 Task: Look for space in Paniqui, Philippines from 10th June, 2023 to 25th June, 2023 for 4 adults in price range Rs.10000 to Rs.15000. Place can be private room with 4 bedrooms having 4 beds and 4 bathrooms. Property type can be house, flat, guest house, hotel. Amenities needed are: wifi, TV, free parkinig on premises, gym, breakfast. Booking option can be shelf check-in. Required host language is English.
Action: Mouse moved to (449, 181)
Screenshot: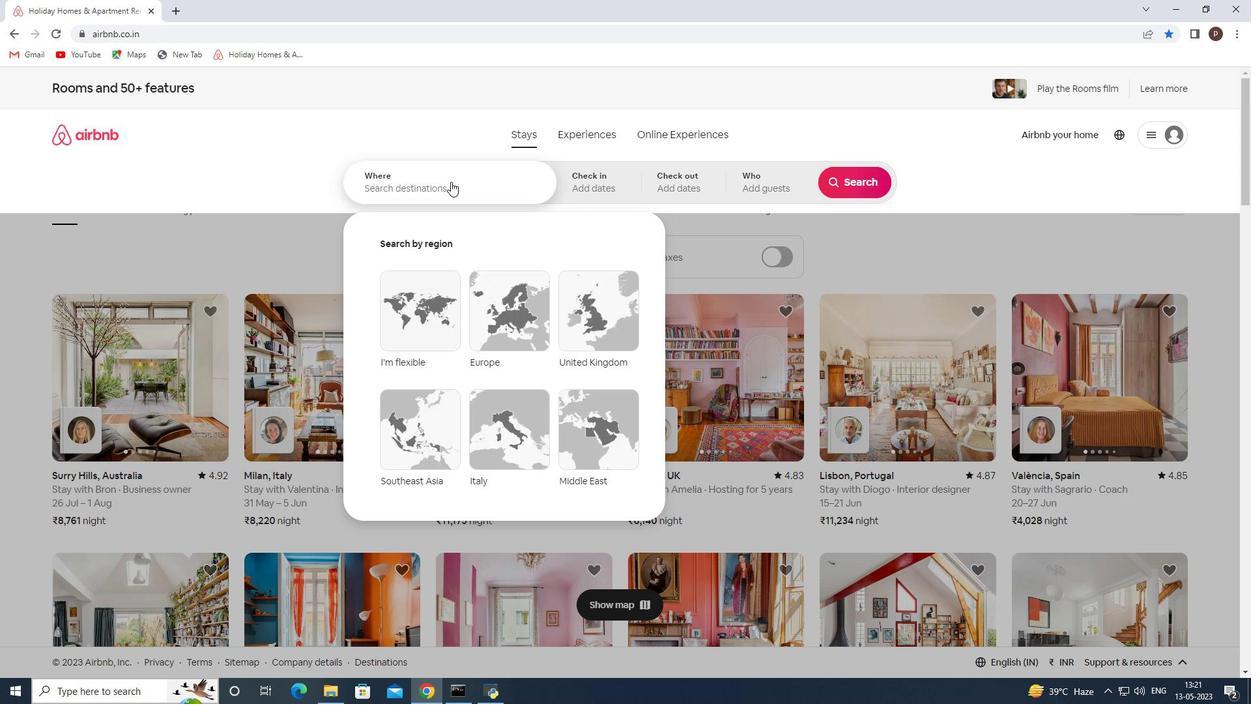 
Action: Mouse pressed left at (449, 181)
Screenshot: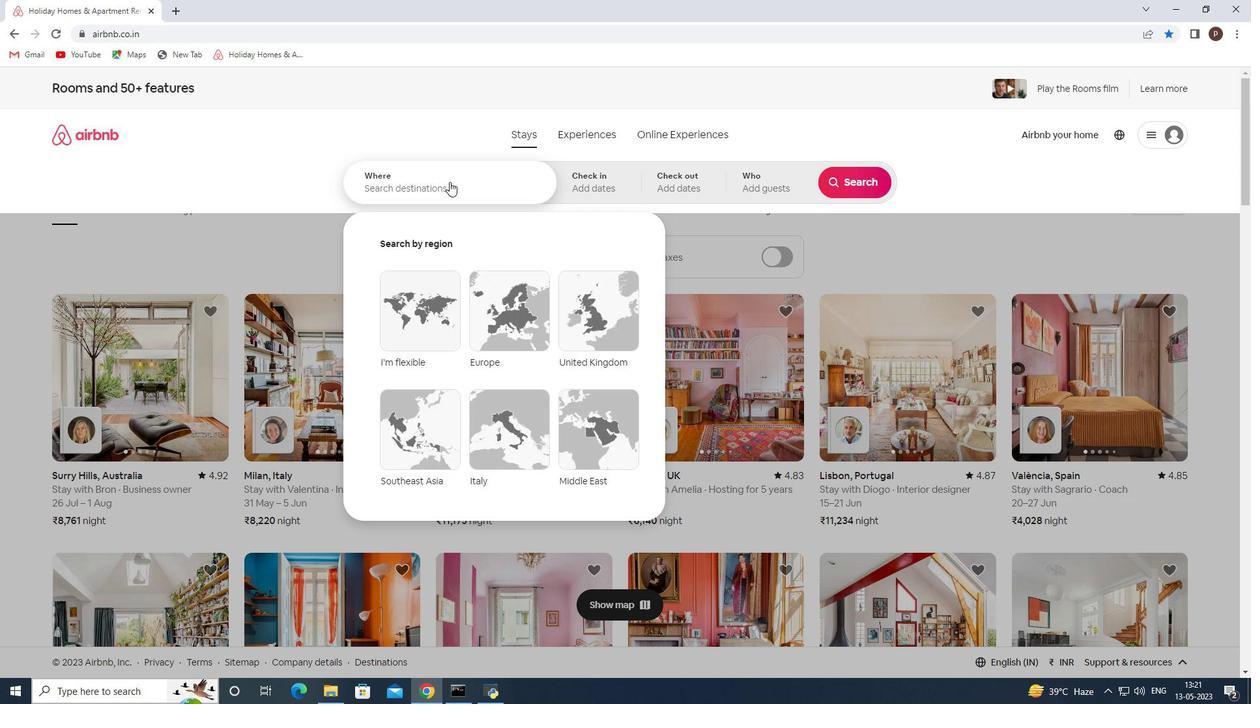 
Action: Key pressed <Key.caps_lock>P<Key.caps_lock>aniqui,<Key.space><Key.caps_lock>P<Key.caps_lock>hilippines<Key.enter>
Screenshot: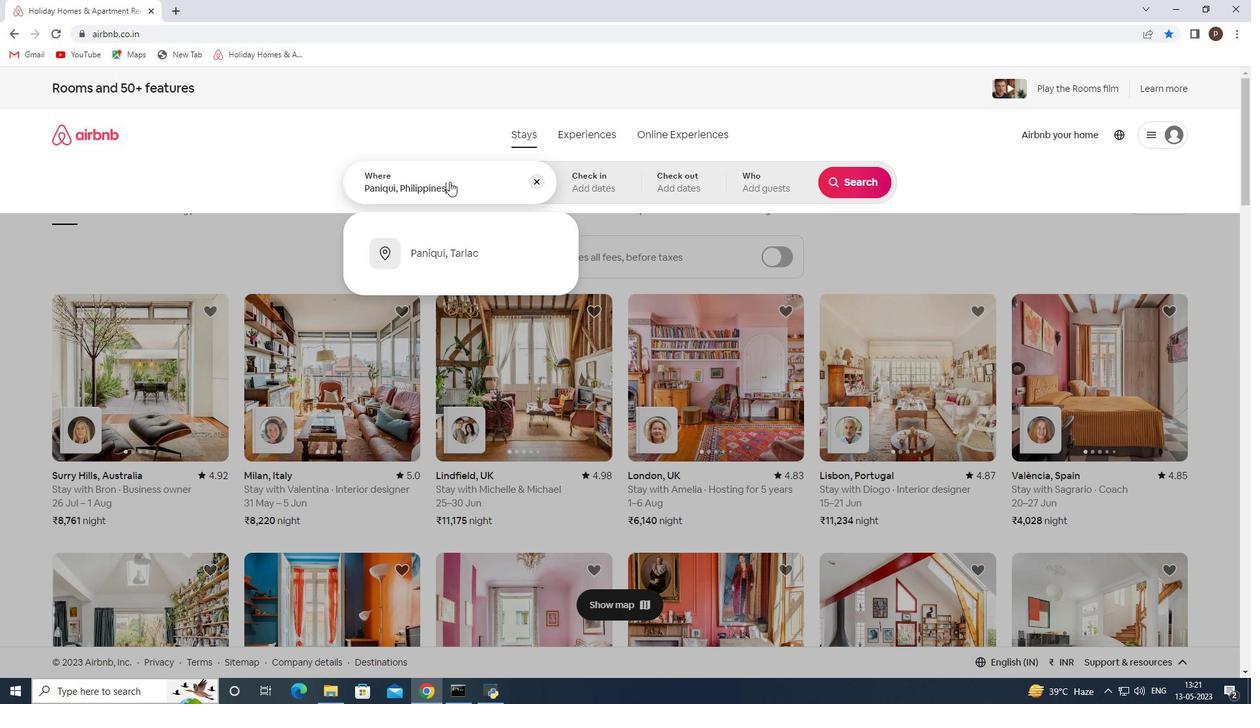 
Action: Mouse moved to (841, 368)
Screenshot: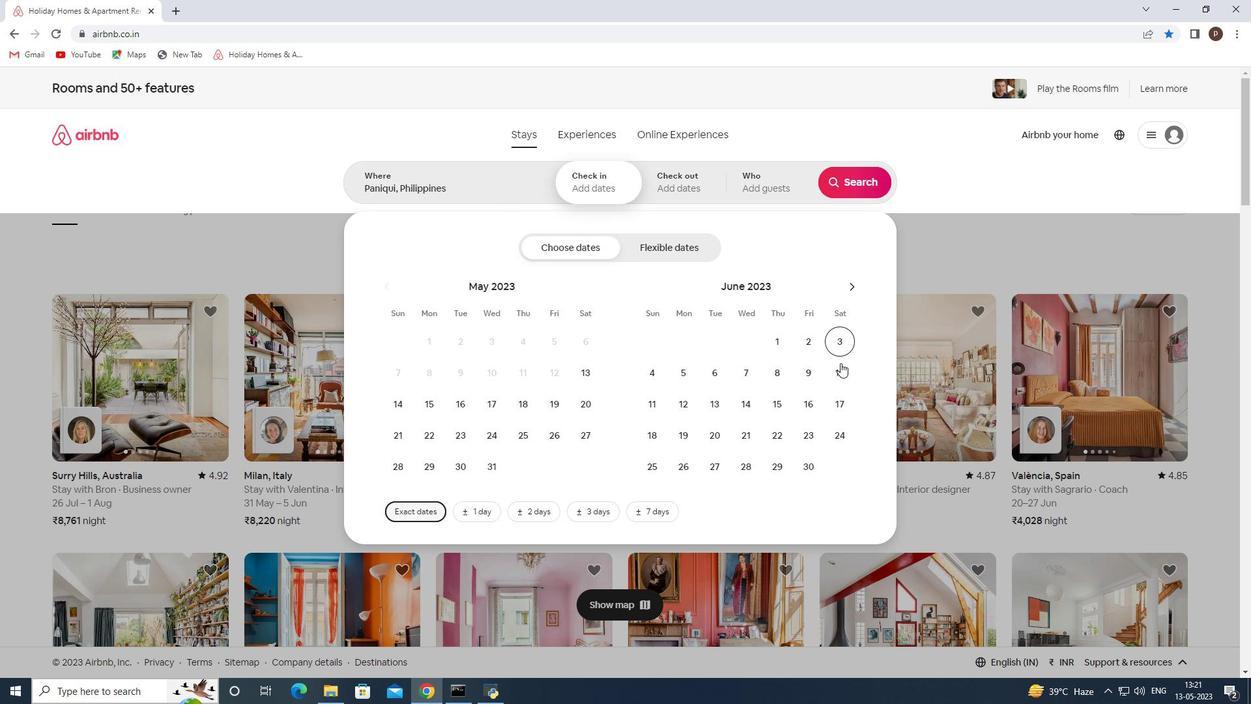 
Action: Mouse pressed left at (841, 368)
Screenshot: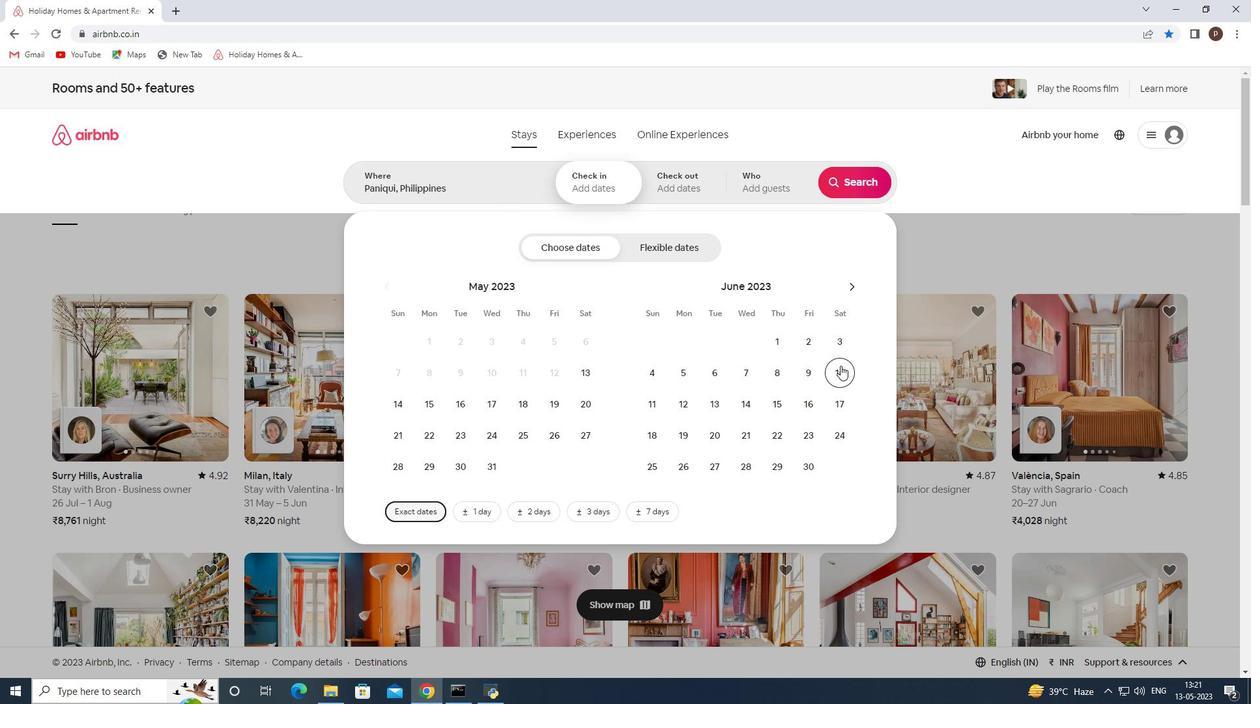
Action: Mouse moved to (646, 470)
Screenshot: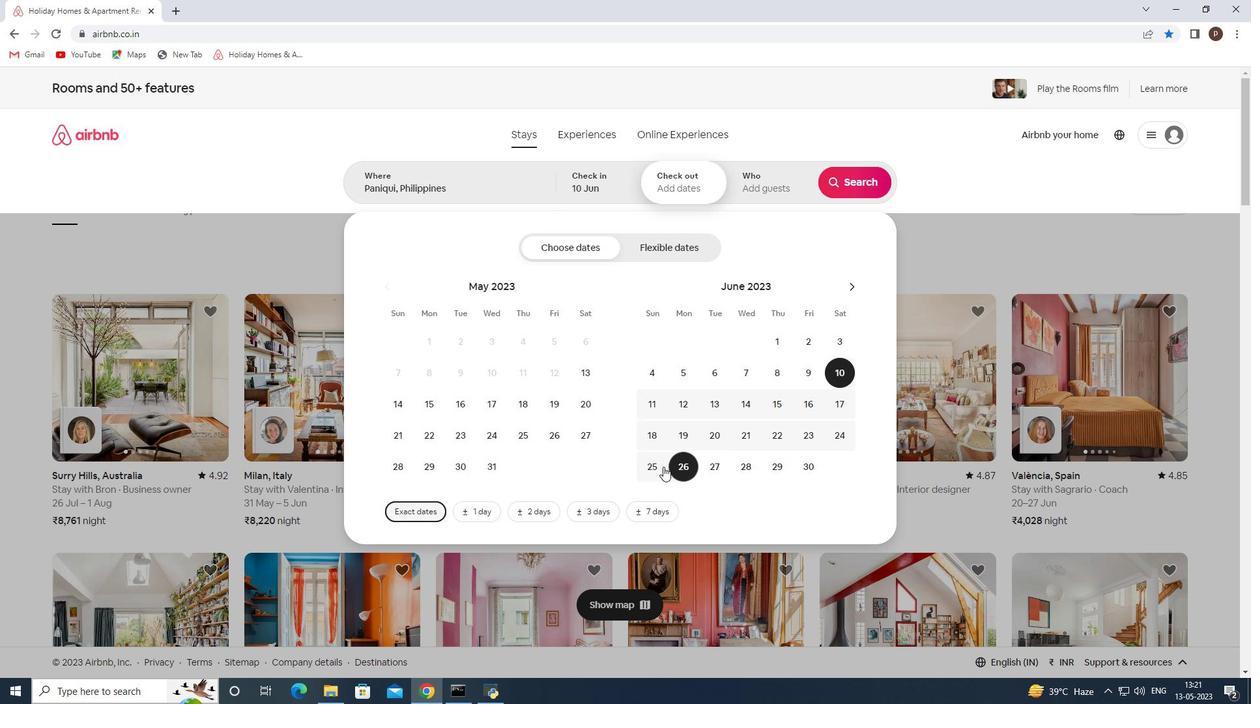 
Action: Mouse pressed left at (646, 470)
Screenshot: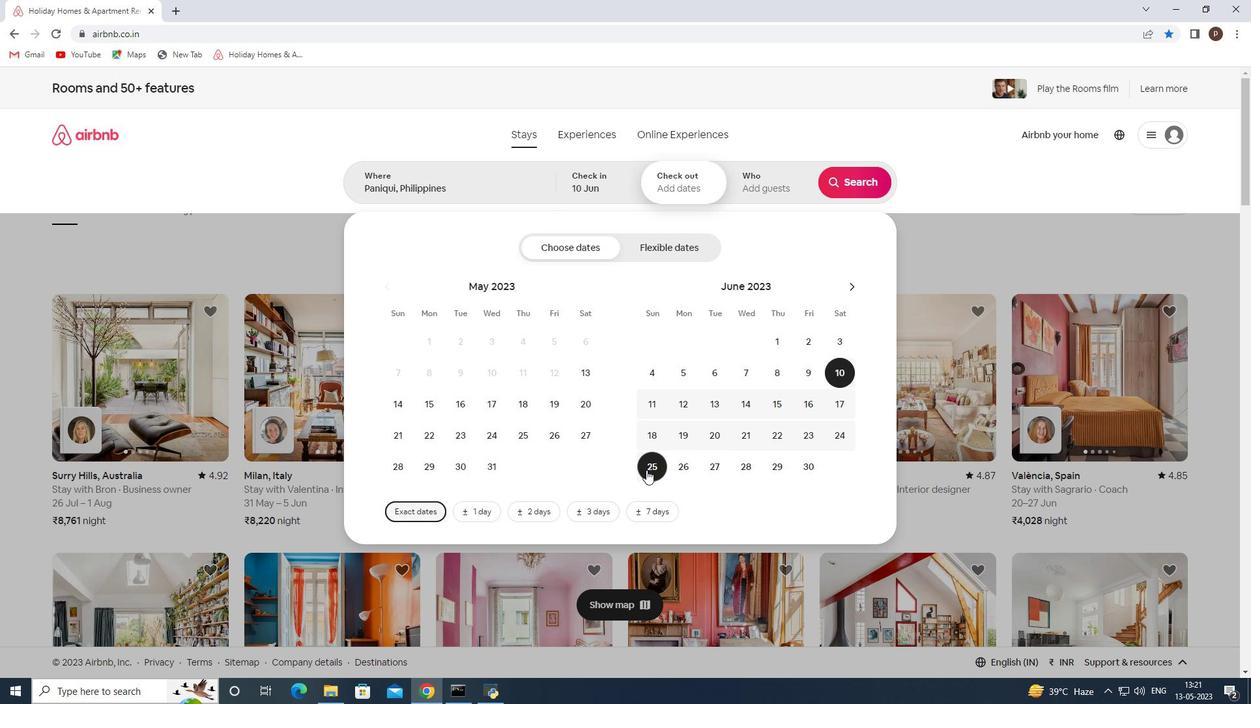 
Action: Mouse moved to (757, 168)
Screenshot: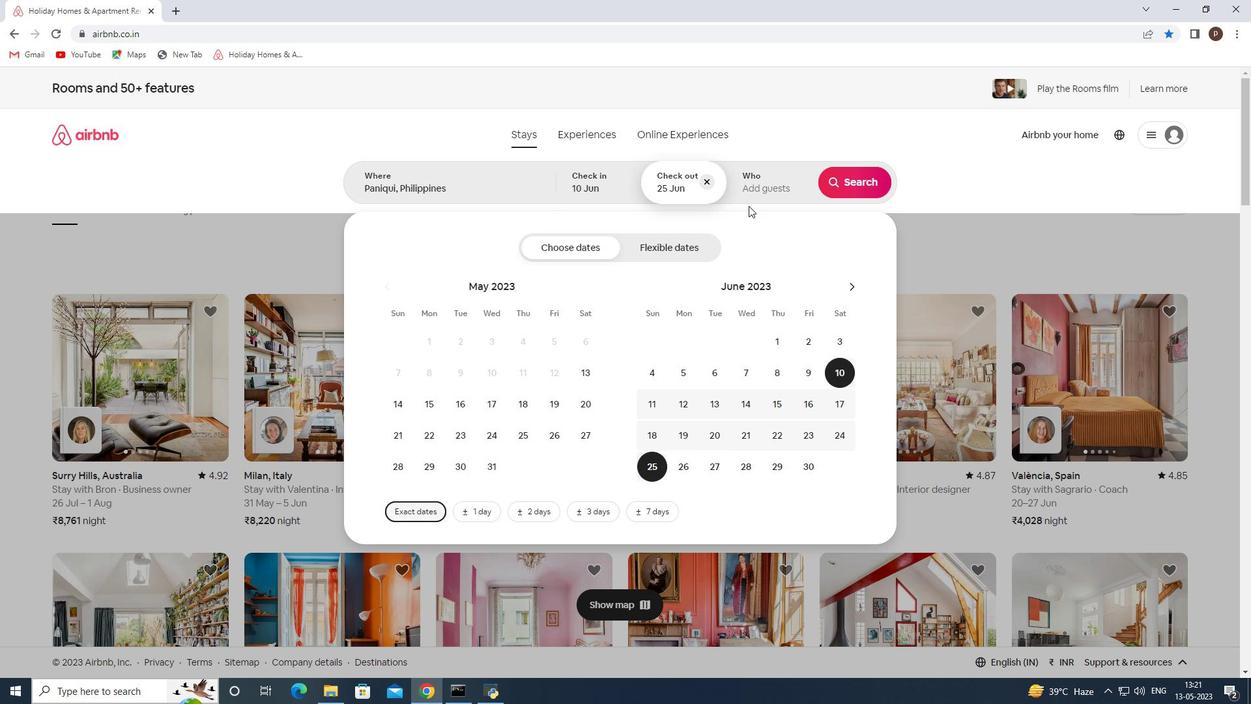 
Action: Mouse pressed left at (757, 168)
Screenshot: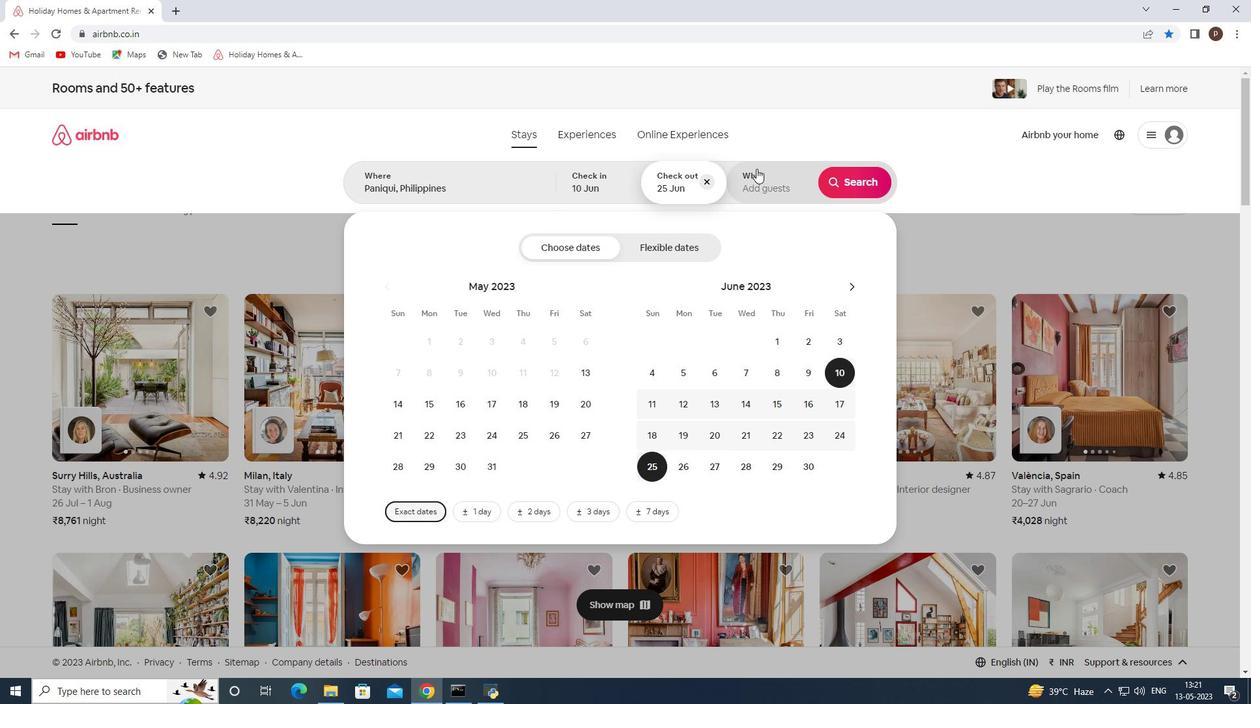 
Action: Mouse moved to (865, 253)
Screenshot: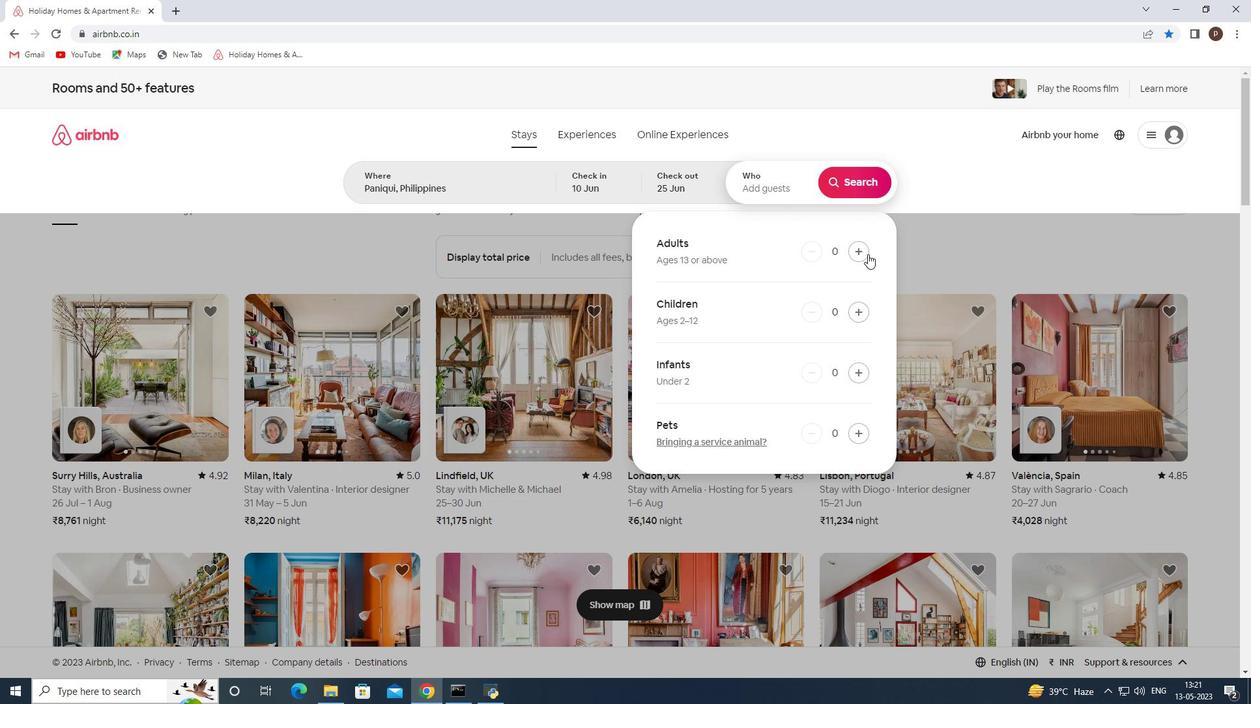 
Action: Mouse pressed left at (865, 253)
Screenshot: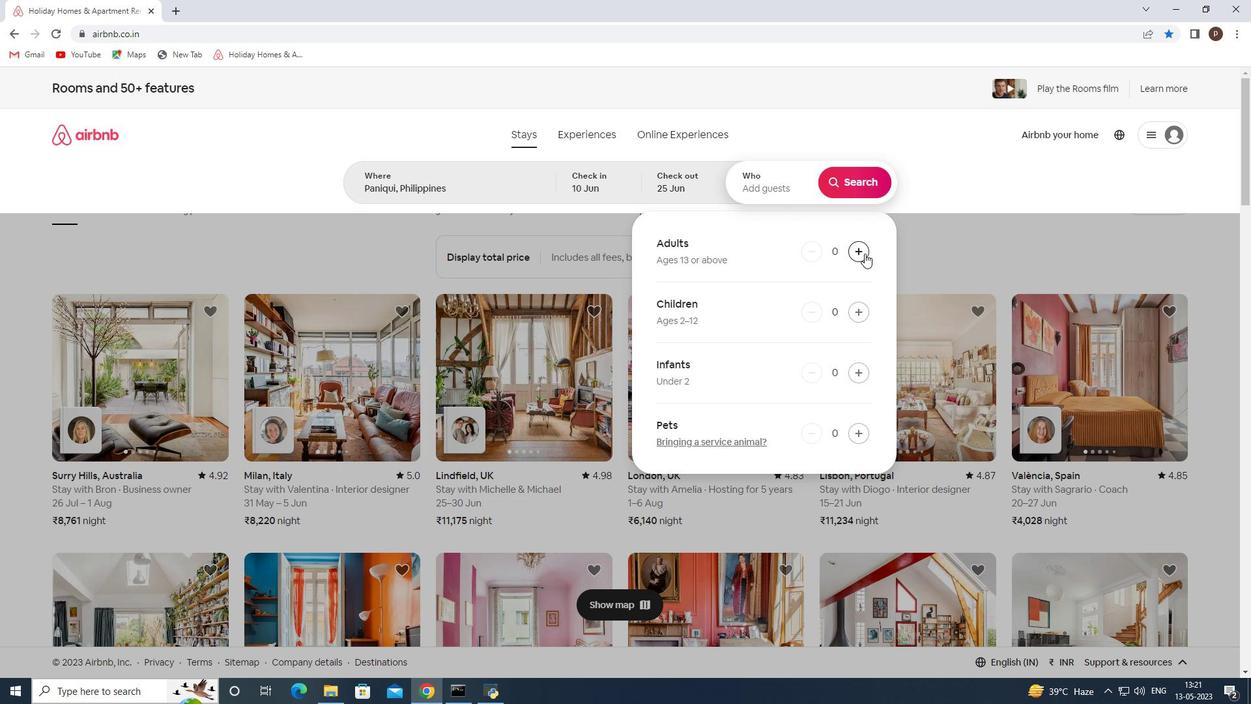 
Action: Mouse pressed left at (865, 253)
Screenshot: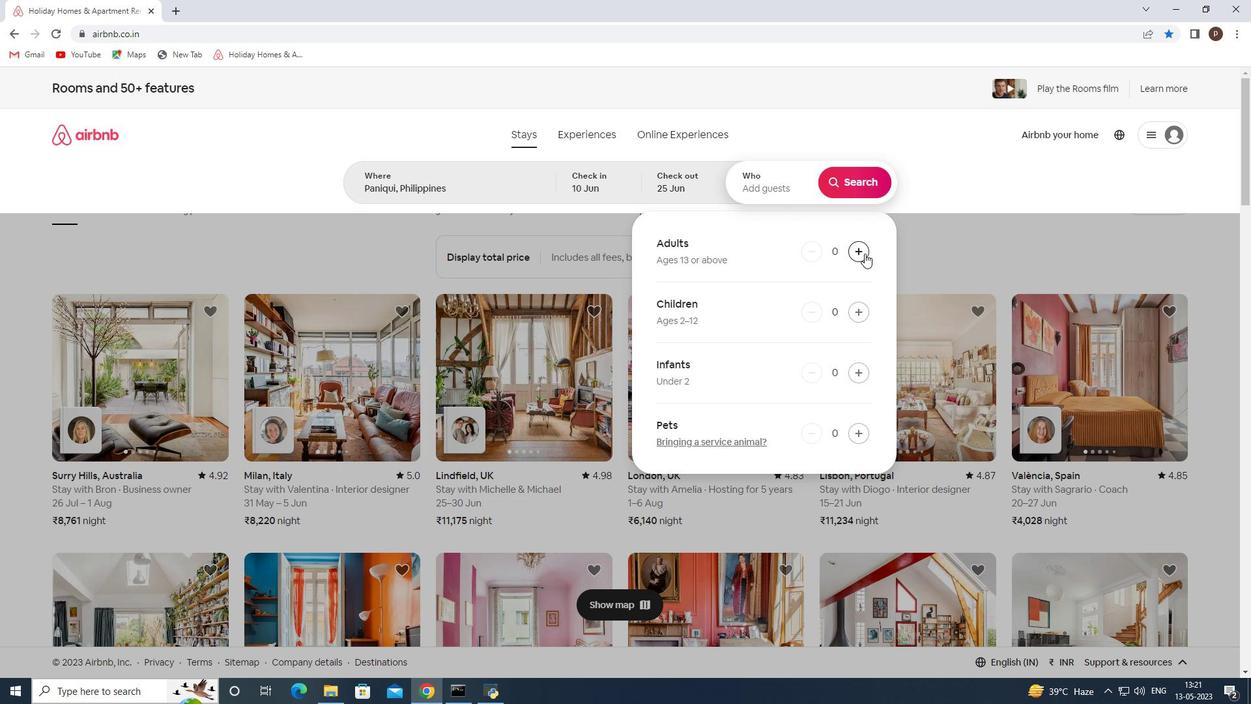 
Action: Mouse pressed left at (865, 253)
Screenshot: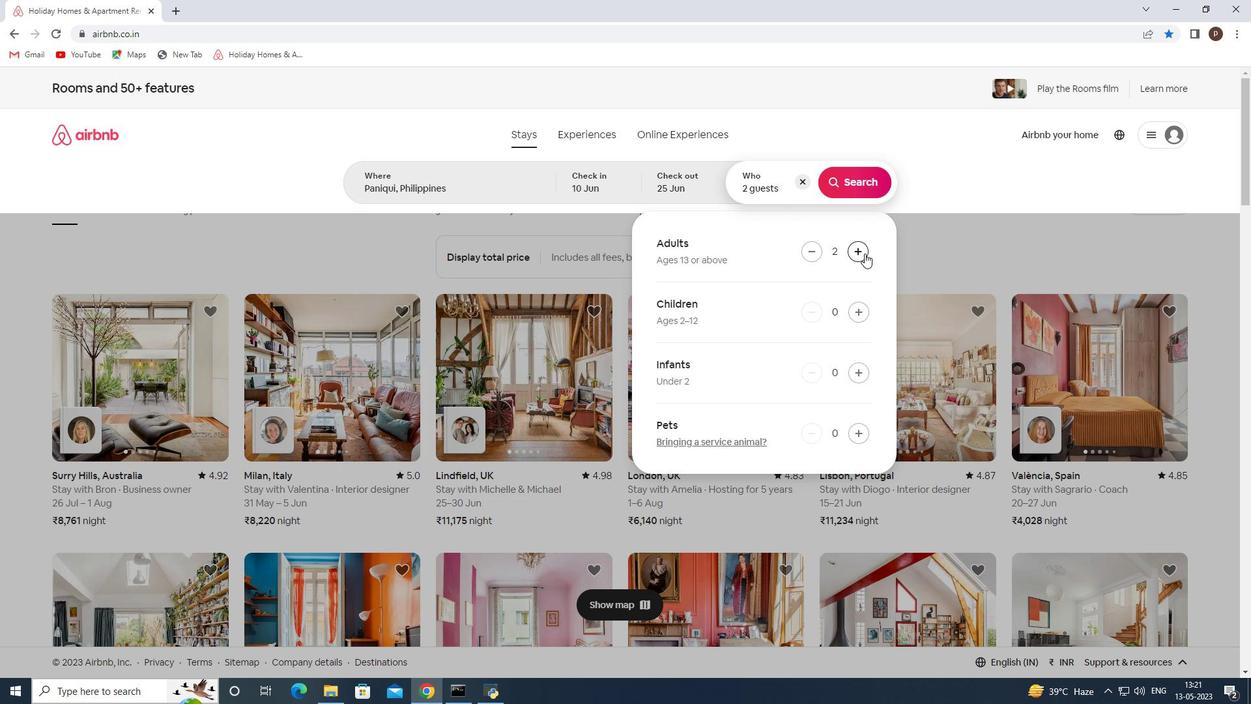 
Action: Mouse pressed left at (865, 253)
Screenshot: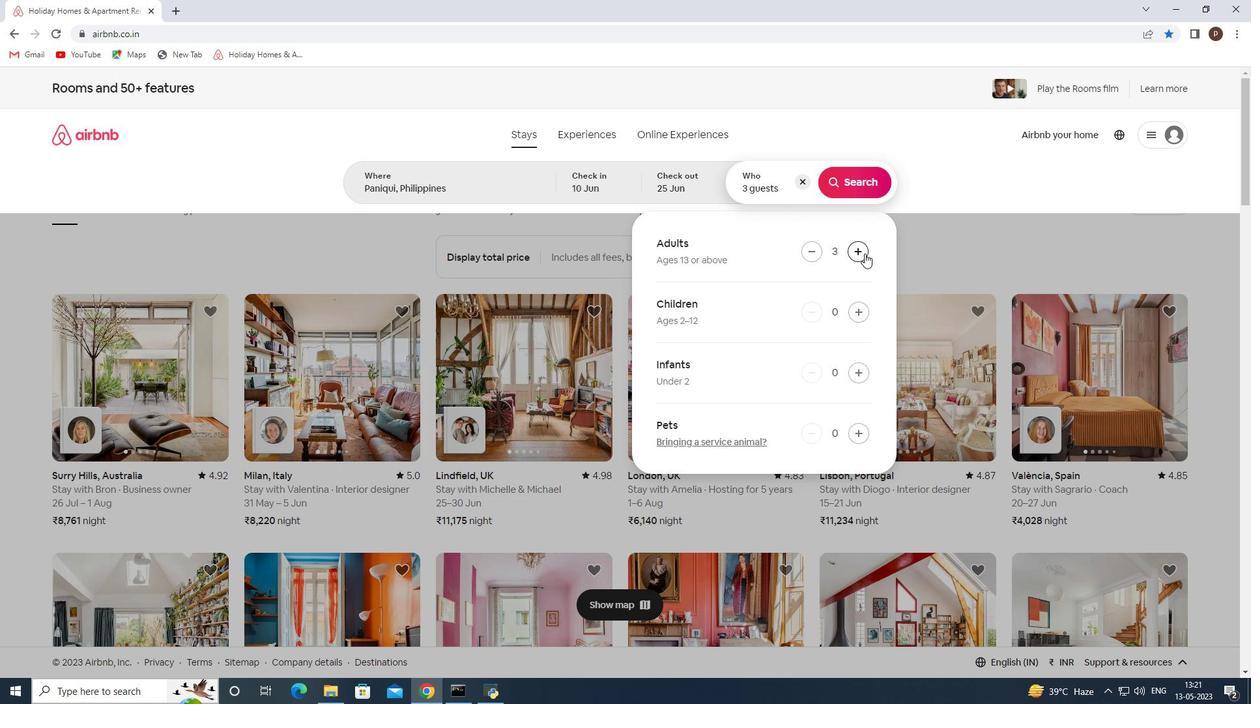 
Action: Mouse moved to (845, 189)
Screenshot: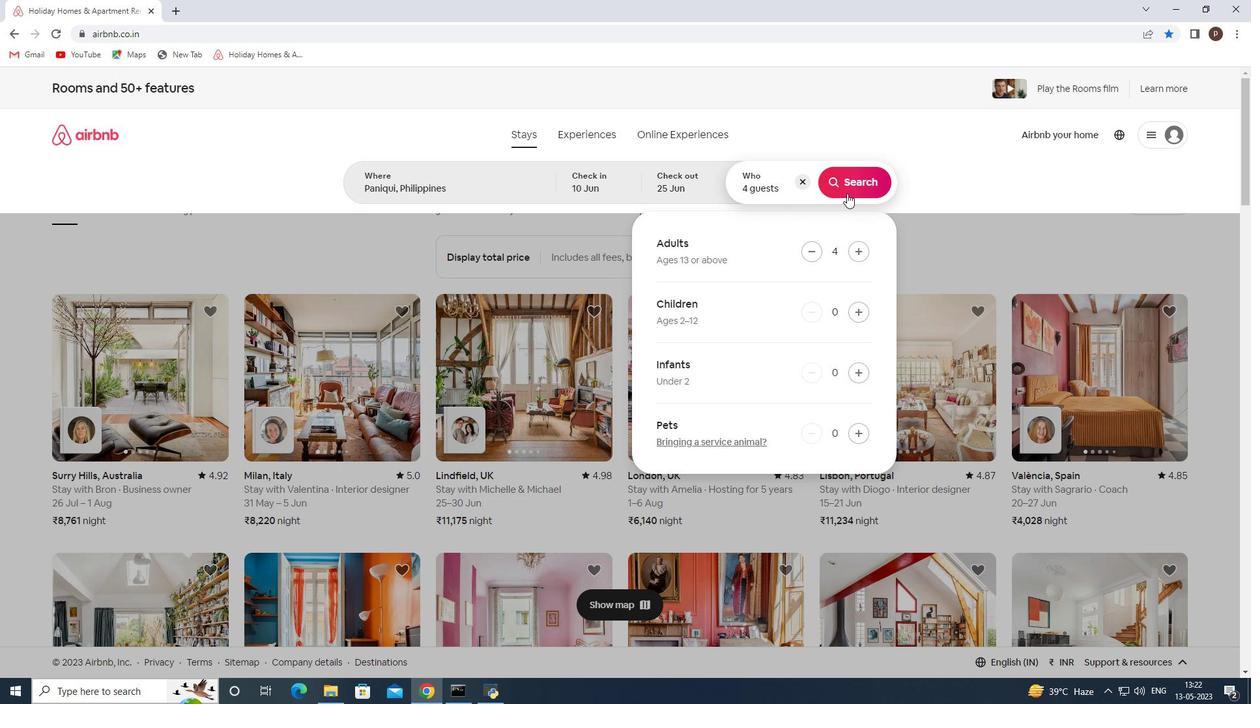 
Action: Mouse pressed left at (845, 189)
Screenshot: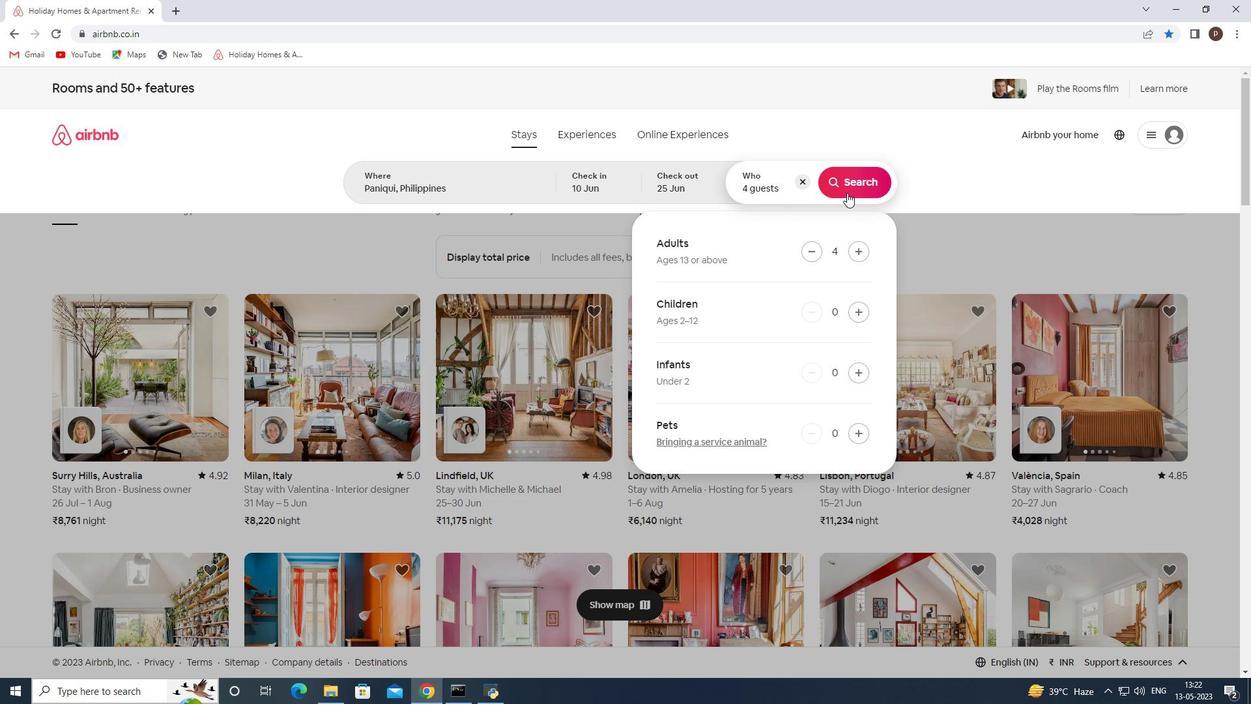 
Action: Mouse moved to (1180, 145)
Screenshot: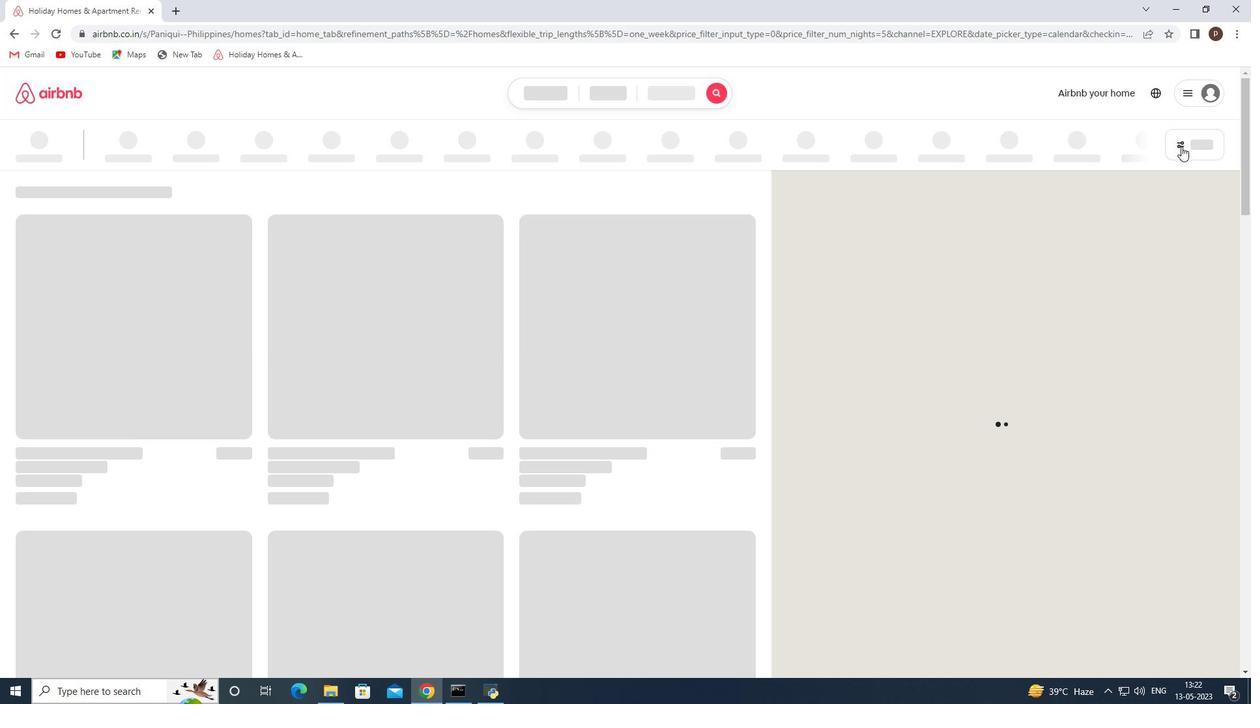 
Action: Mouse pressed left at (1180, 145)
Screenshot: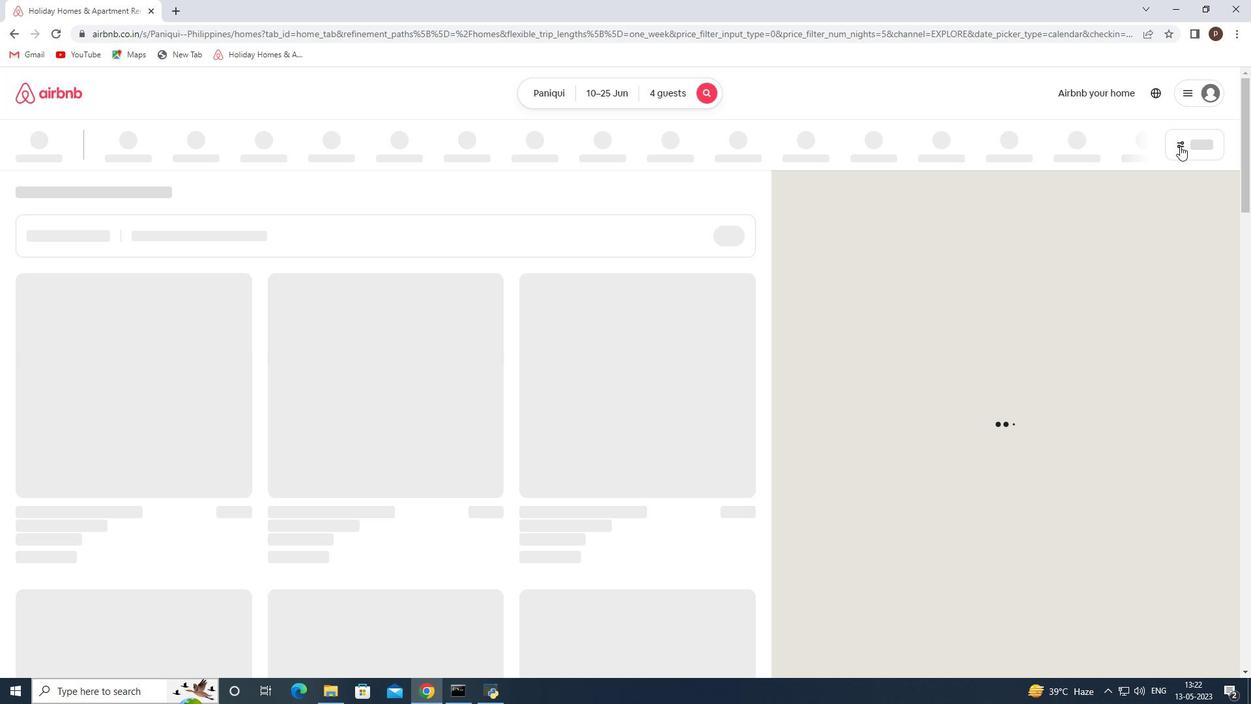 
Action: Mouse moved to (436, 463)
Screenshot: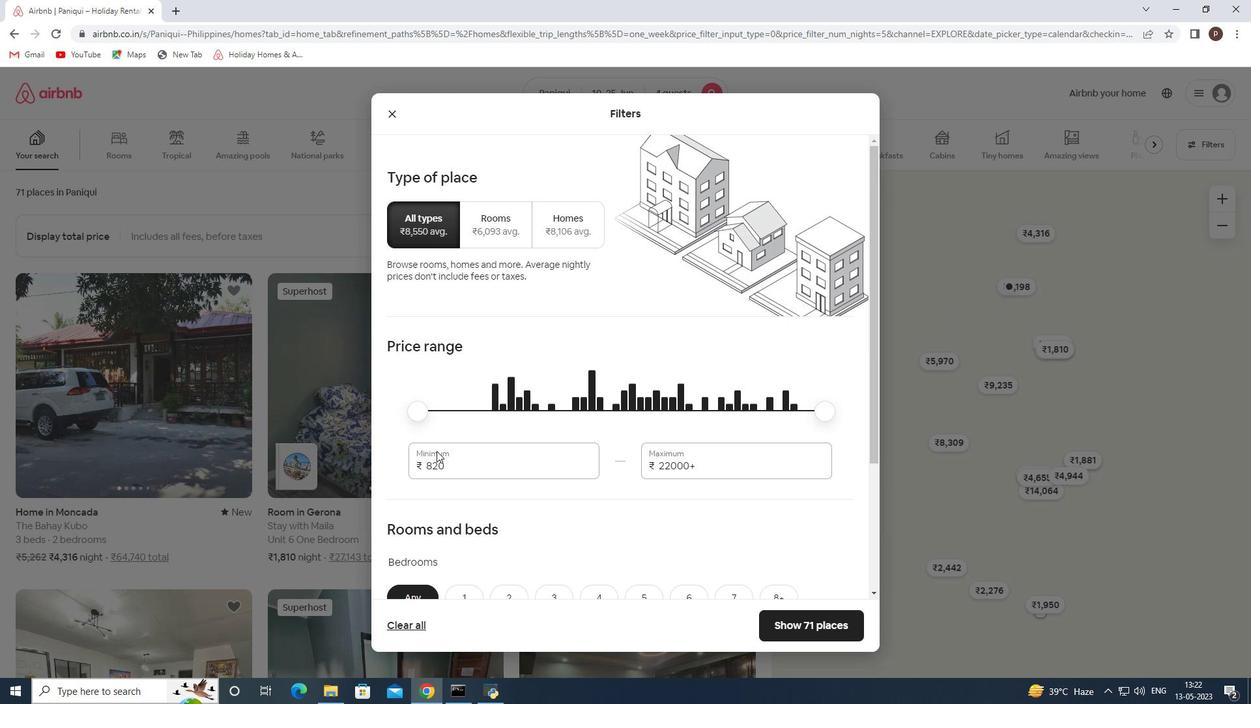 
Action: Mouse pressed left at (436, 463)
Screenshot: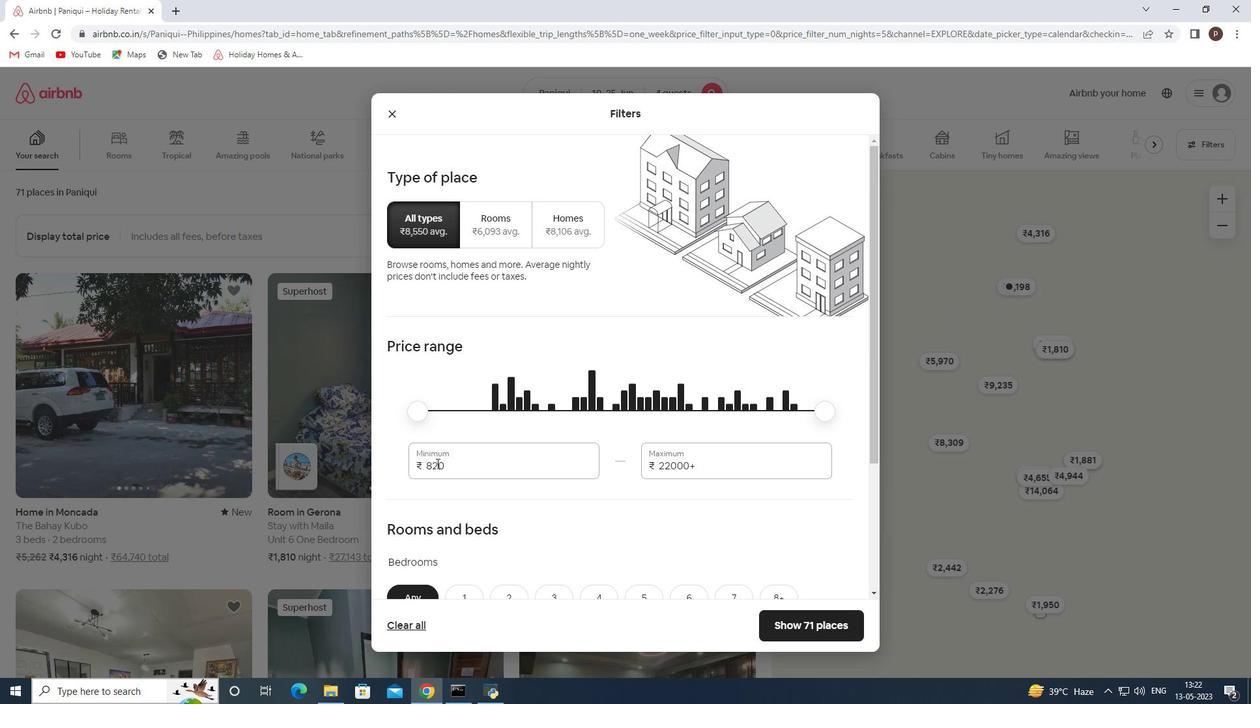 
Action: Mouse pressed left at (436, 463)
Screenshot: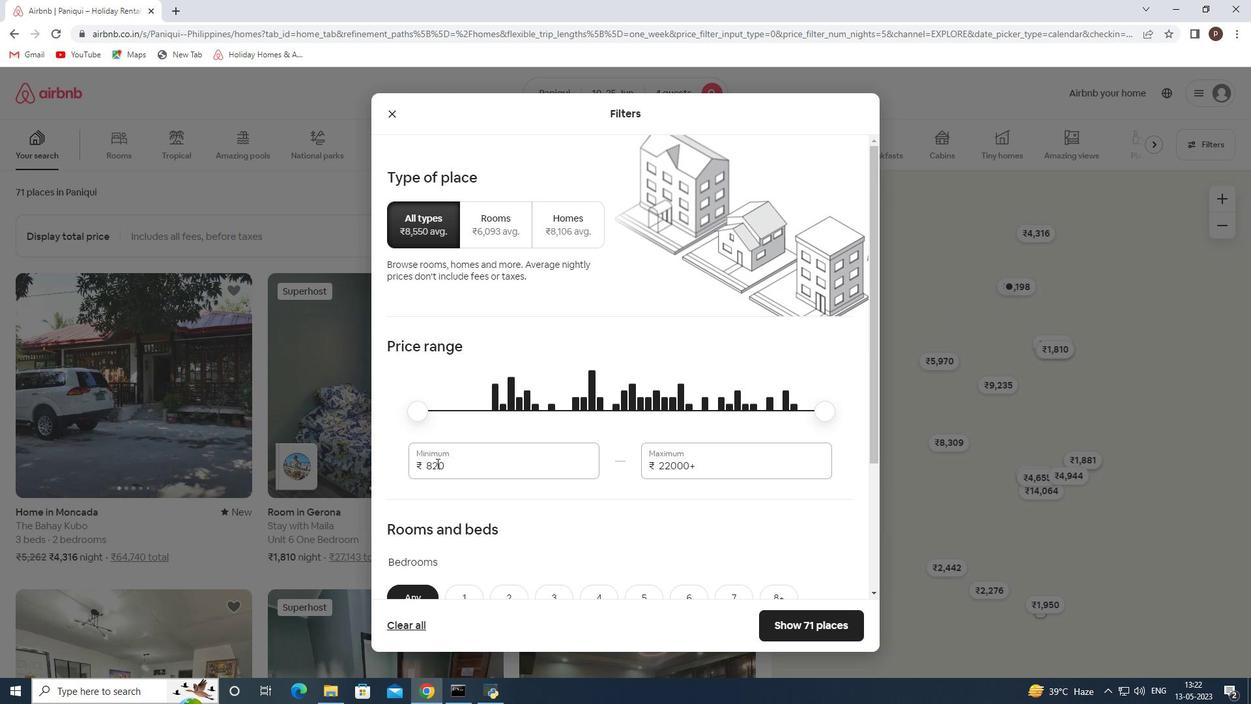 
Action: Key pressed 10000<Key.tab>15000
Screenshot: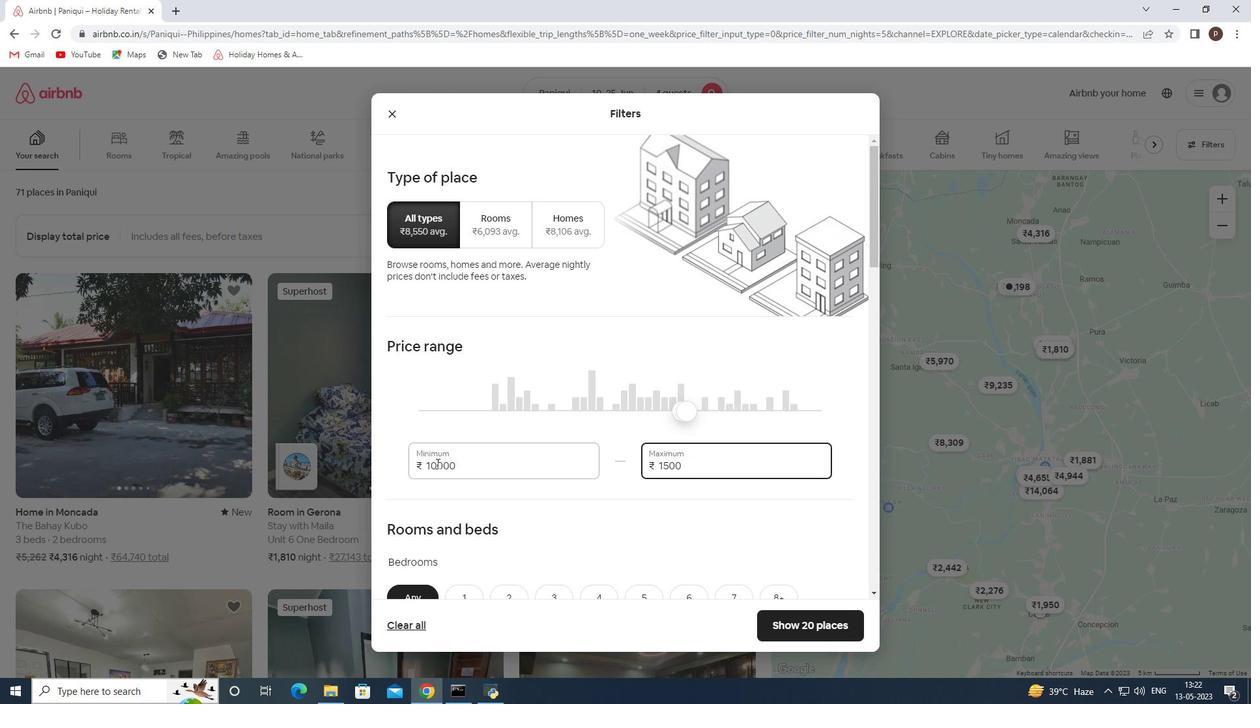 
Action: Mouse scrolled (436, 462) with delta (0, 0)
Screenshot: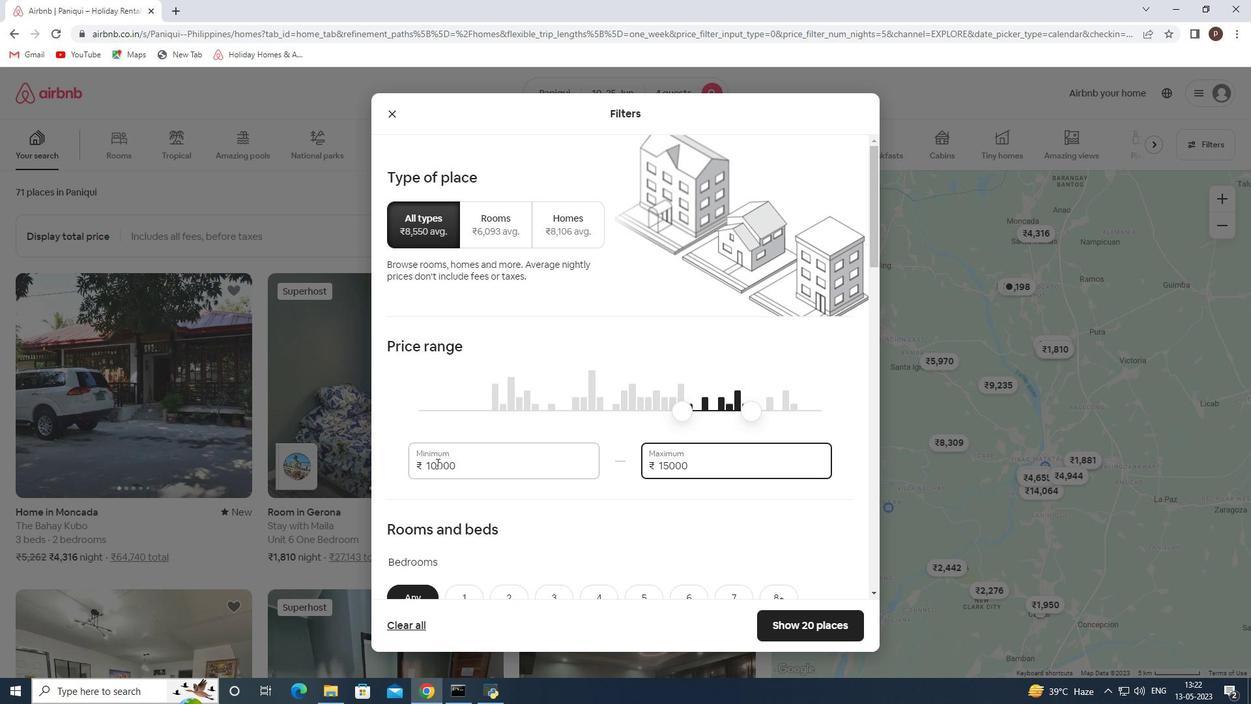 
Action: Mouse scrolled (436, 462) with delta (0, 0)
Screenshot: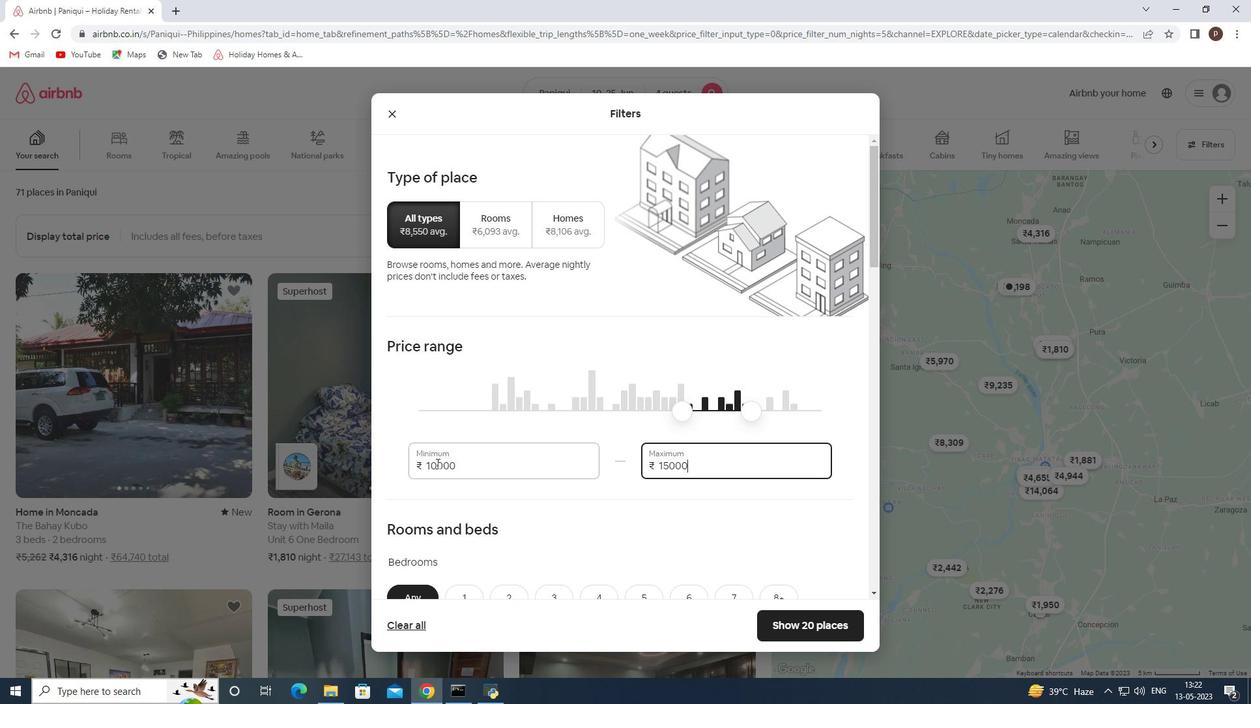 
Action: Mouse scrolled (436, 462) with delta (0, 0)
Screenshot: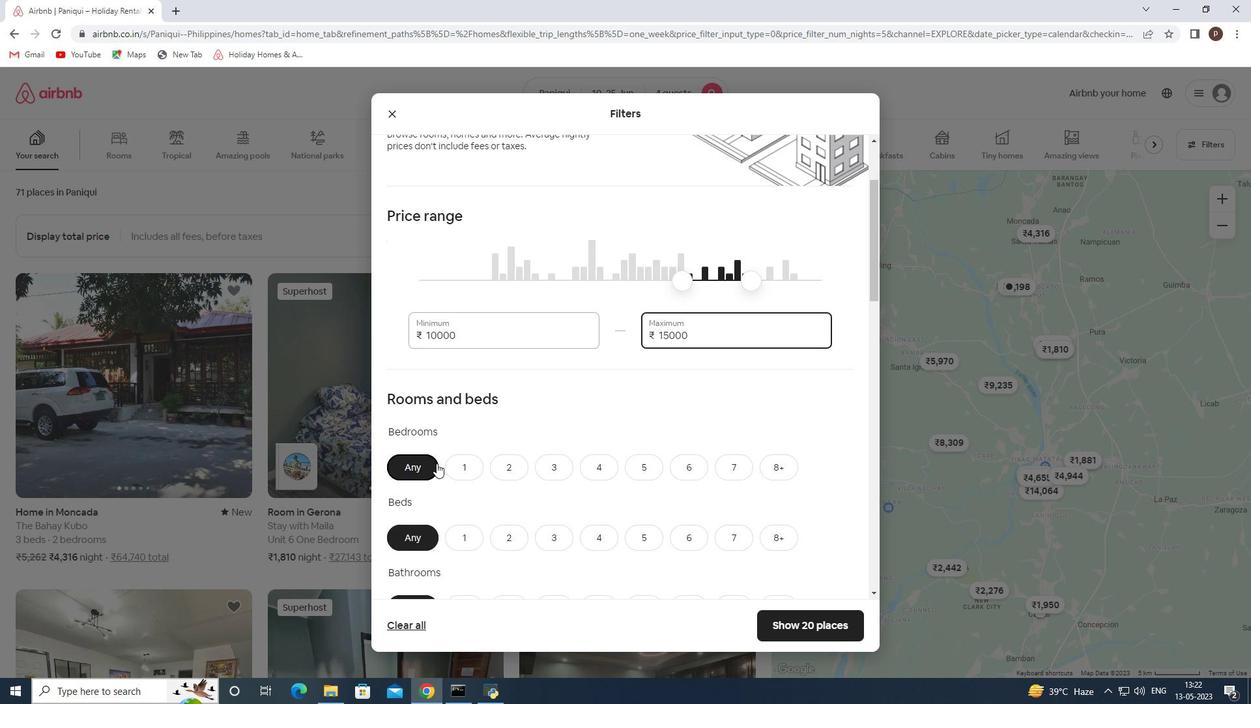 
Action: Mouse moved to (607, 395)
Screenshot: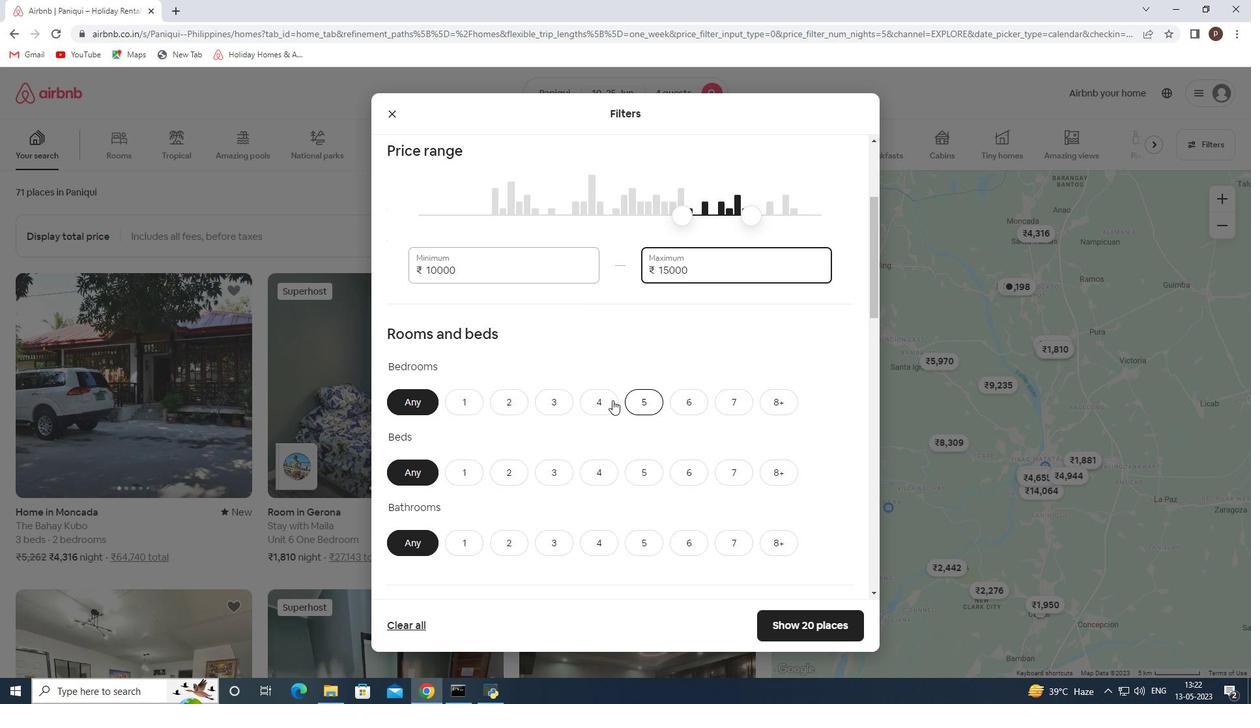 
Action: Mouse pressed left at (607, 395)
Screenshot: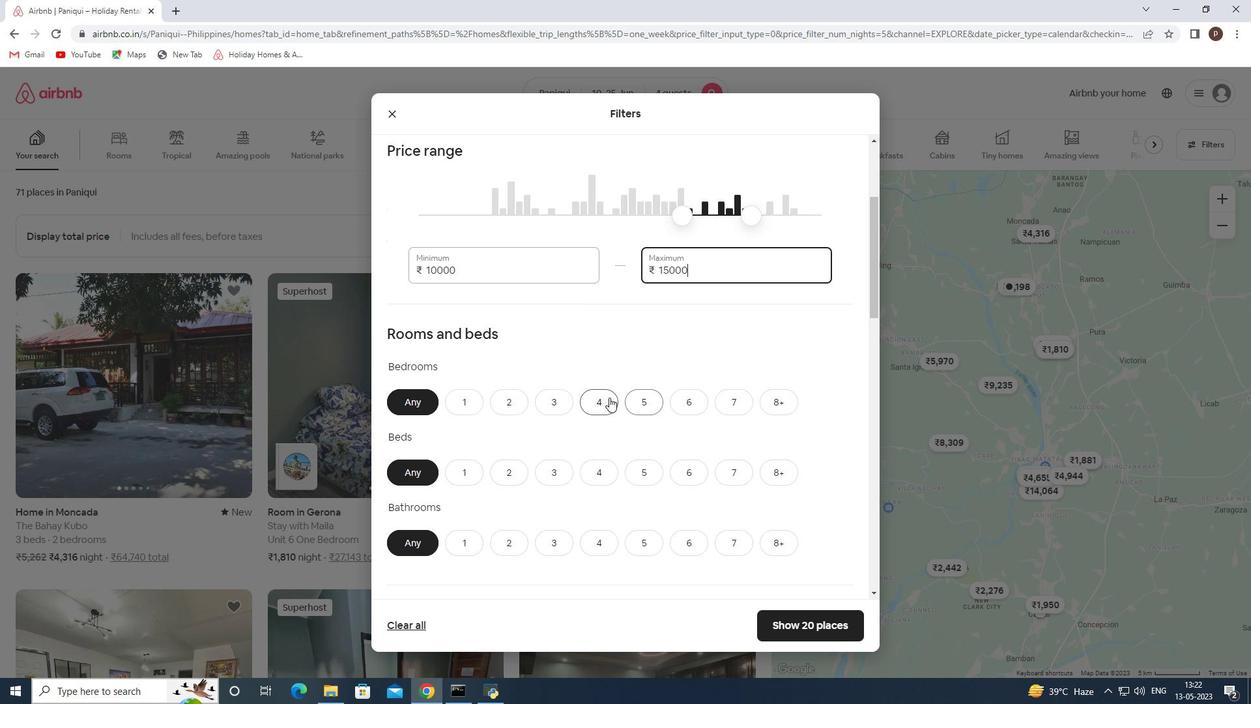 
Action: Mouse moved to (590, 469)
Screenshot: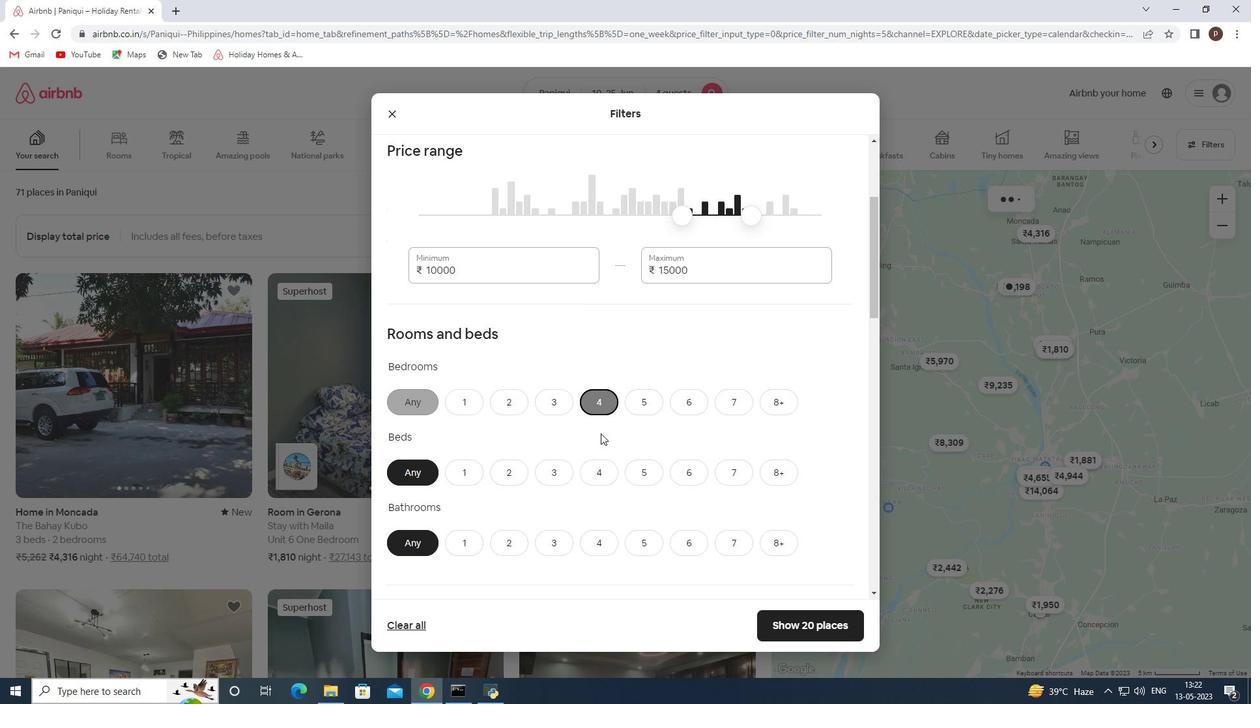 
Action: Mouse pressed left at (590, 469)
Screenshot: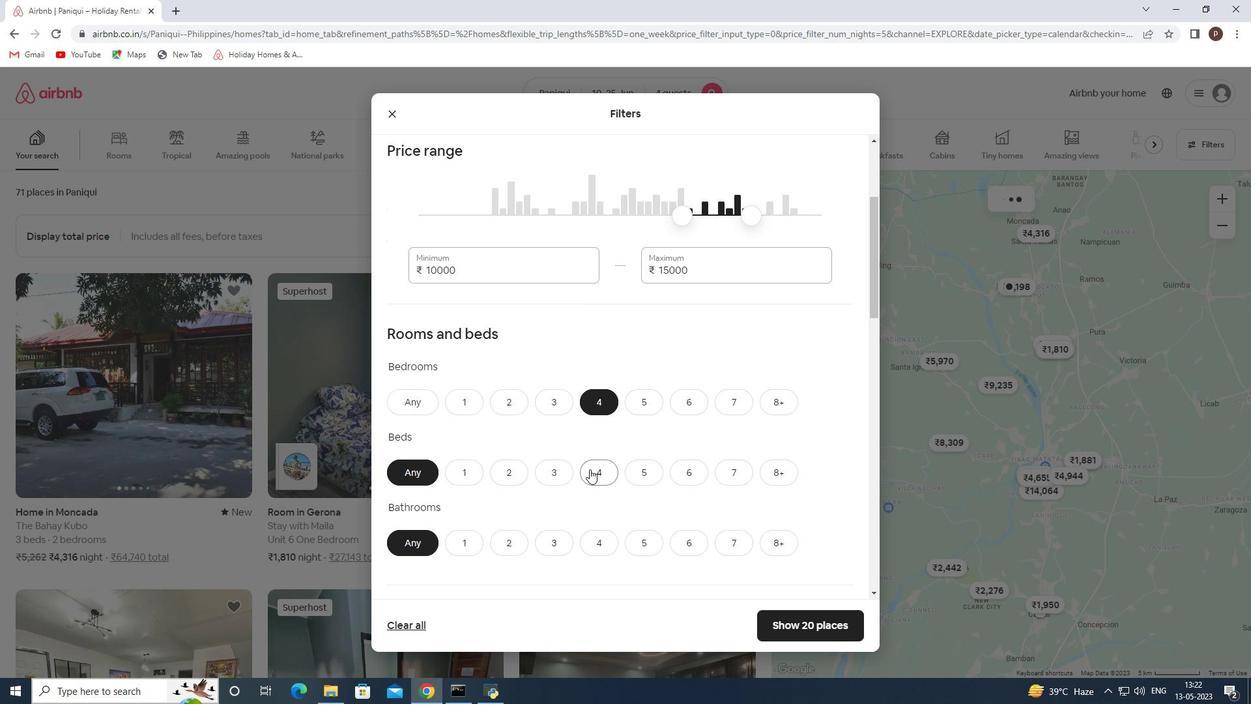 
Action: Mouse moved to (603, 542)
Screenshot: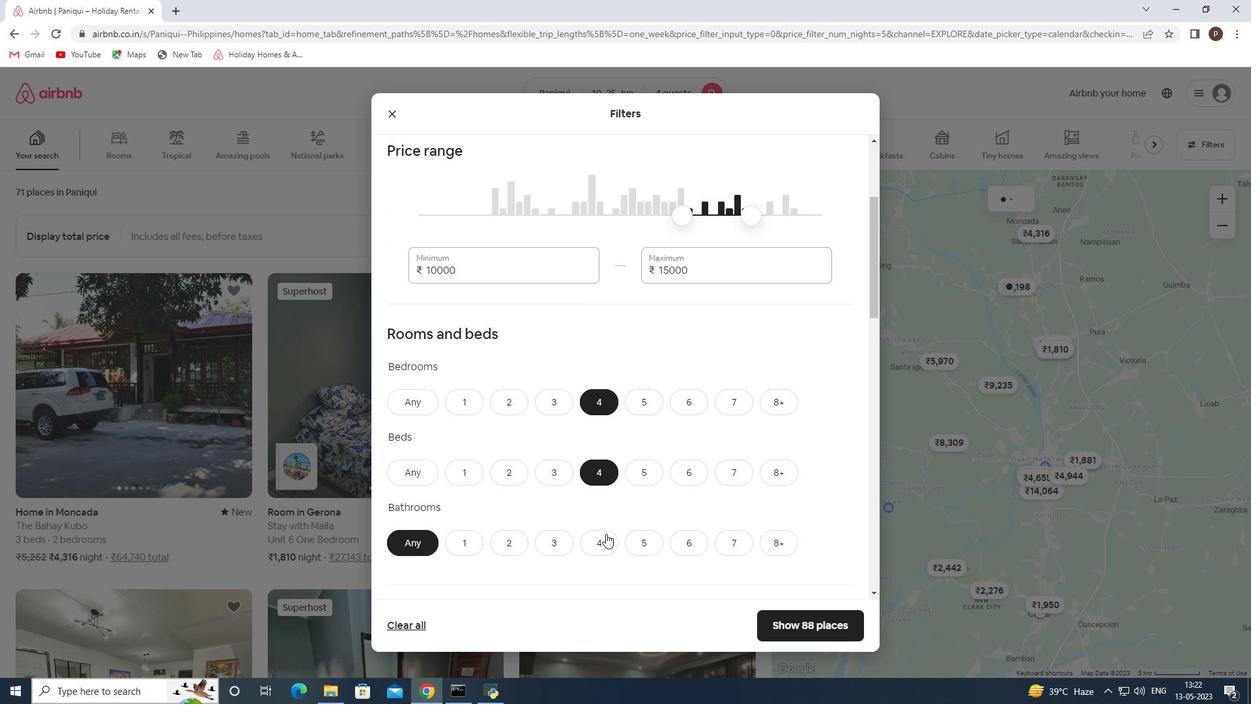
Action: Mouse pressed left at (603, 542)
Screenshot: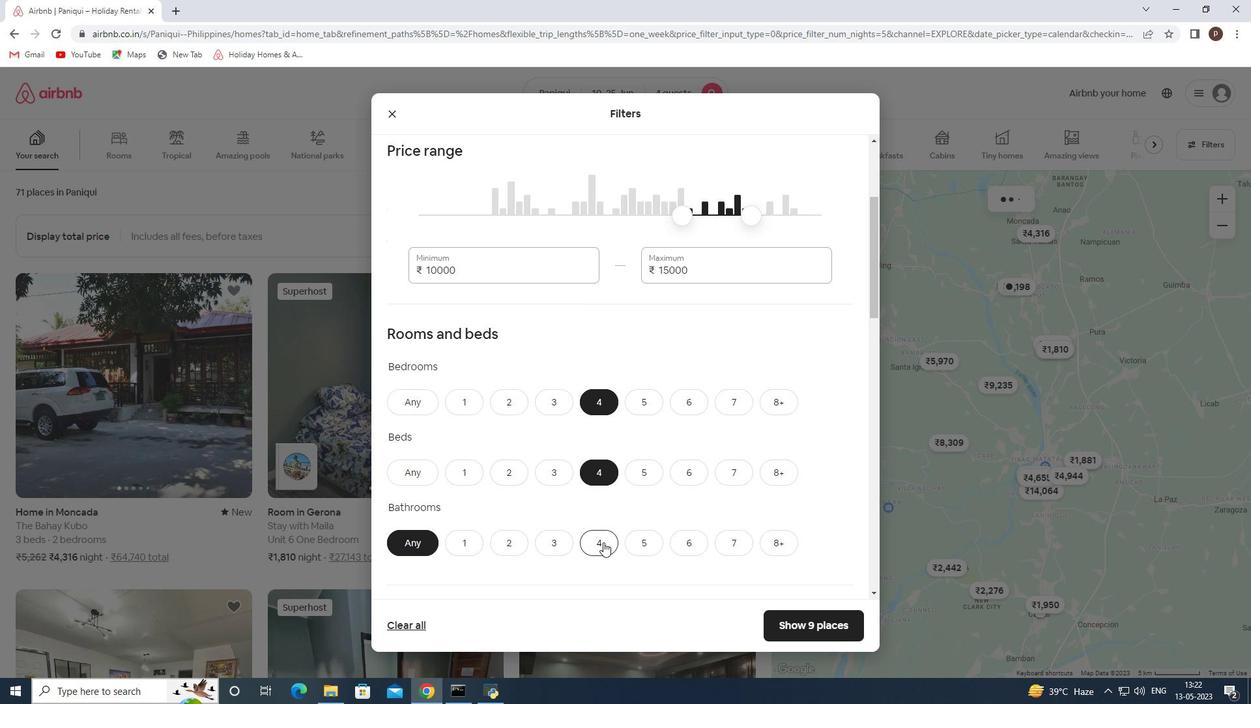 
Action: Mouse moved to (601, 516)
Screenshot: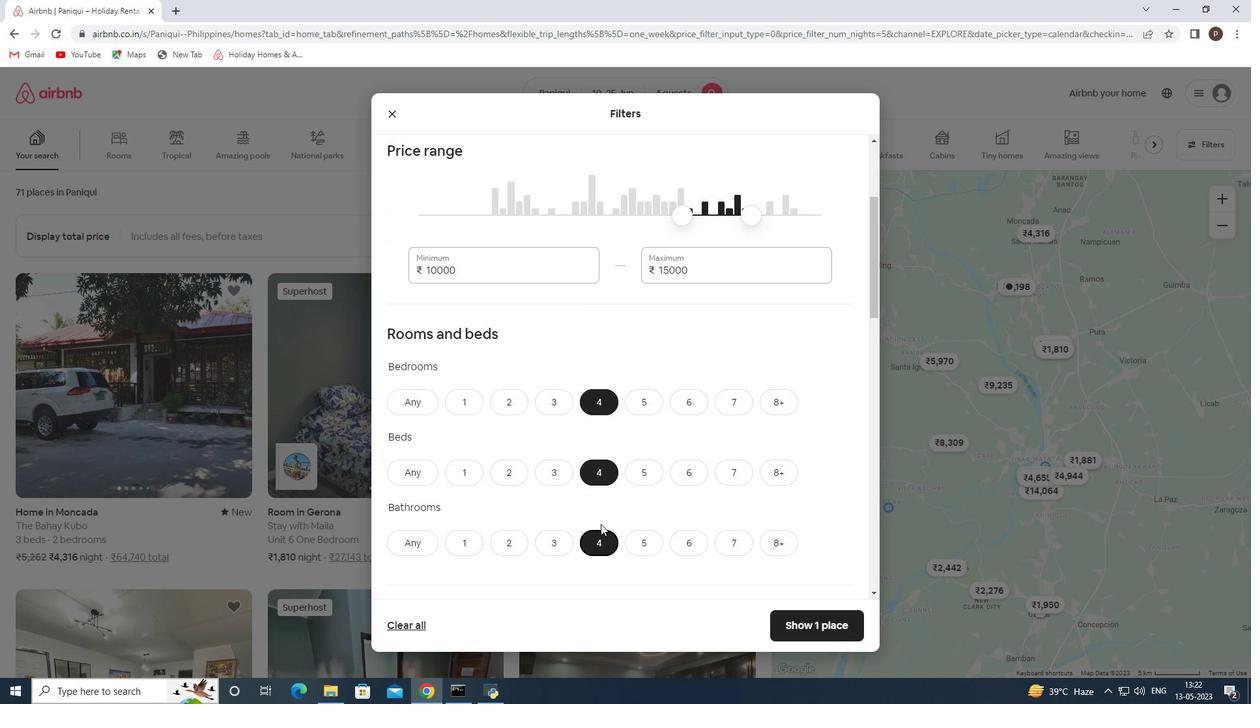 
Action: Mouse scrolled (601, 515) with delta (0, 0)
Screenshot: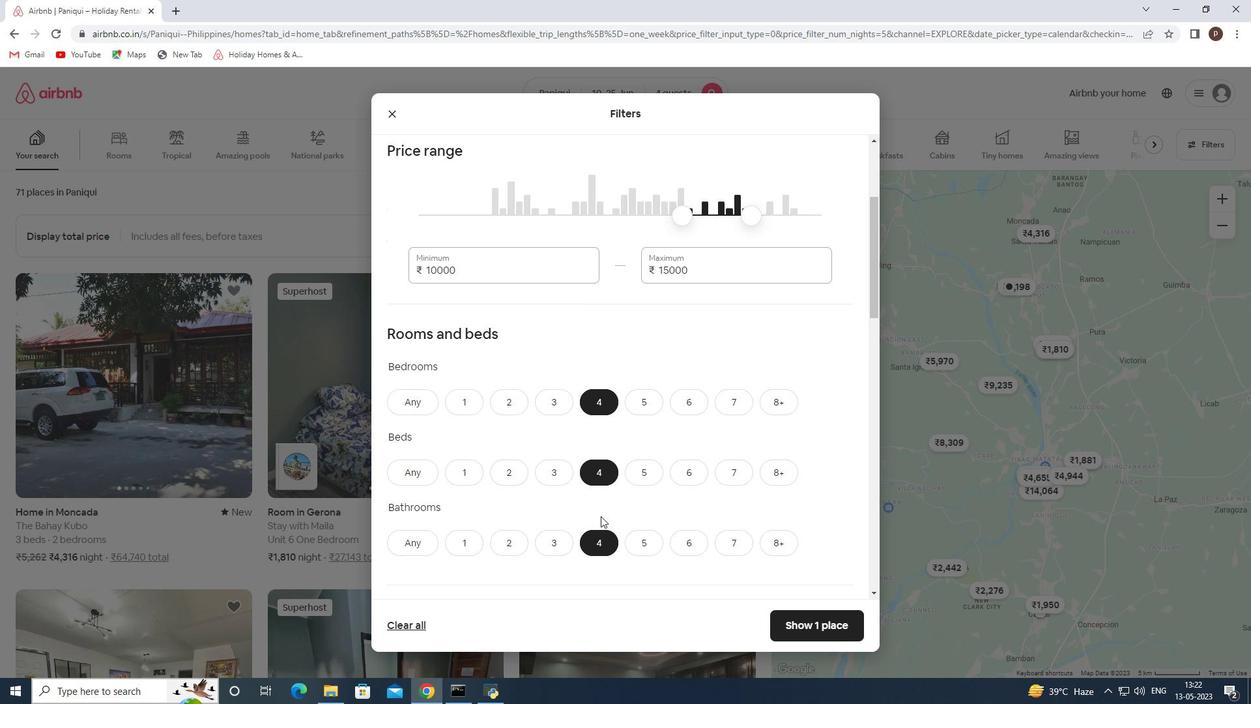 
Action: Mouse moved to (595, 491)
Screenshot: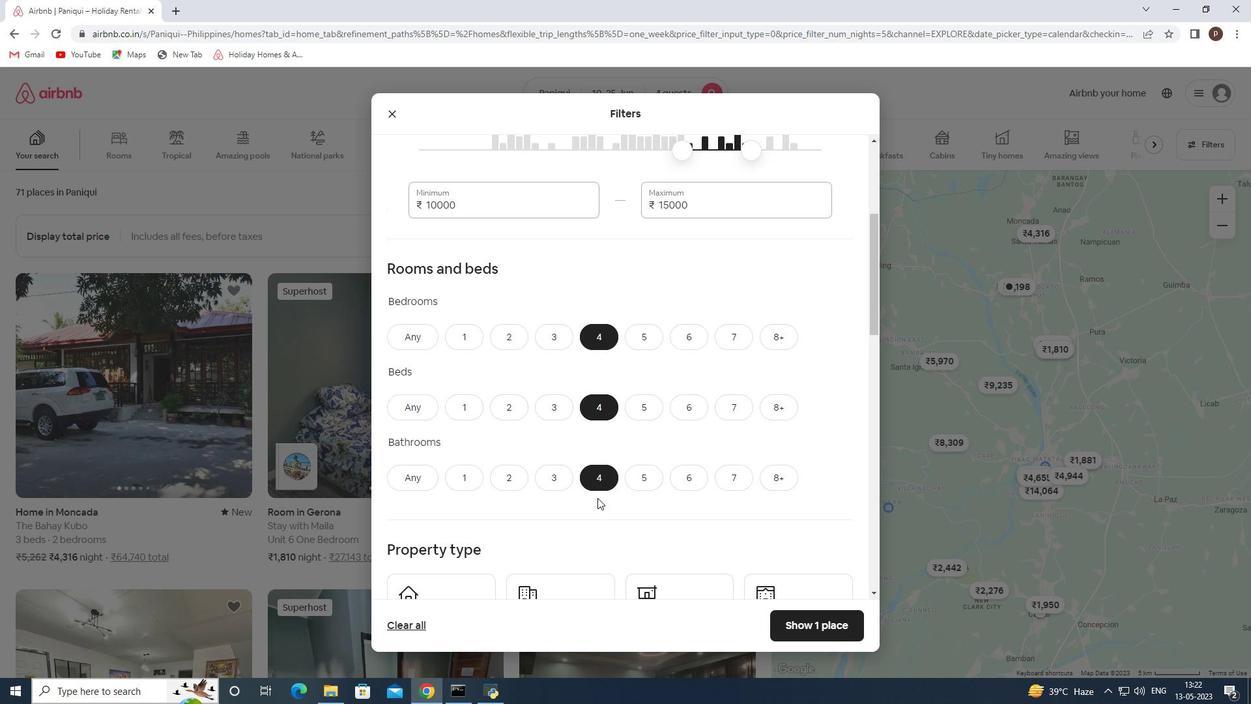 
Action: Mouse scrolled (595, 490) with delta (0, 0)
Screenshot: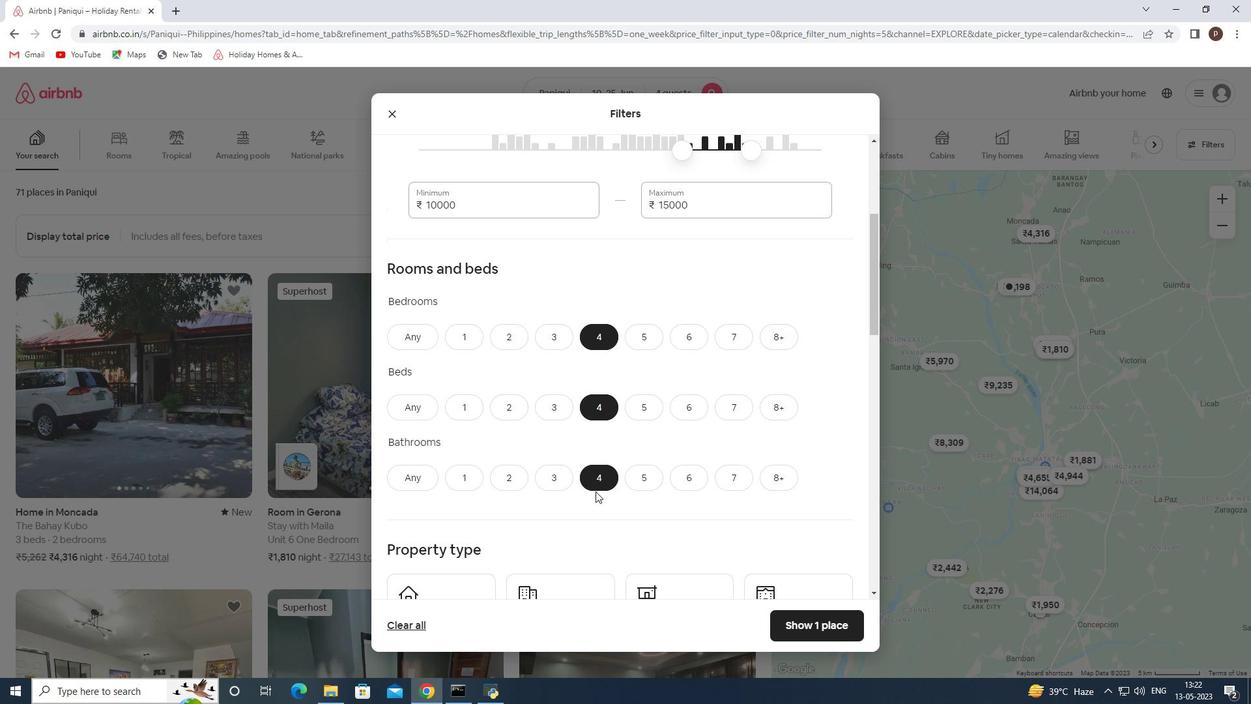 
Action: Mouse moved to (424, 545)
Screenshot: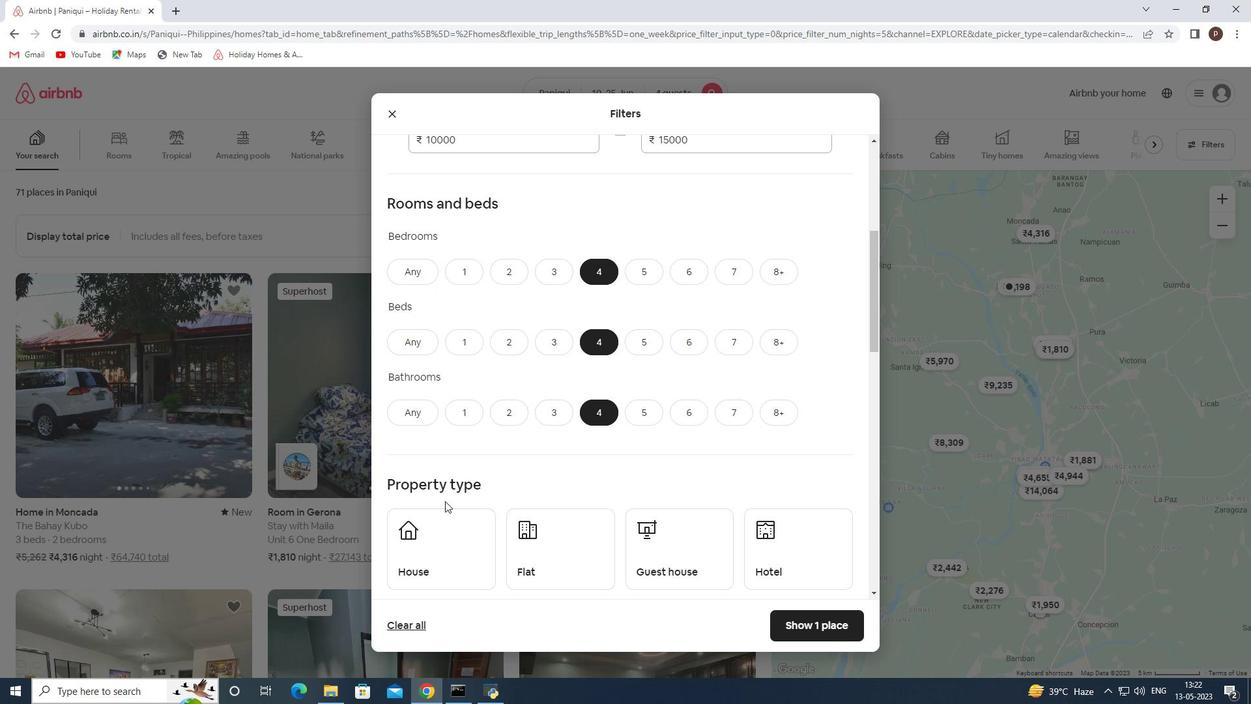 
Action: Mouse pressed left at (424, 545)
Screenshot: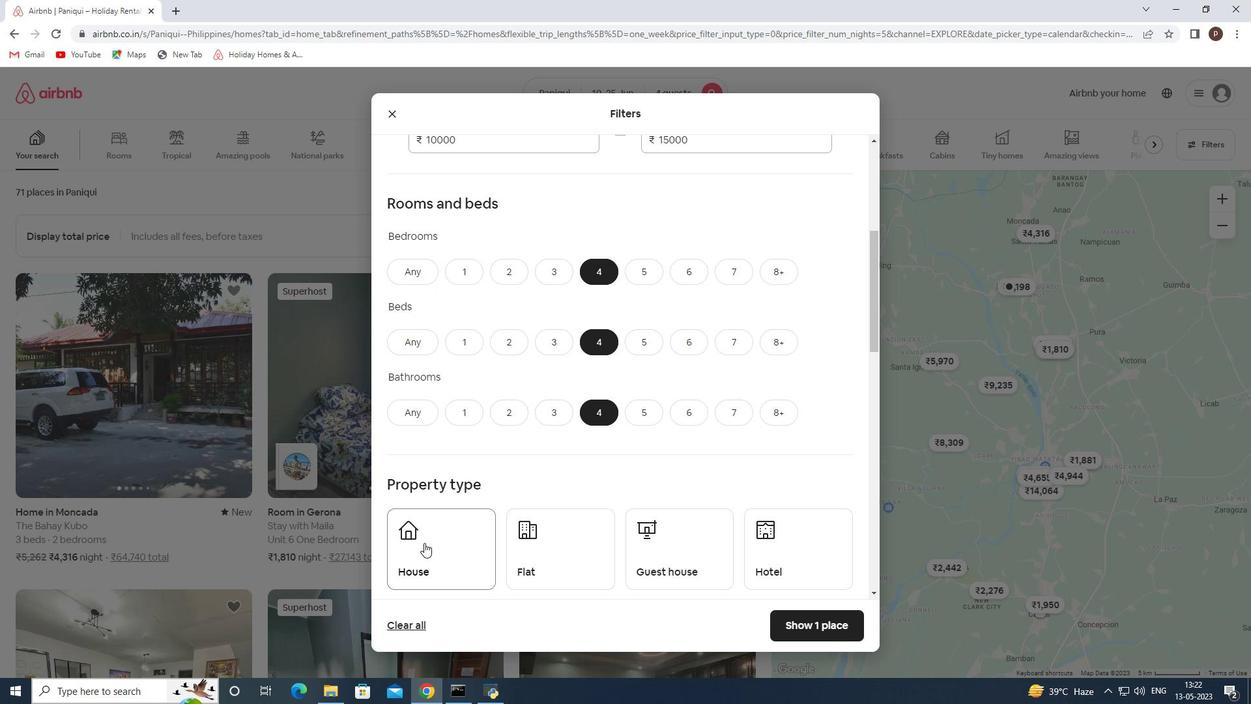 
Action: Mouse moved to (557, 552)
Screenshot: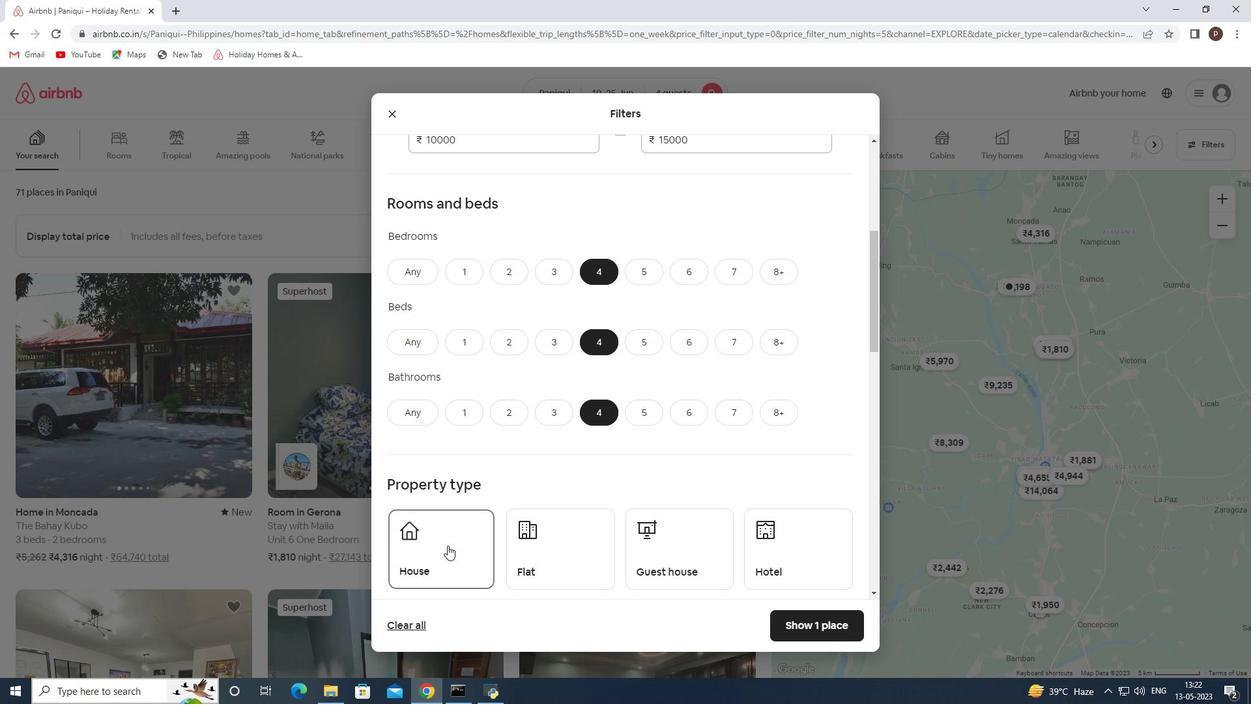 
Action: Mouse pressed left at (557, 552)
Screenshot: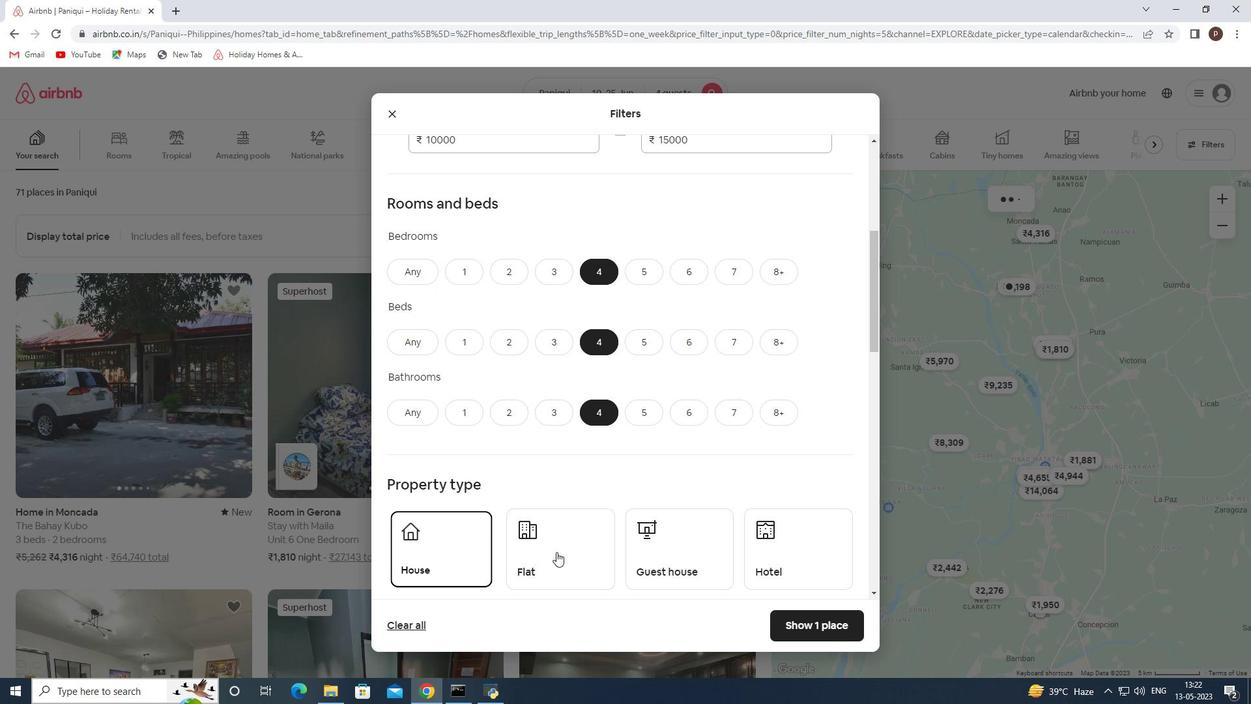 
Action: Mouse moved to (662, 553)
Screenshot: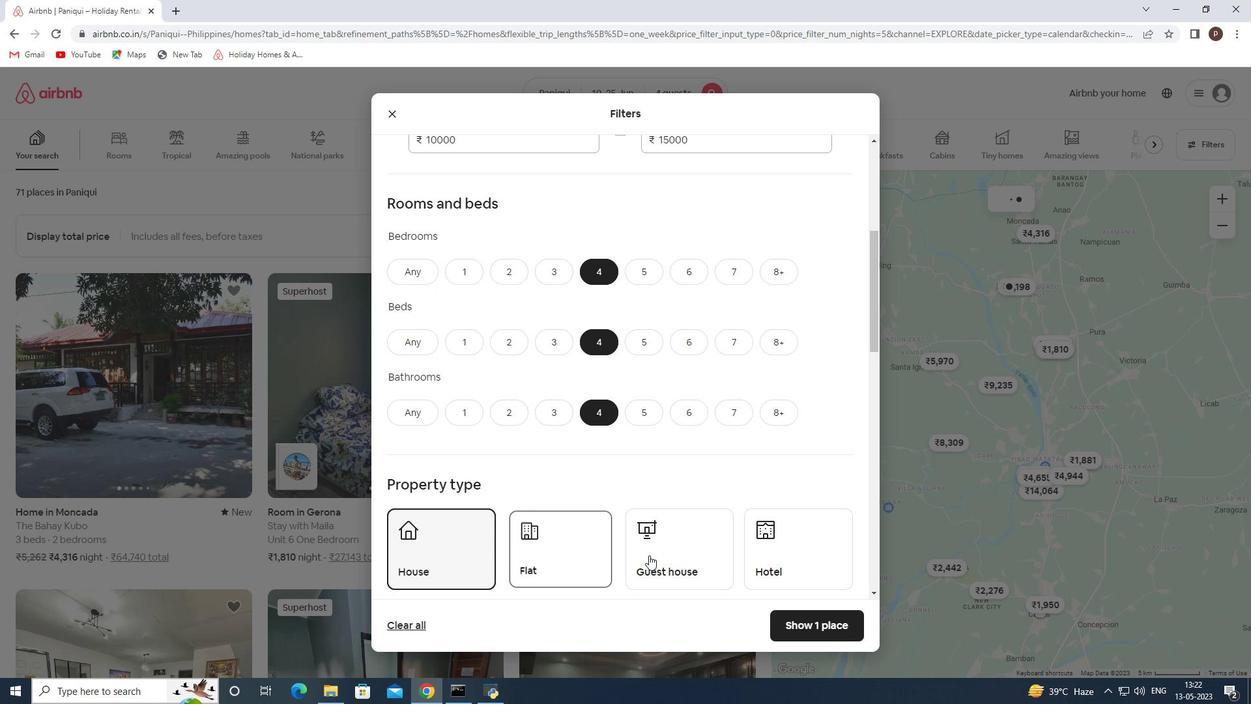 
Action: Mouse pressed left at (662, 553)
Screenshot: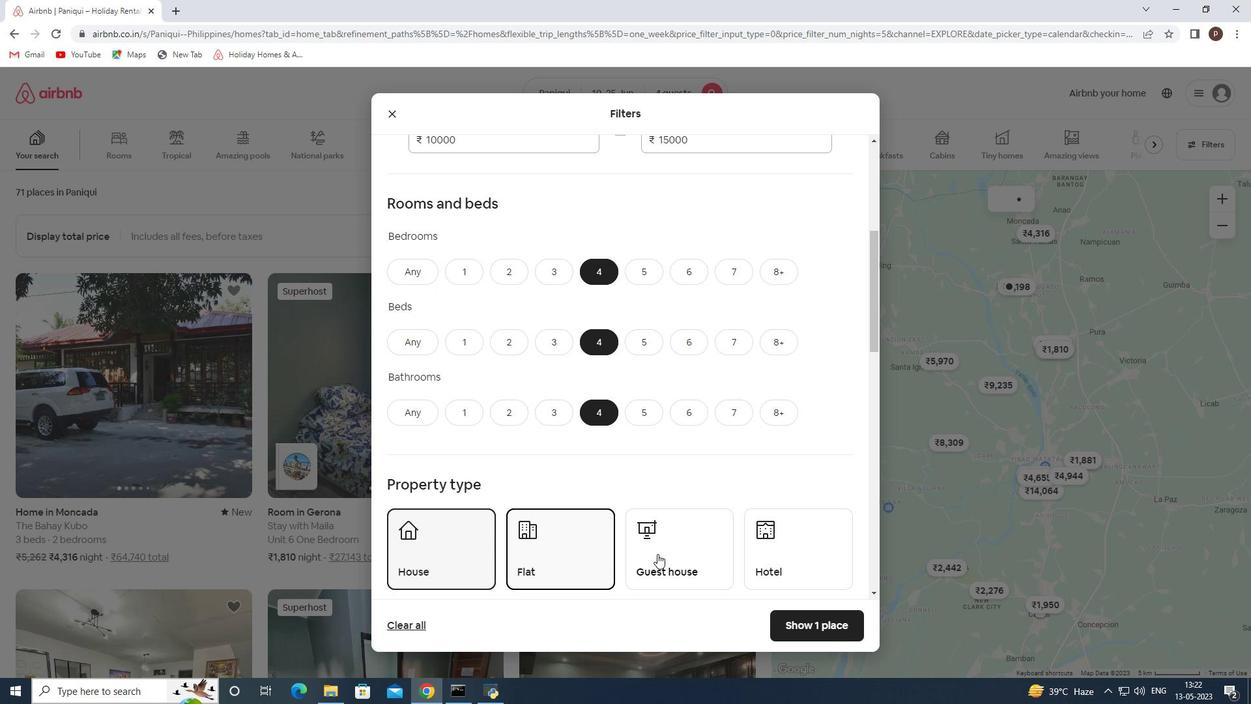 
Action: Mouse moved to (750, 548)
Screenshot: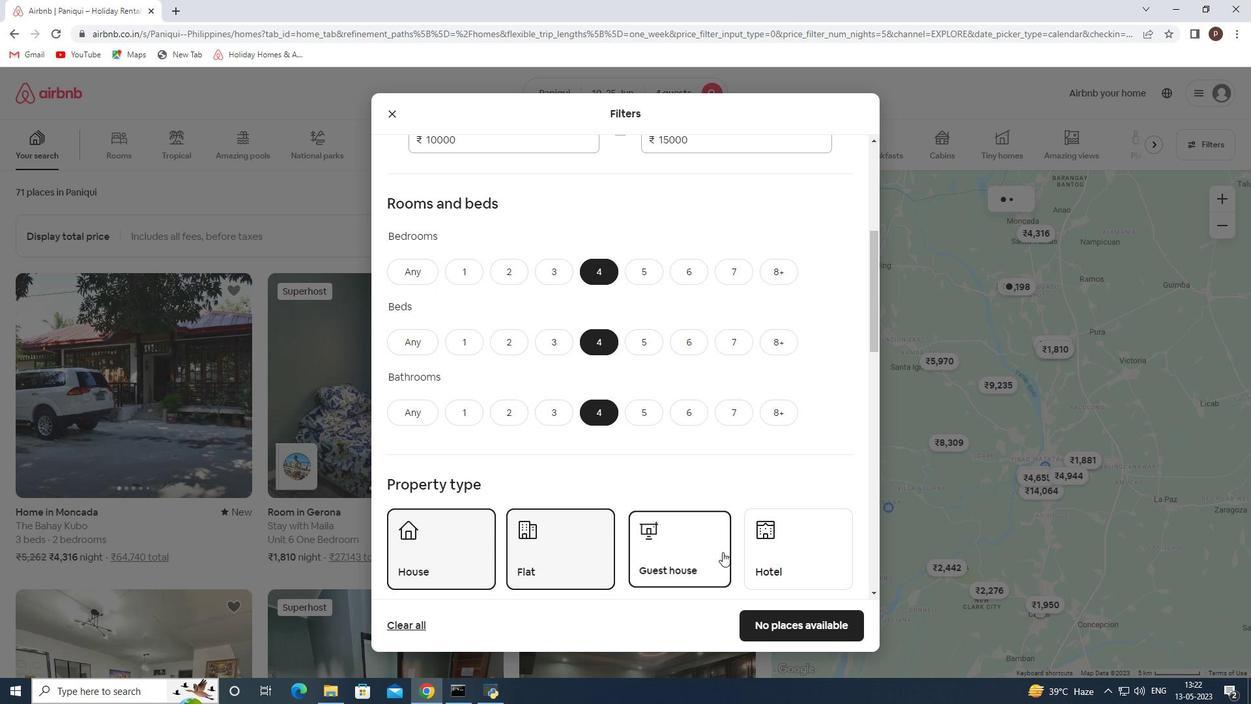 
Action: Mouse pressed left at (750, 548)
Screenshot: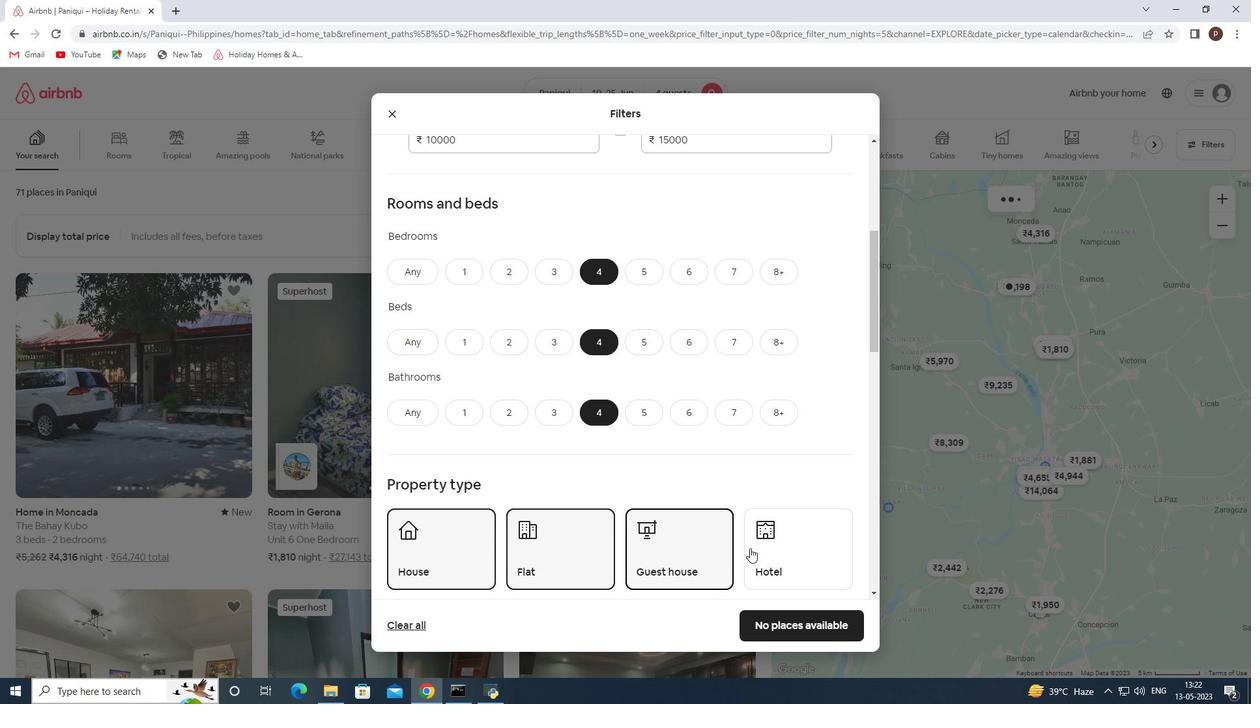 
Action: Mouse moved to (695, 537)
Screenshot: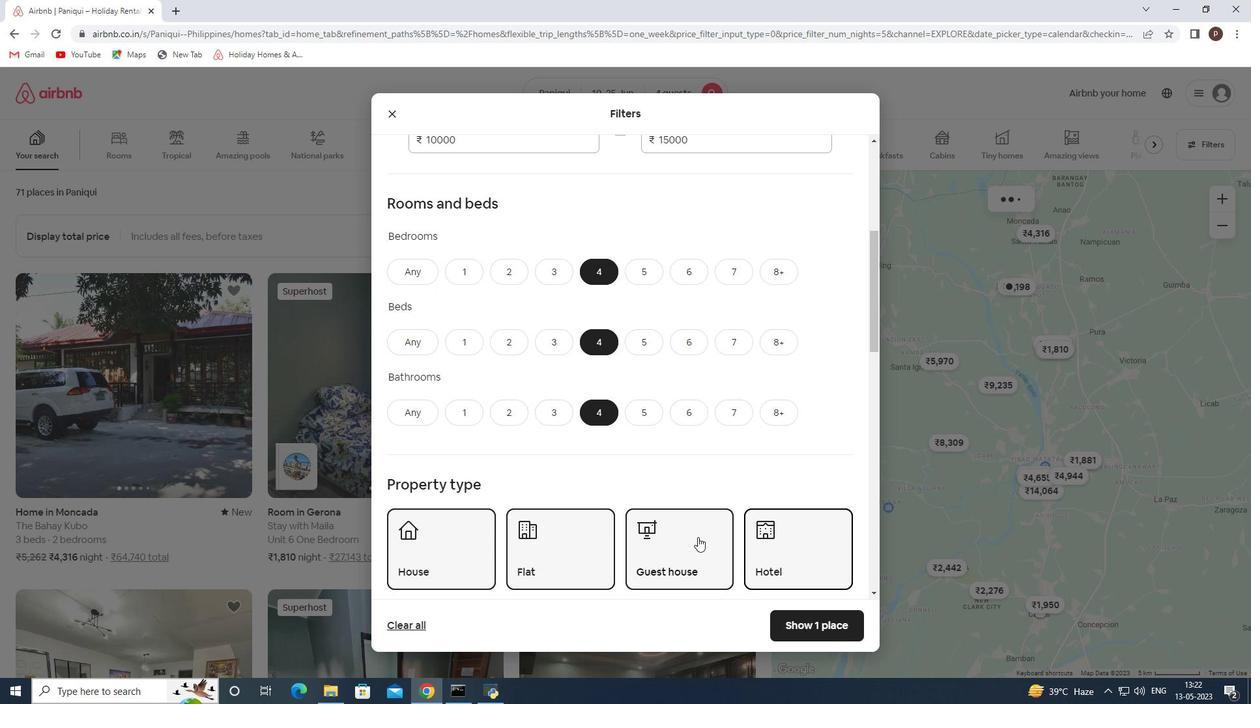
Action: Mouse scrolled (695, 536) with delta (0, 0)
Screenshot: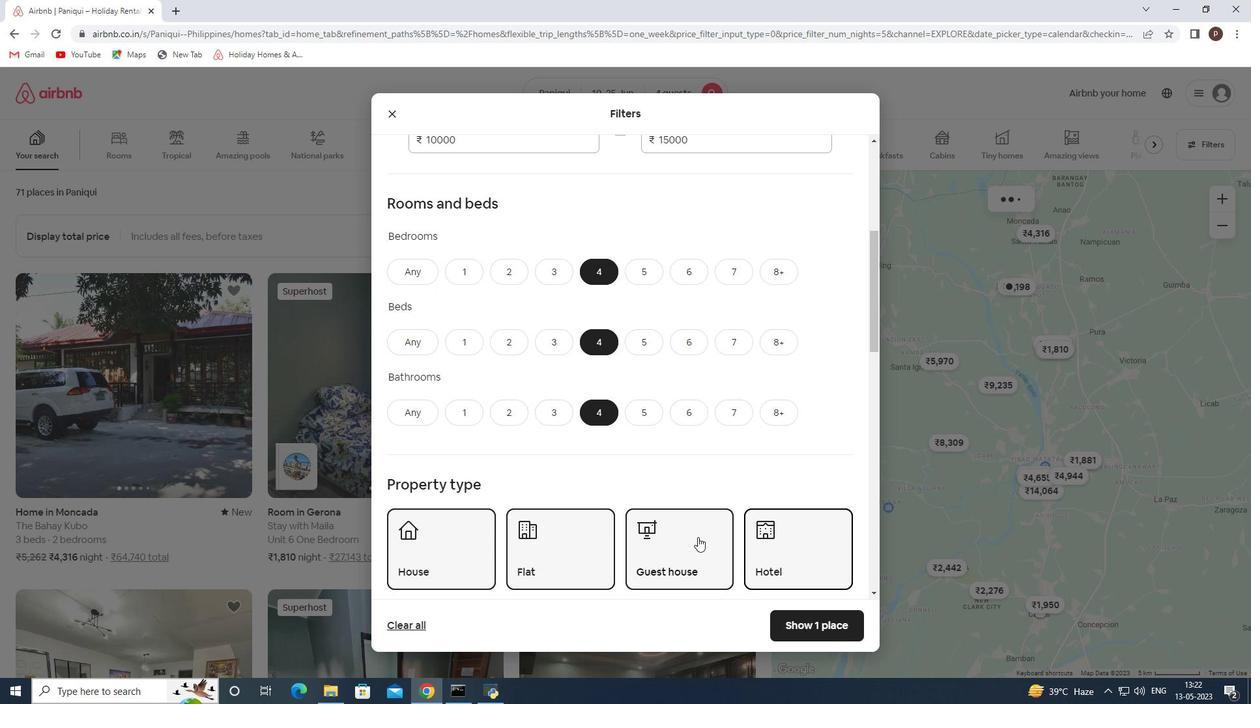 
Action: Mouse moved to (691, 537)
Screenshot: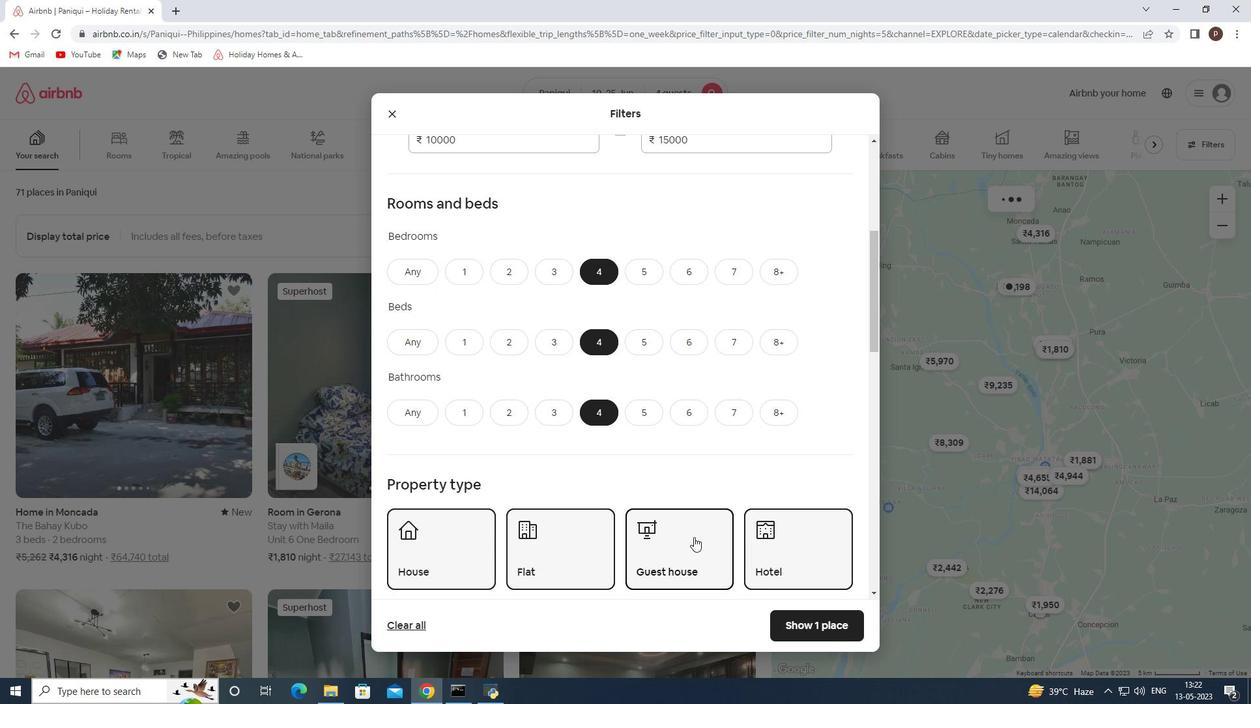 
Action: Mouse scrolled (691, 536) with delta (0, 0)
Screenshot: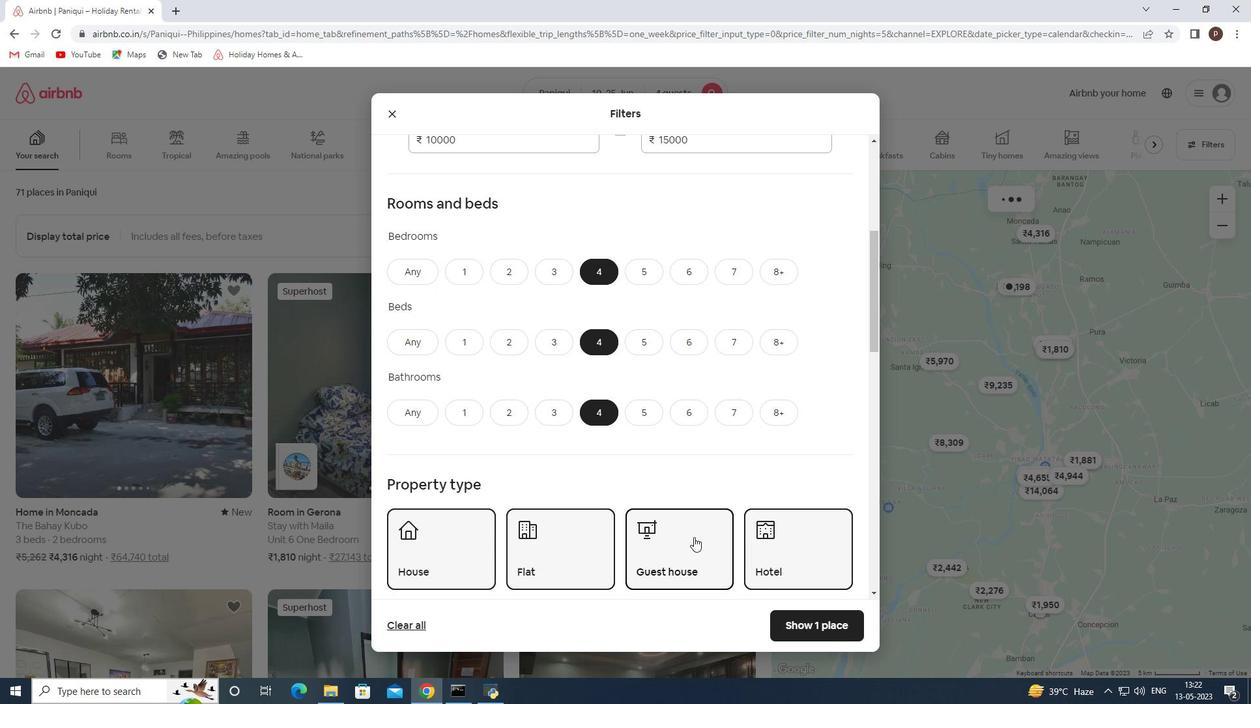 
Action: Mouse moved to (571, 491)
Screenshot: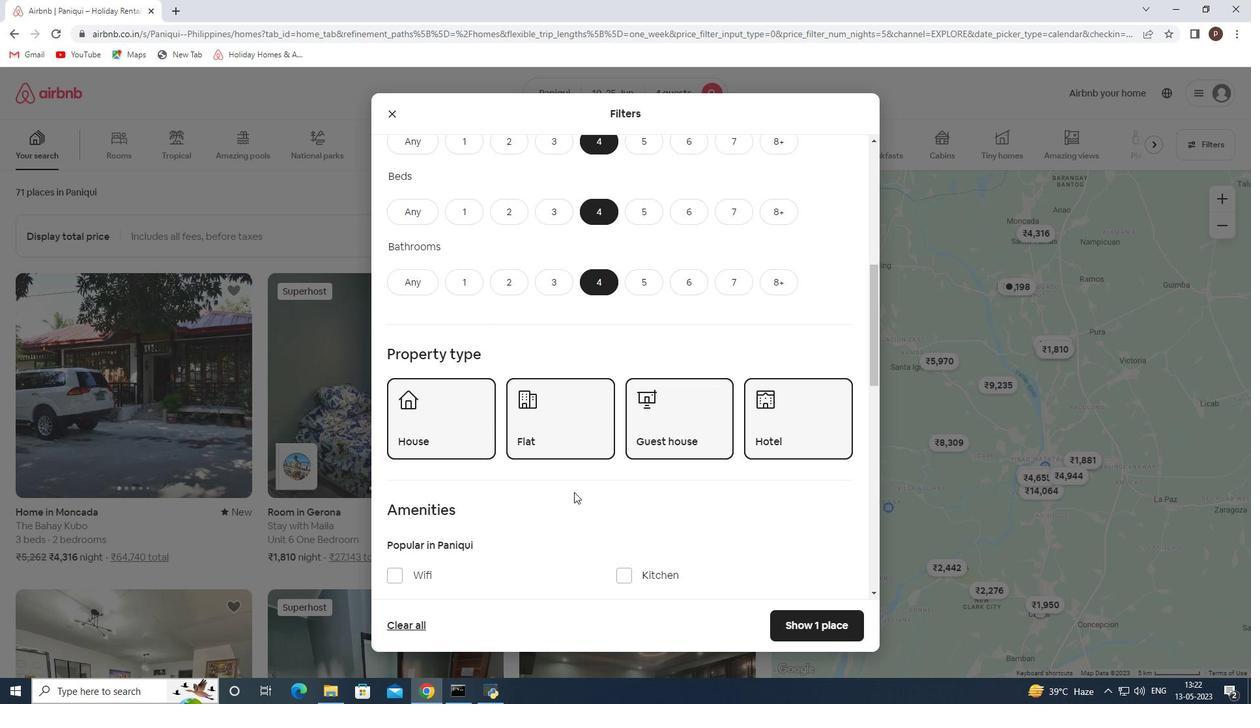
Action: Mouse scrolled (571, 490) with delta (0, 0)
Screenshot: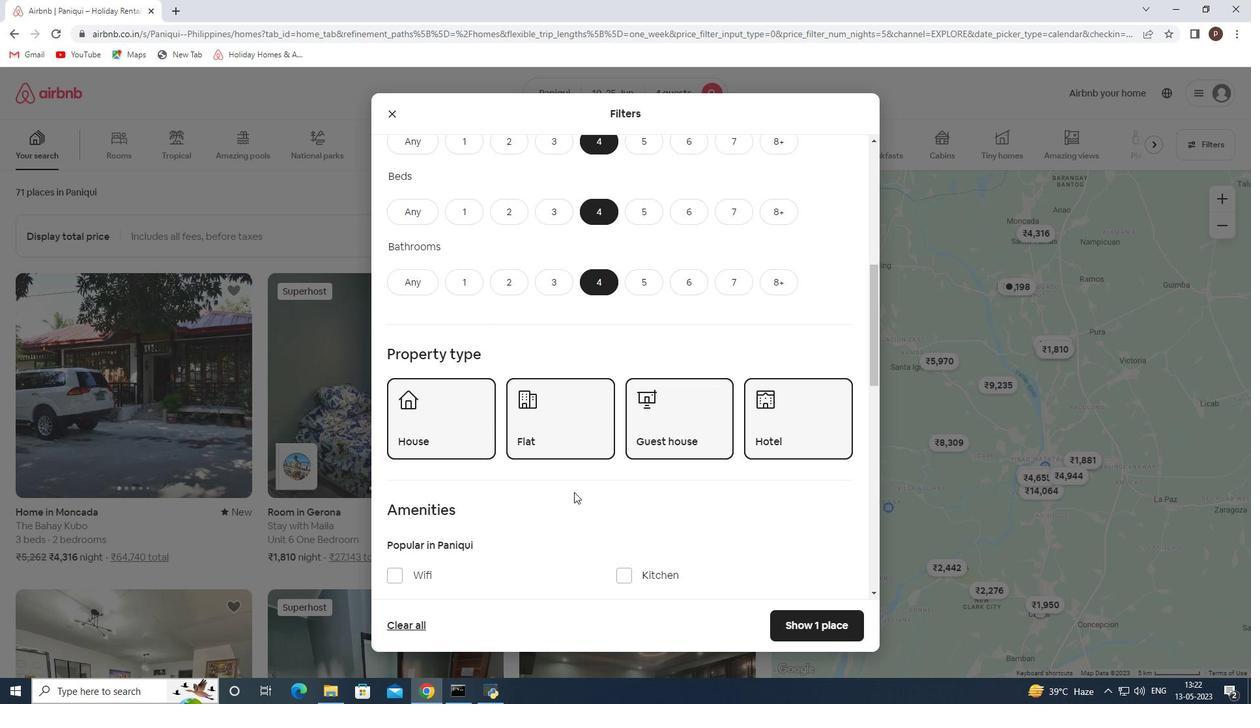 
Action: Mouse moved to (569, 491)
Screenshot: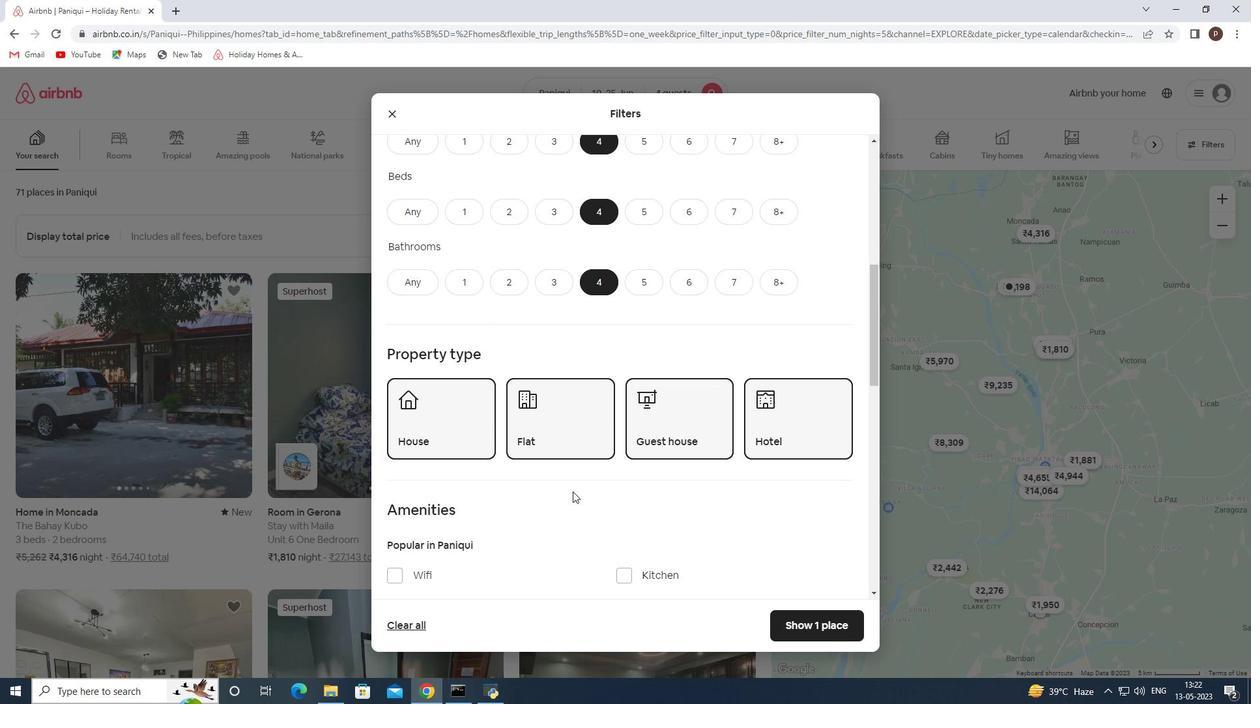 
Action: Mouse scrolled (569, 490) with delta (0, 0)
Screenshot: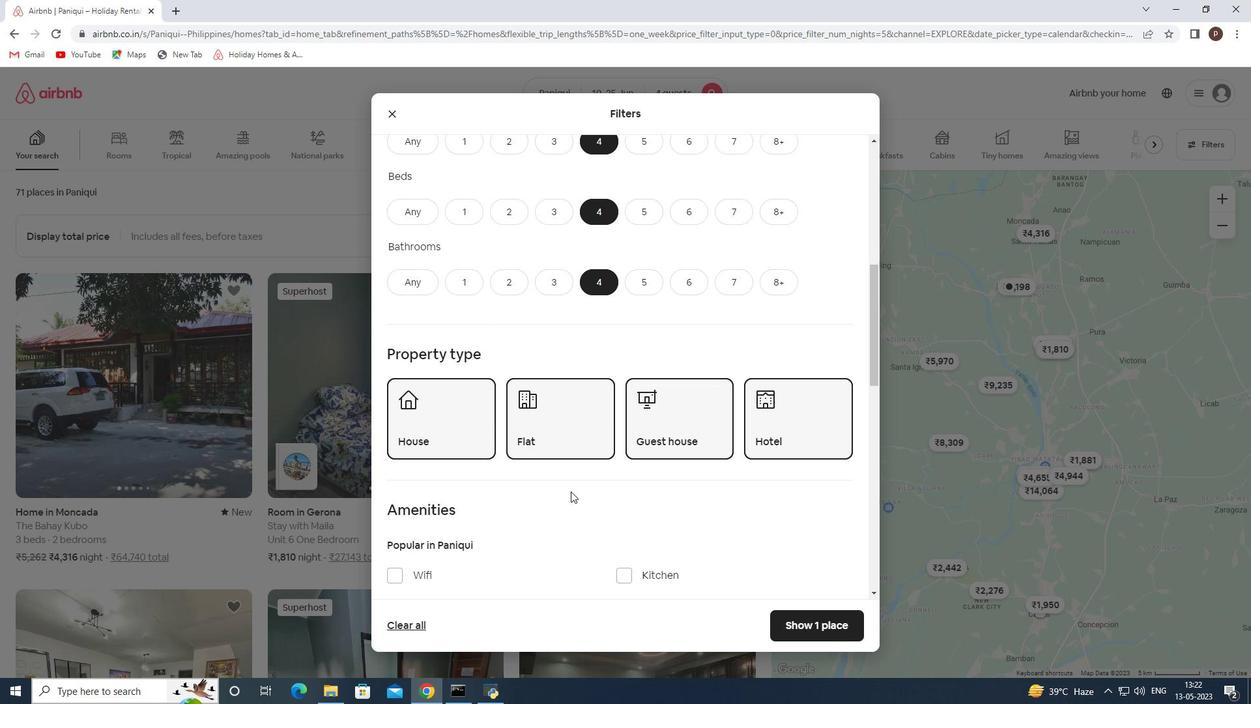 
Action: Mouse moved to (400, 449)
Screenshot: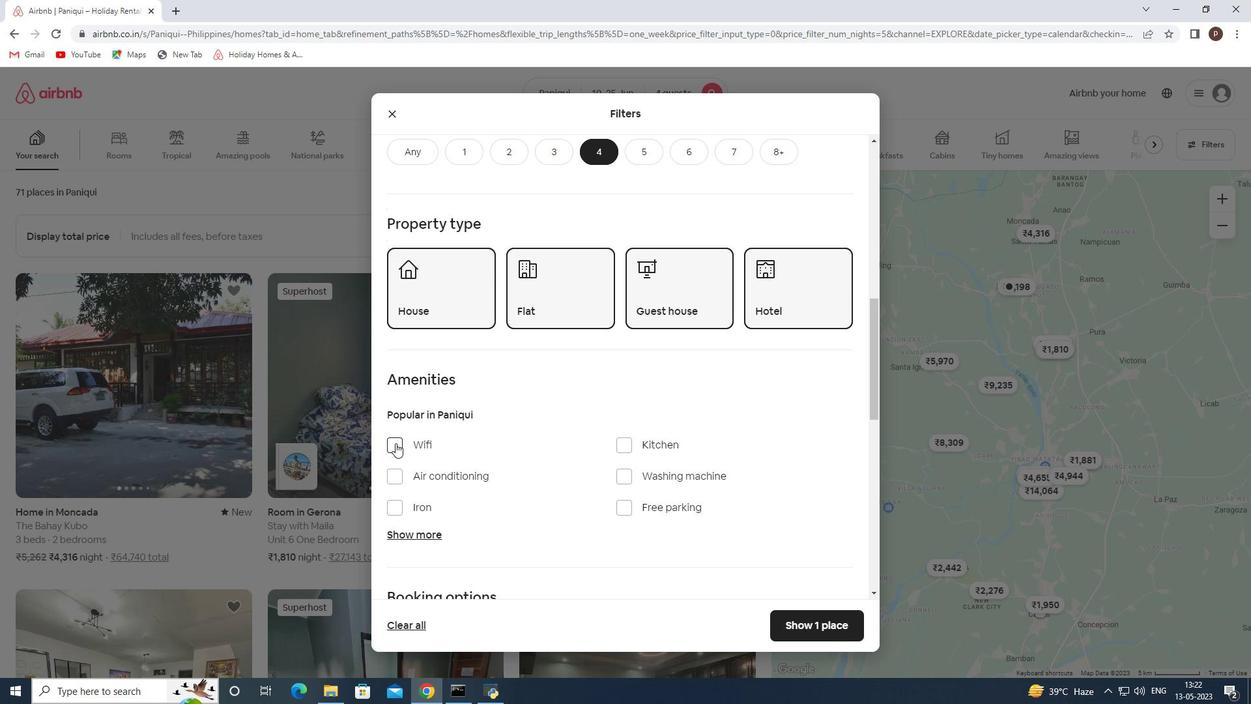 
Action: Mouse pressed left at (400, 449)
Screenshot: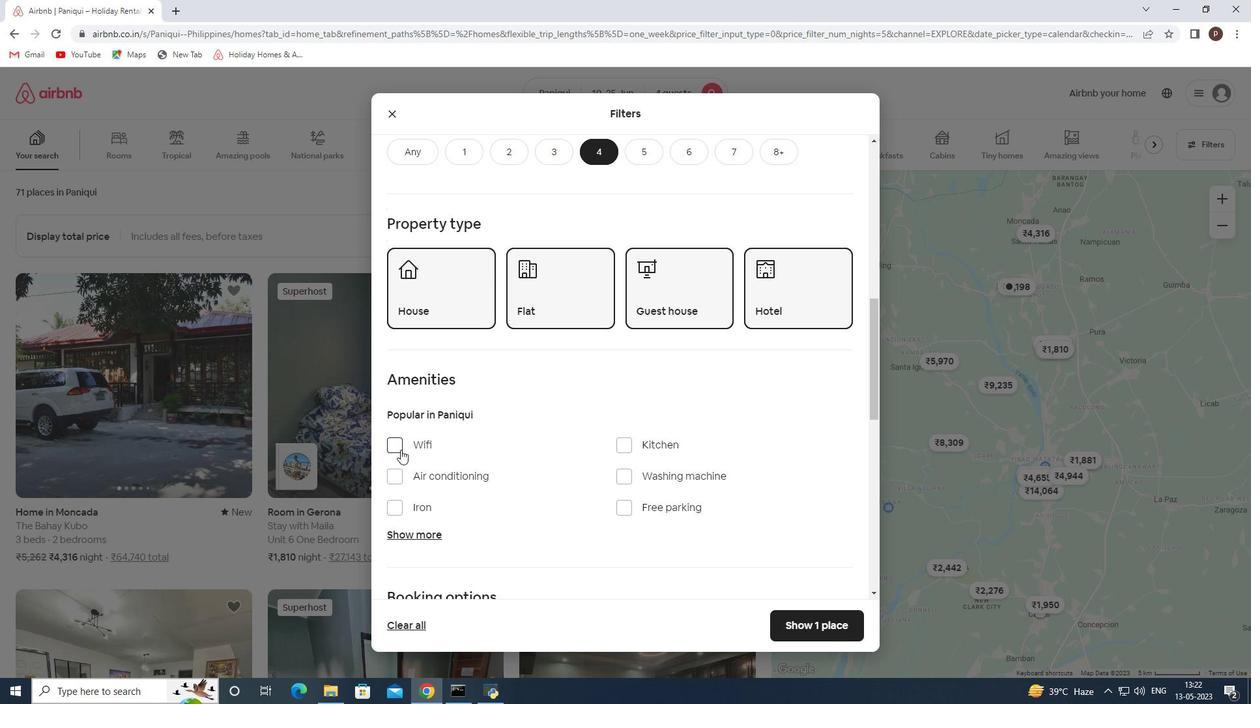 
Action: Mouse moved to (632, 511)
Screenshot: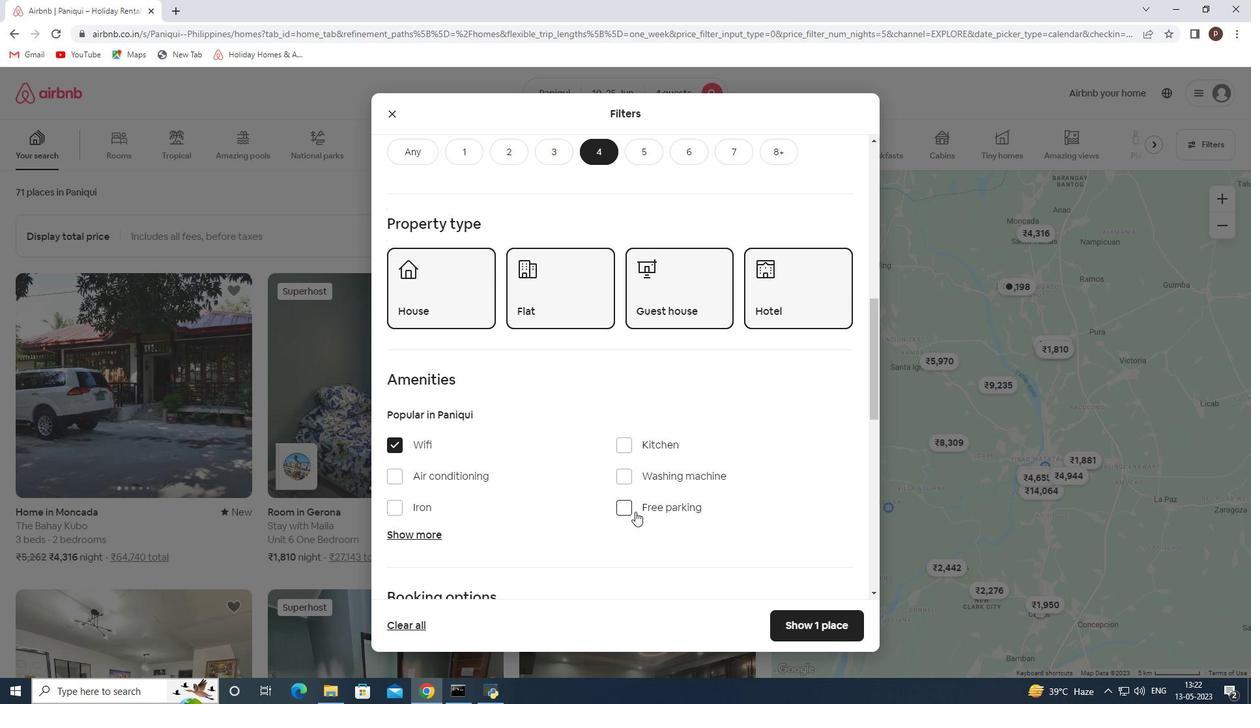 
Action: Mouse pressed left at (632, 511)
Screenshot: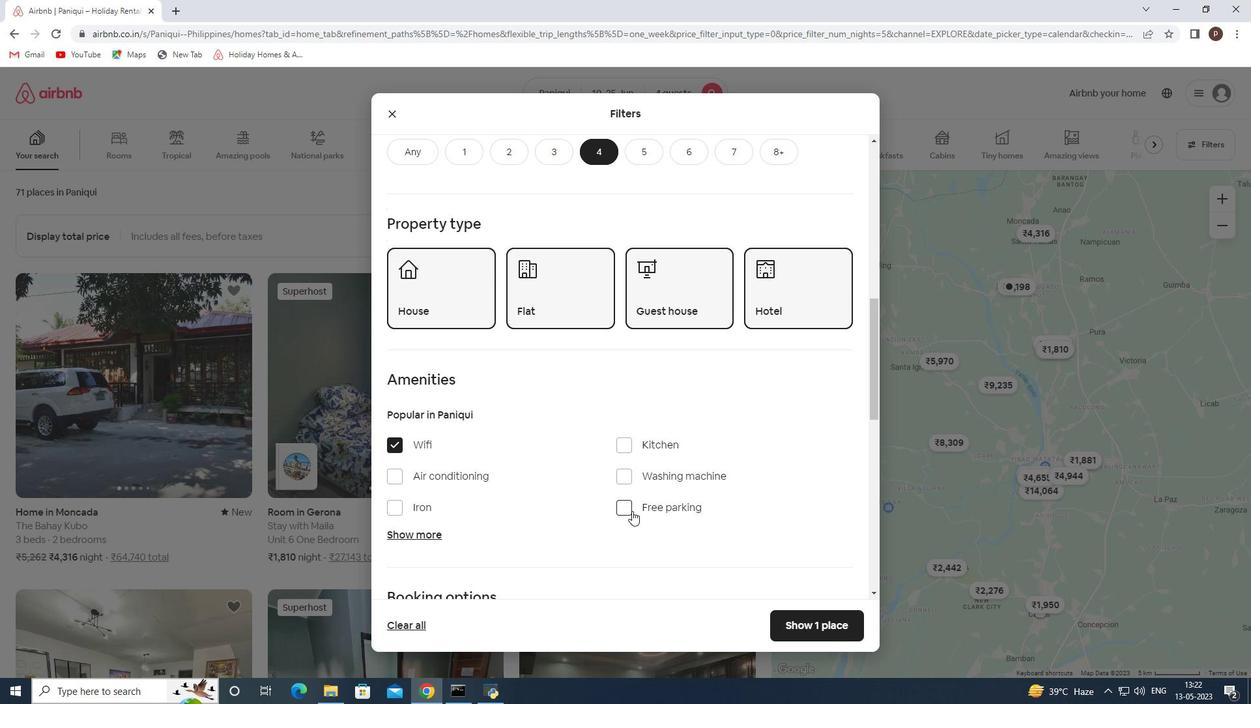 
Action: Mouse moved to (430, 535)
Screenshot: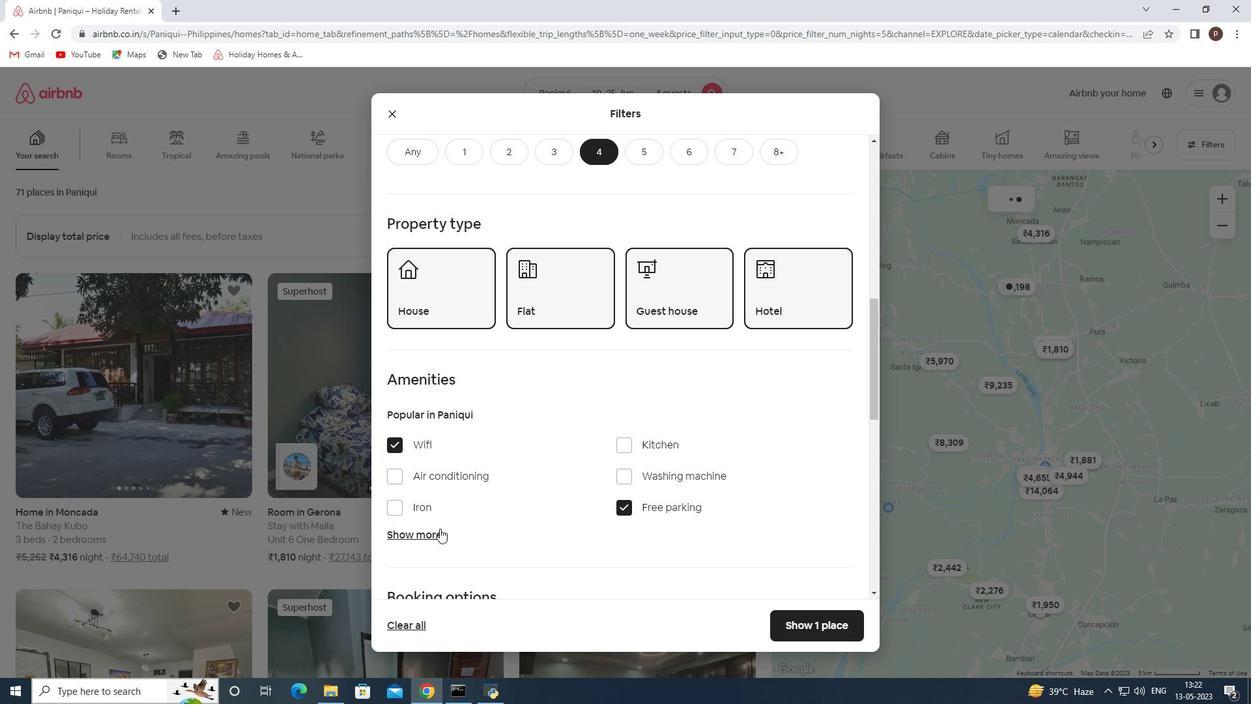 
Action: Mouse pressed left at (430, 535)
Screenshot: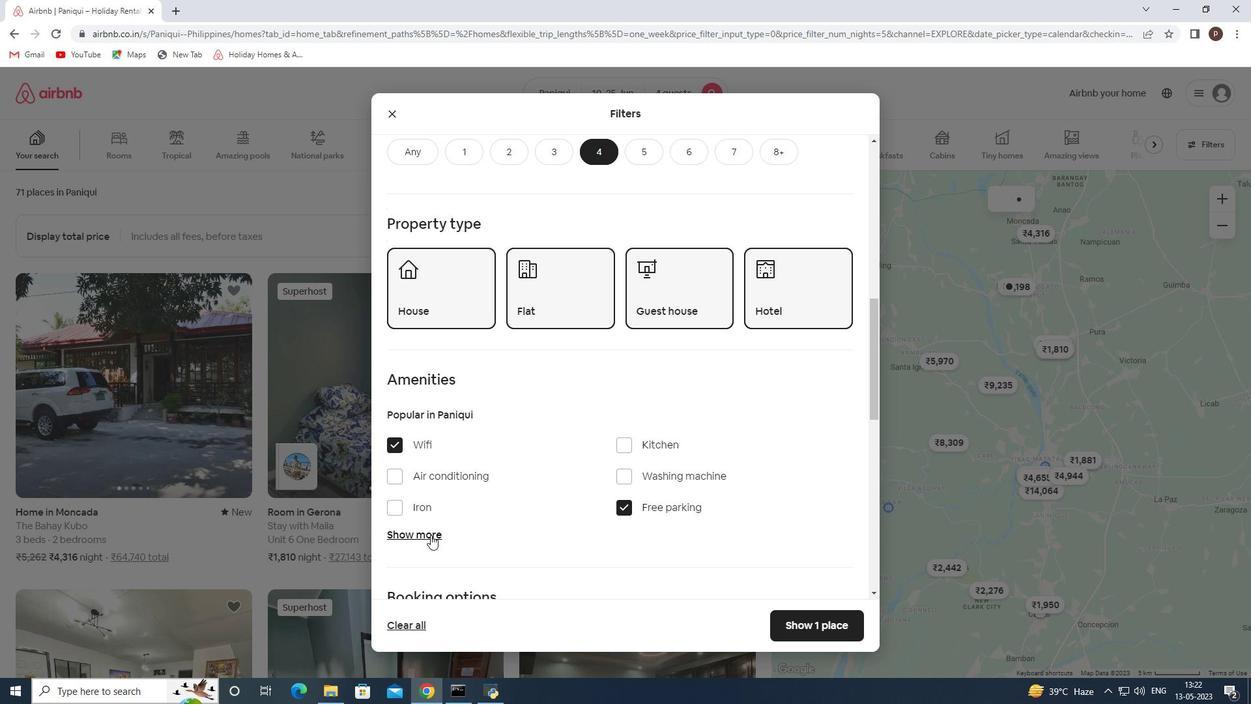 
Action: Mouse moved to (502, 513)
Screenshot: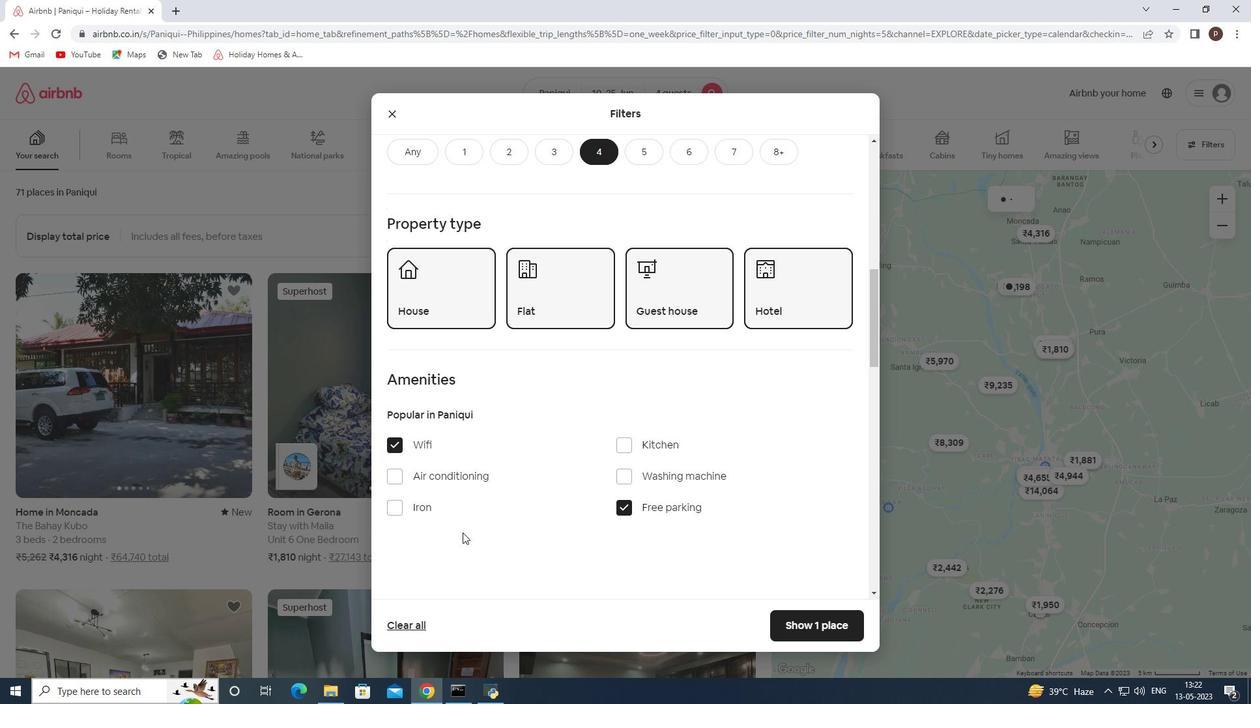 
Action: Mouse scrolled (502, 513) with delta (0, 0)
Screenshot: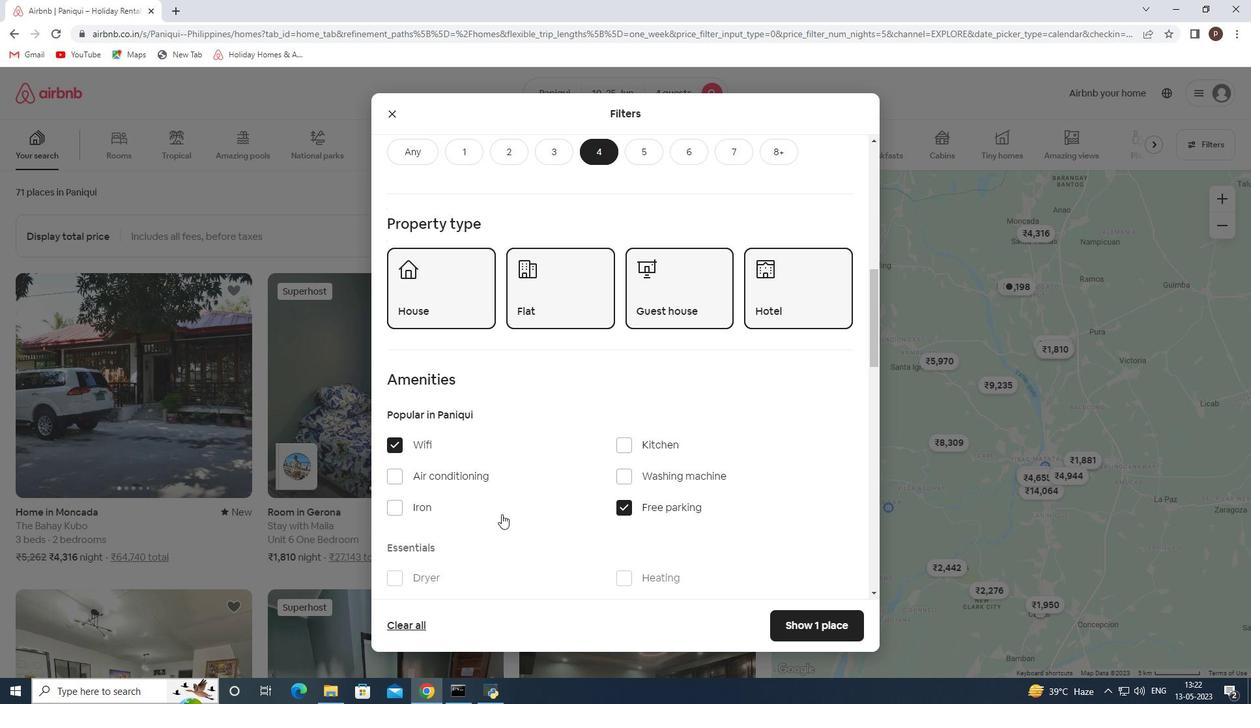 
Action: Mouse scrolled (502, 513) with delta (0, 0)
Screenshot: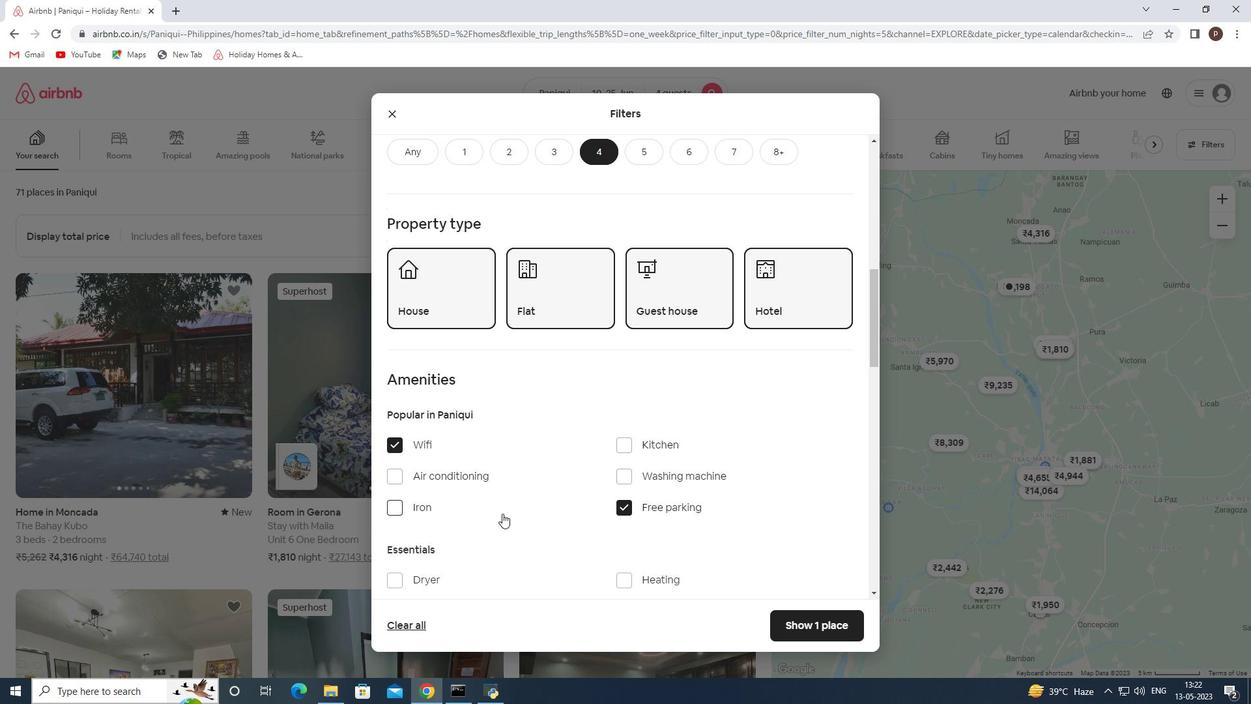 
Action: Mouse moved to (625, 480)
Screenshot: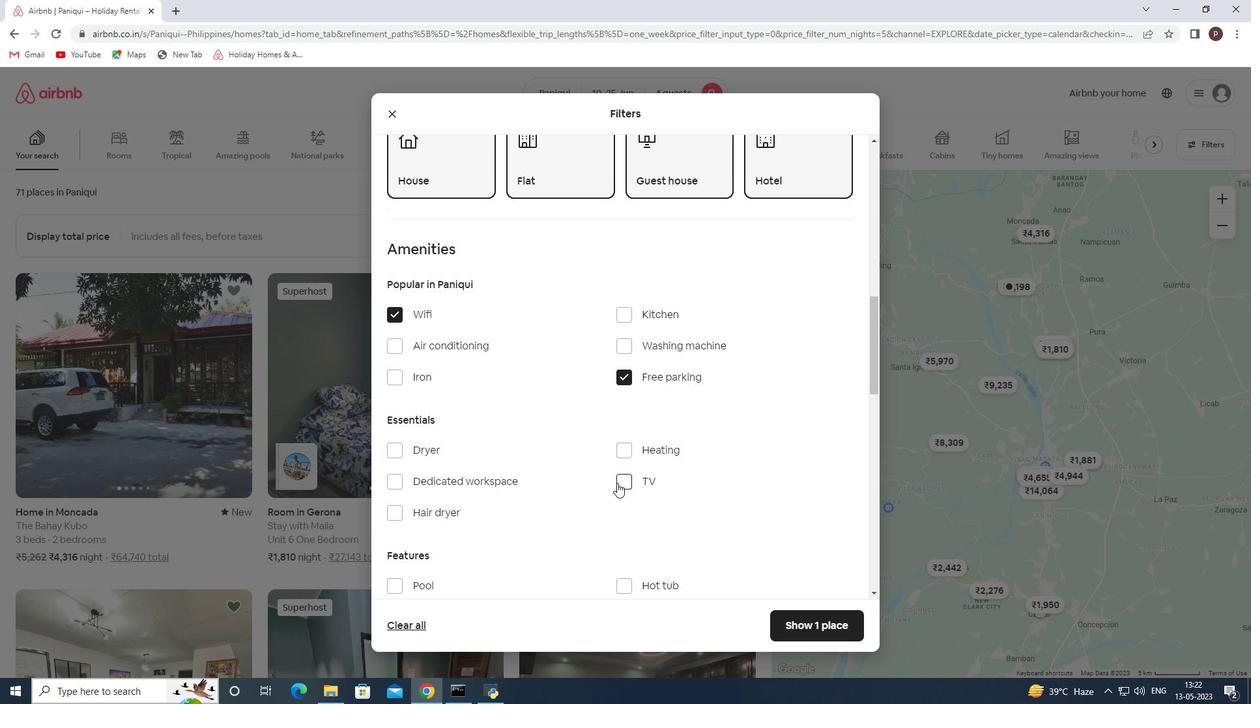 
Action: Mouse pressed left at (625, 480)
Screenshot: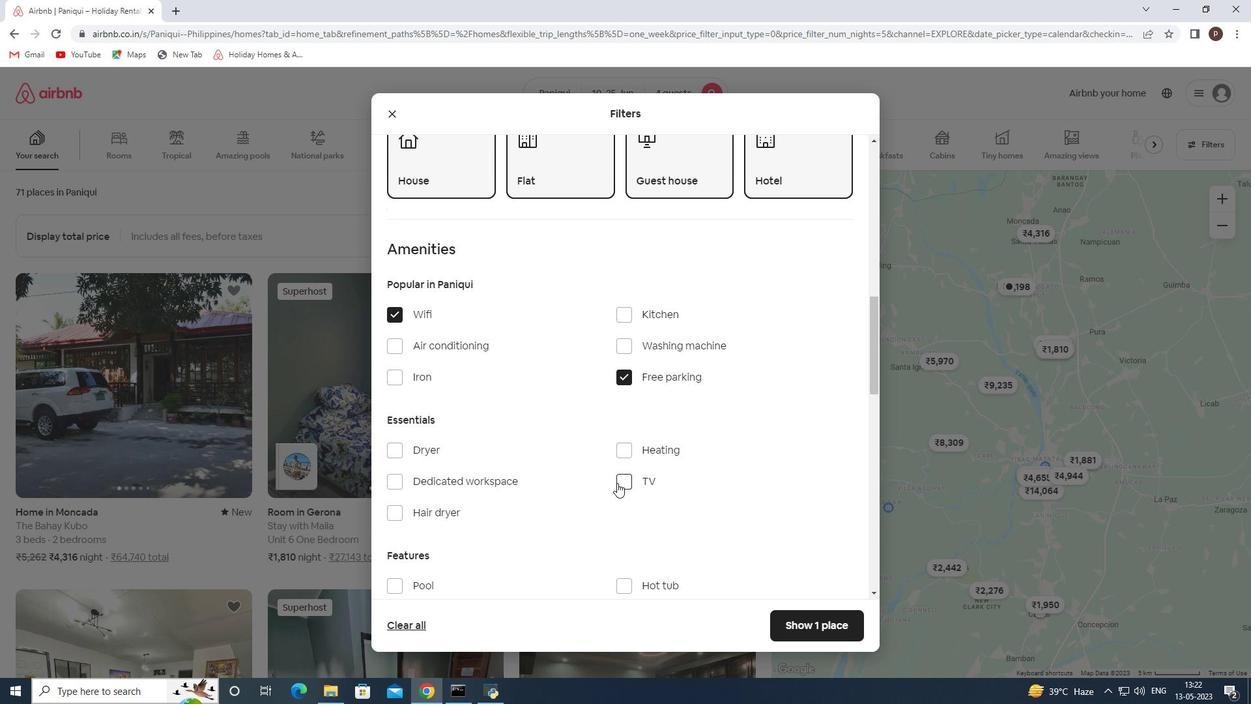 
Action: Mouse moved to (563, 485)
Screenshot: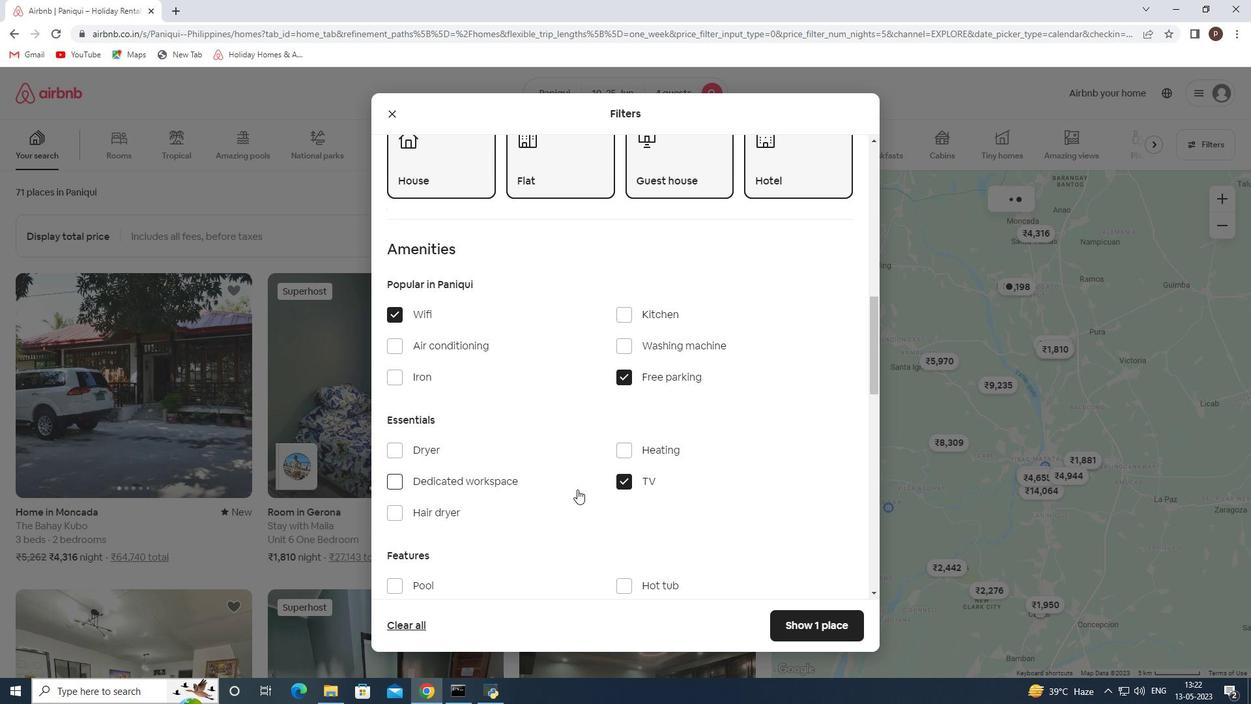 
Action: Mouse scrolled (563, 484) with delta (0, 0)
Screenshot: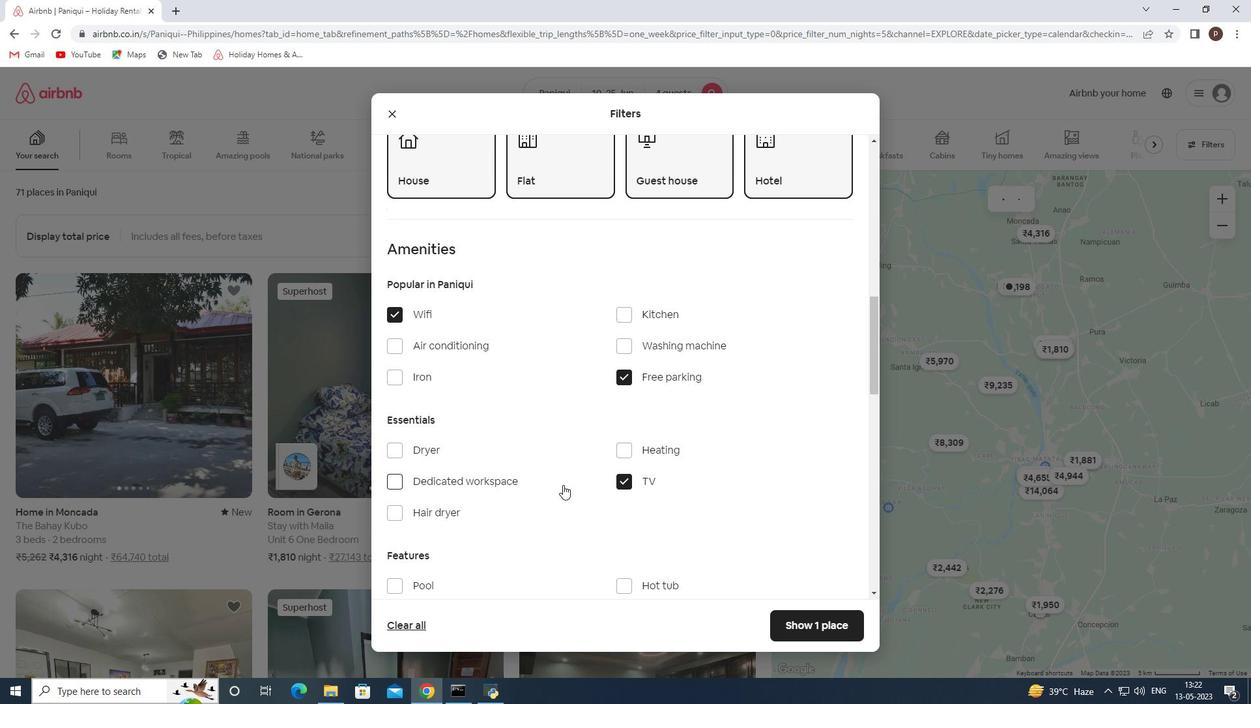 
Action: Mouse moved to (503, 455)
Screenshot: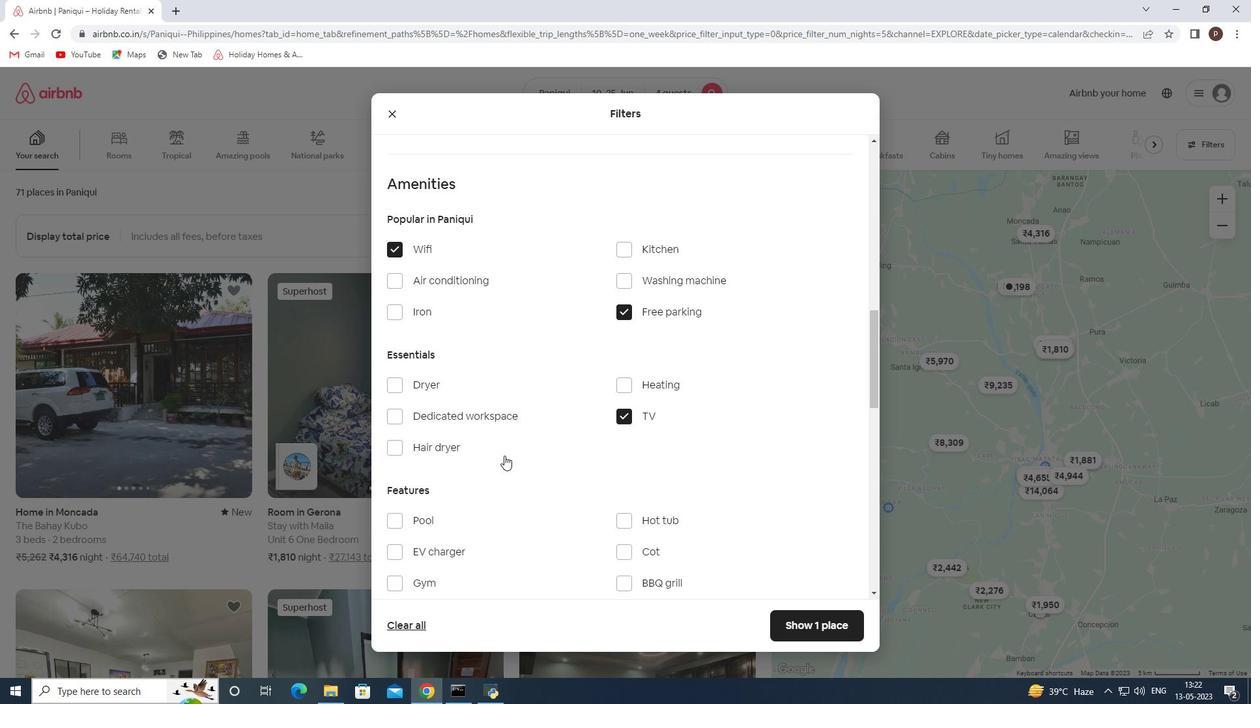 
Action: Mouse scrolled (503, 455) with delta (0, 0)
Screenshot: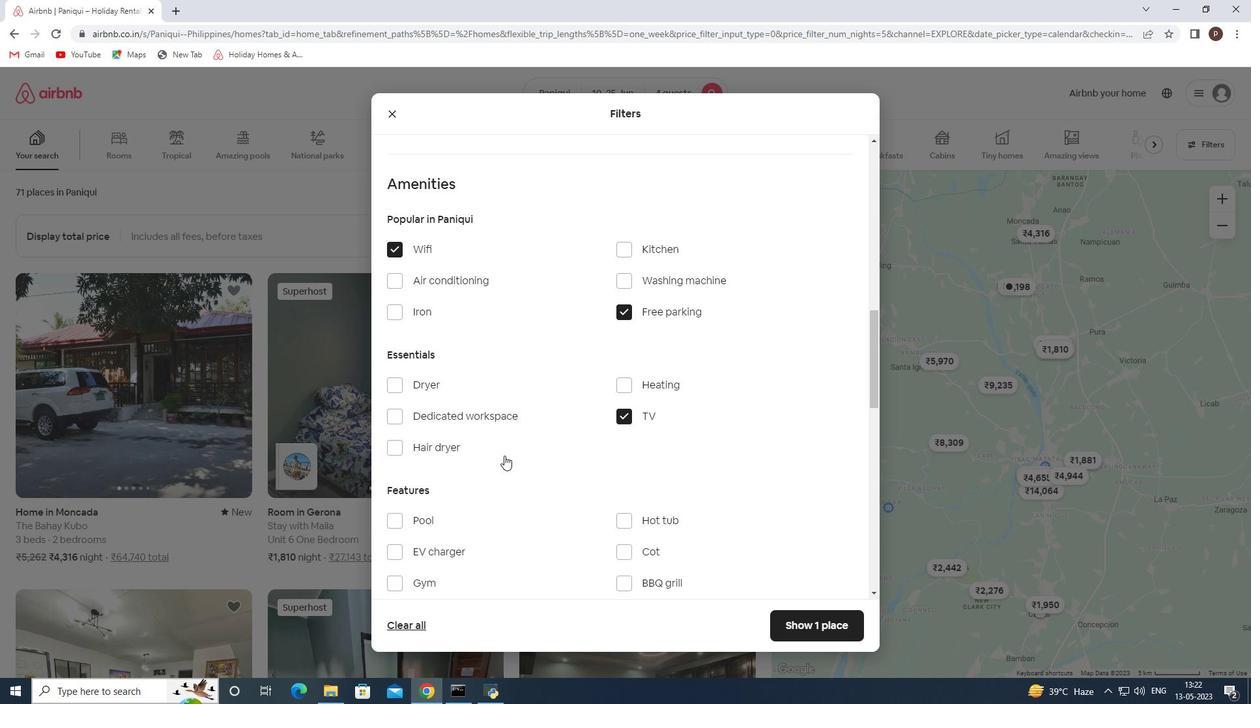
Action: Mouse moved to (401, 517)
Screenshot: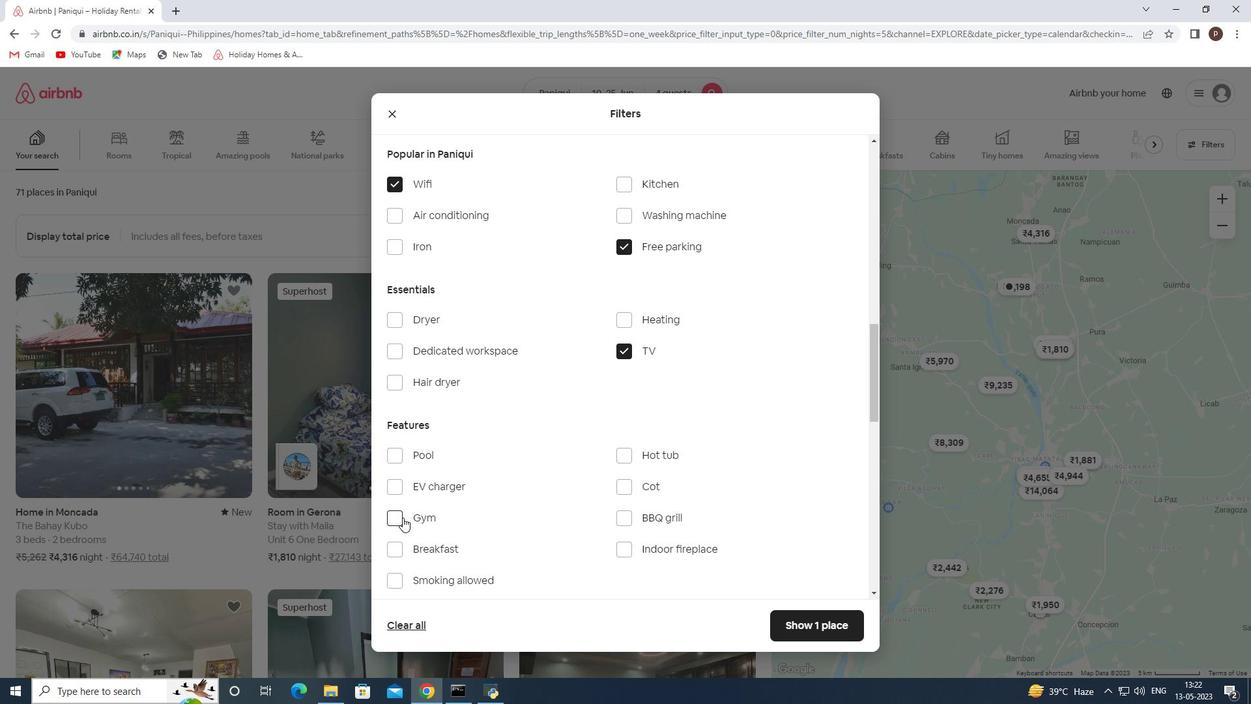 
Action: Mouse pressed left at (401, 517)
Screenshot: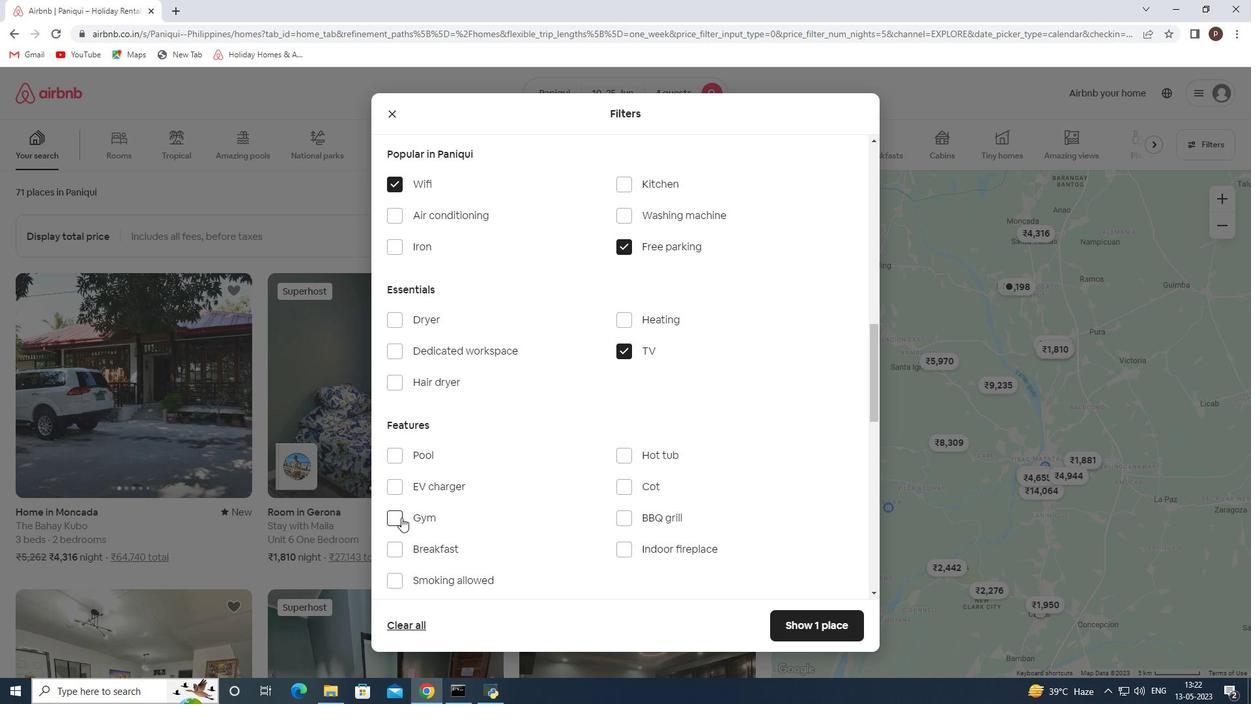 
Action: Mouse moved to (393, 544)
Screenshot: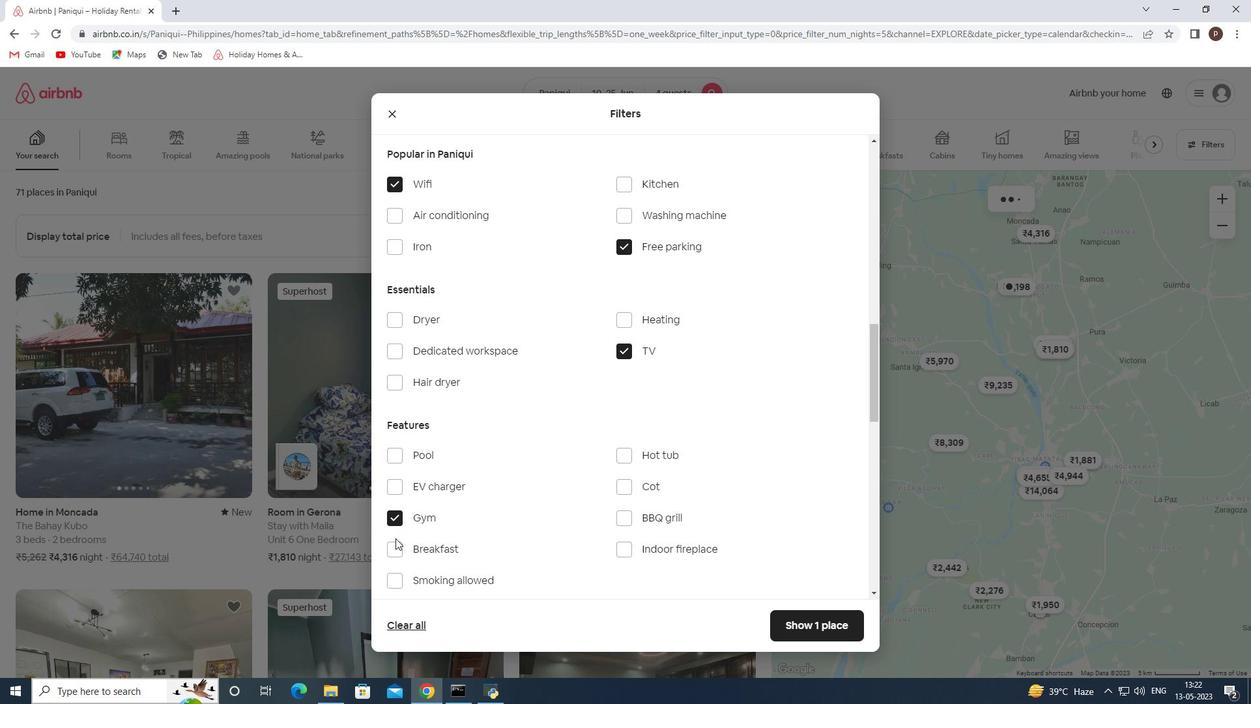 
Action: Mouse pressed left at (393, 544)
Screenshot: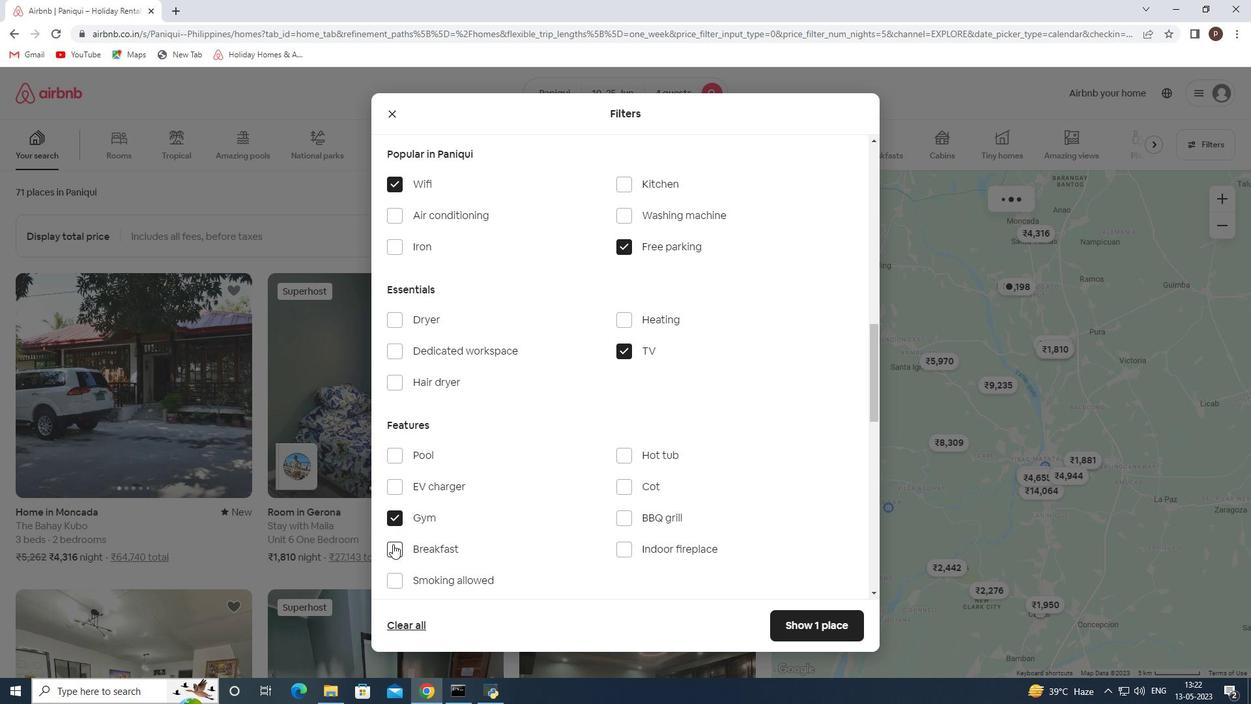 
Action: Mouse moved to (562, 513)
Screenshot: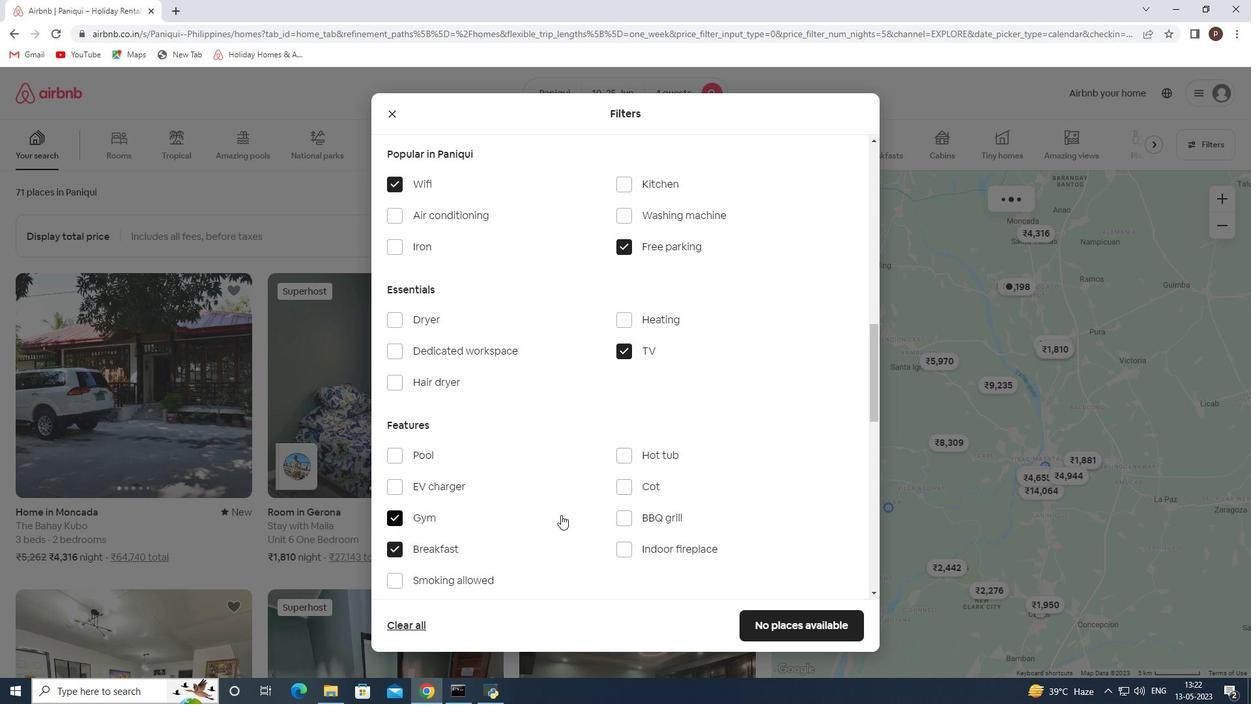
Action: Mouse scrolled (562, 512) with delta (0, 0)
Screenshot: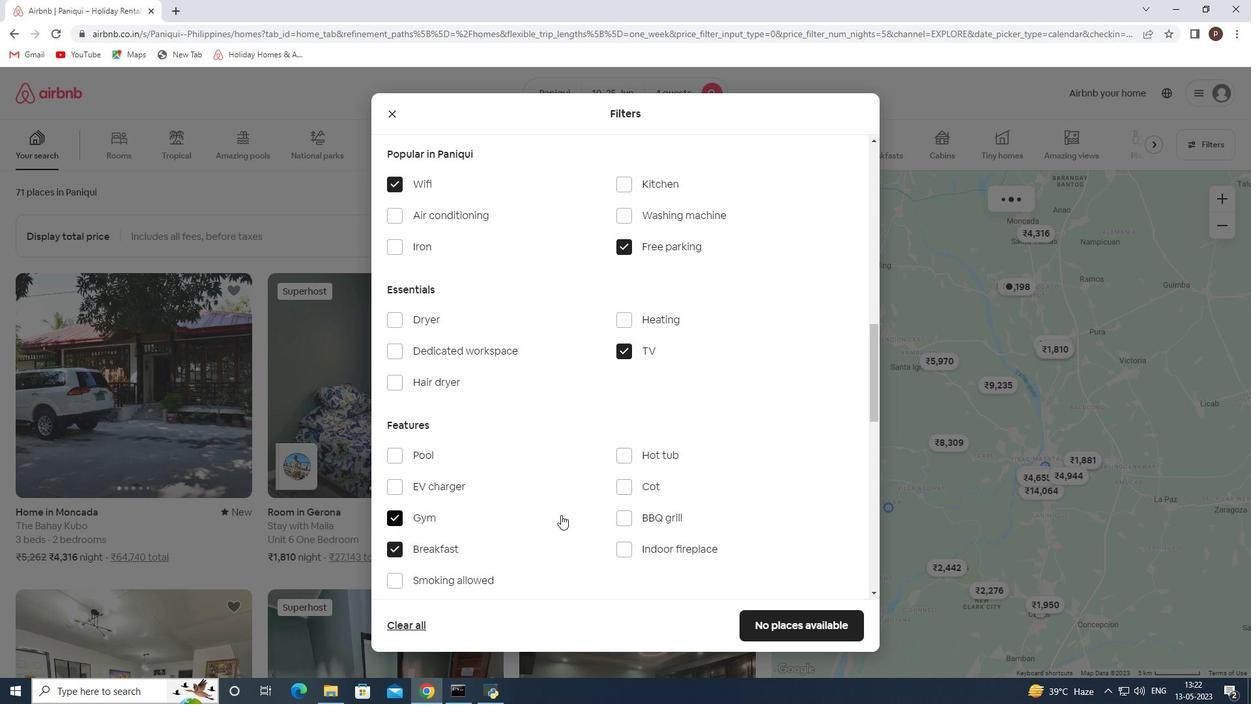 
Action: Mouse scrolled (562, 512) with delta (0, 0)
Screenshot: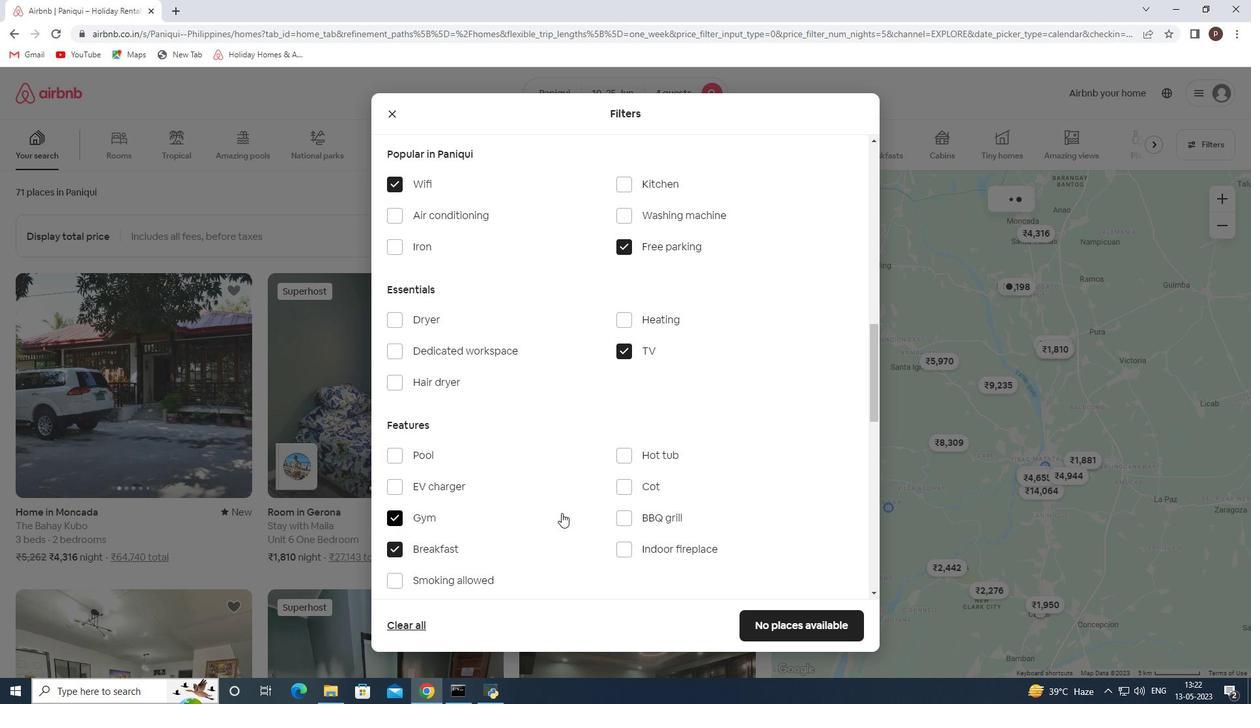 
Action: Mouse moved to (536, 479)
Screenshot: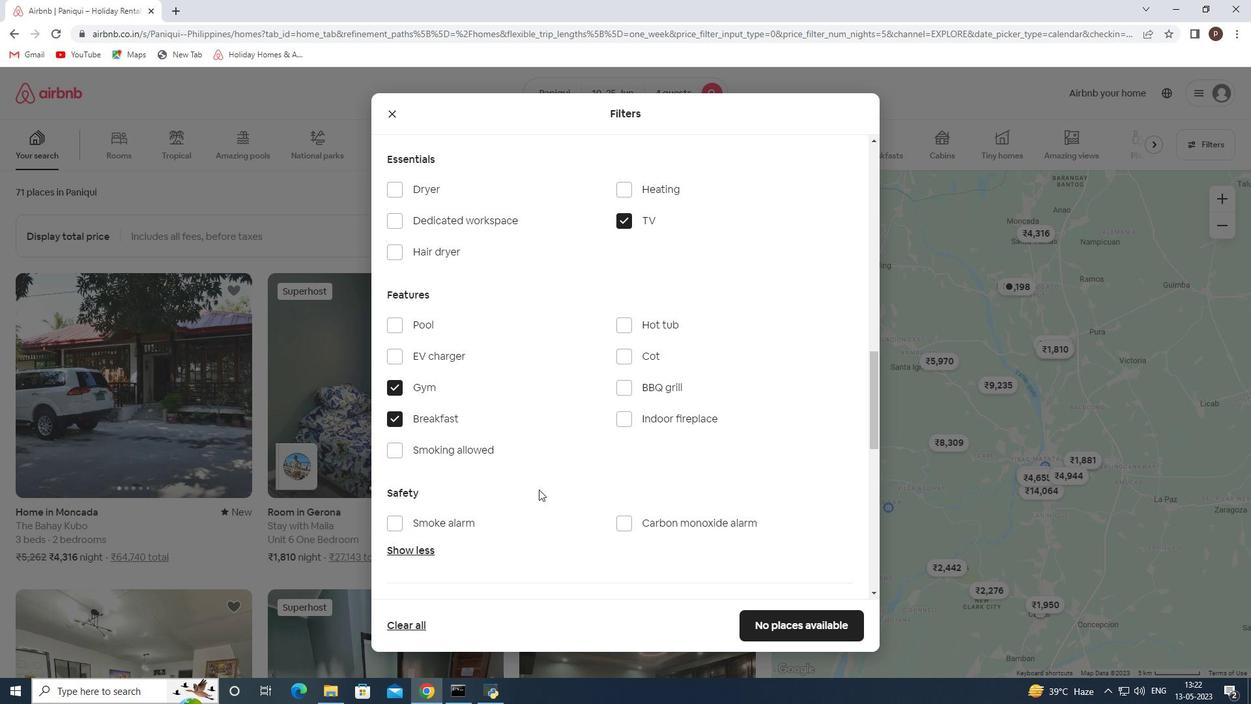 
Action: Mouse scrolled (536, 478) with delta (0, 0)
Screenshot: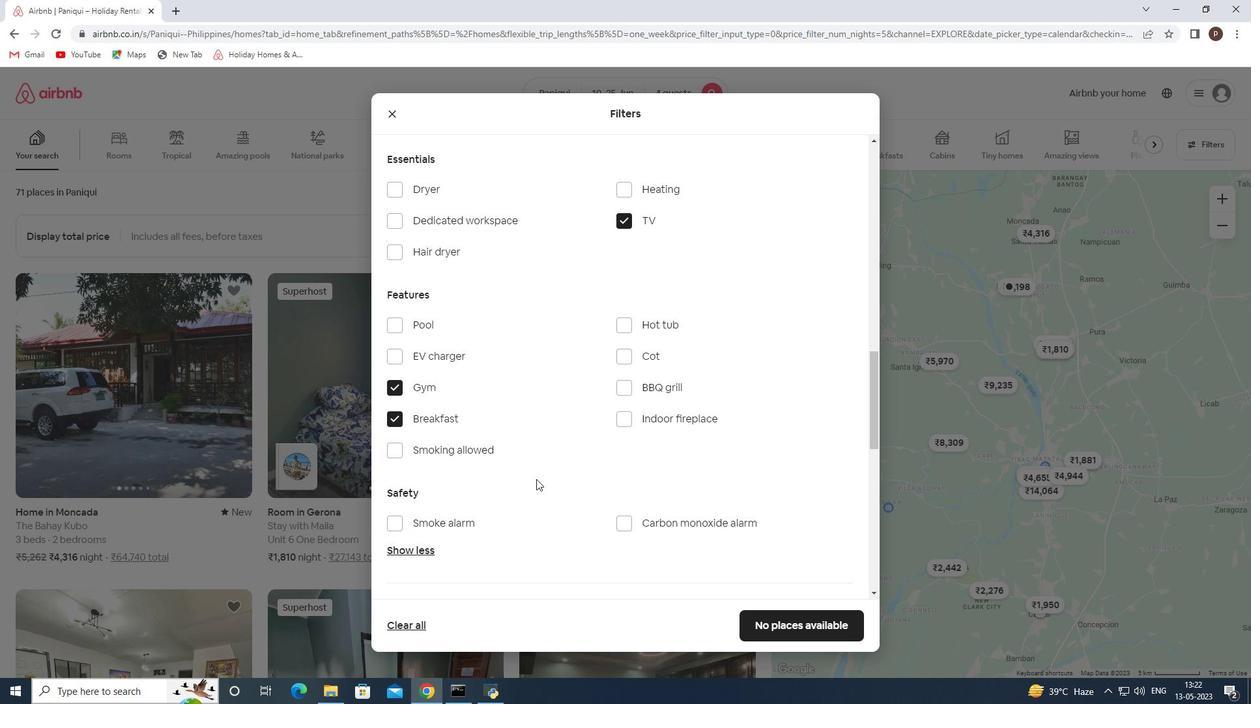 
Action: Mouse scrolled (536, 478) with delta (0, 0)
Screenshot: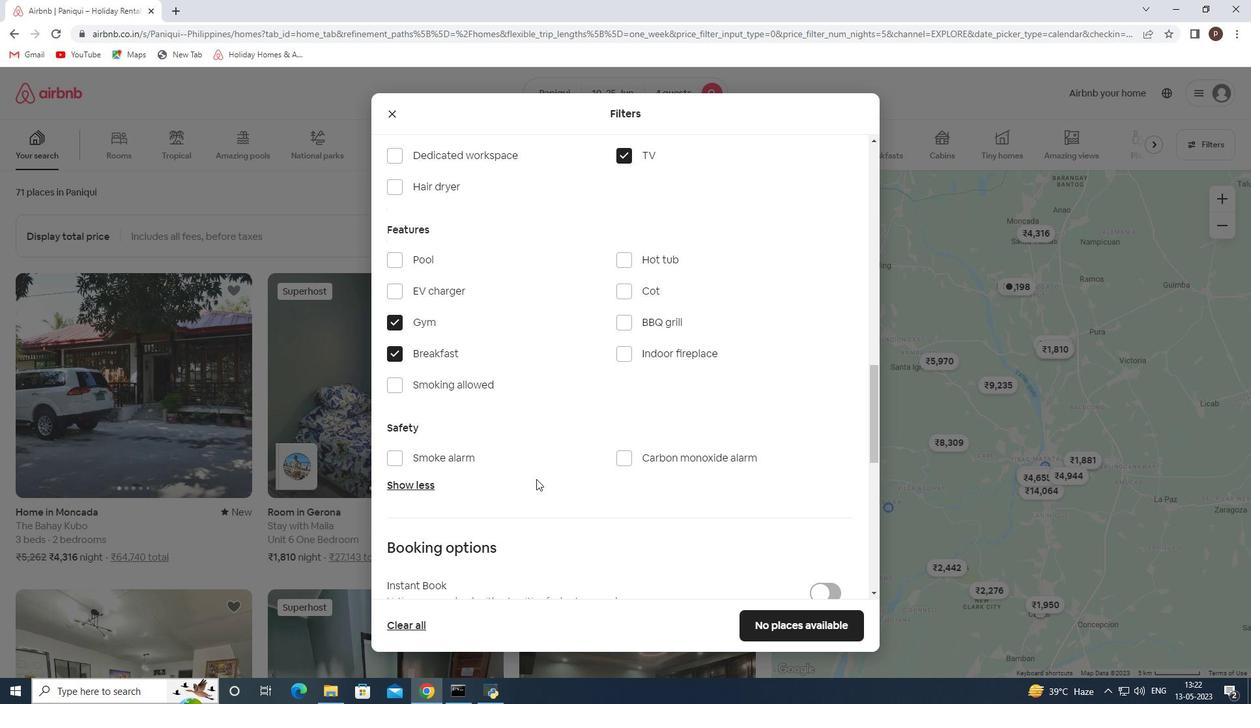 
Action: Mouse scrolled (536, 478) with delta (0, 0)
Screenshot: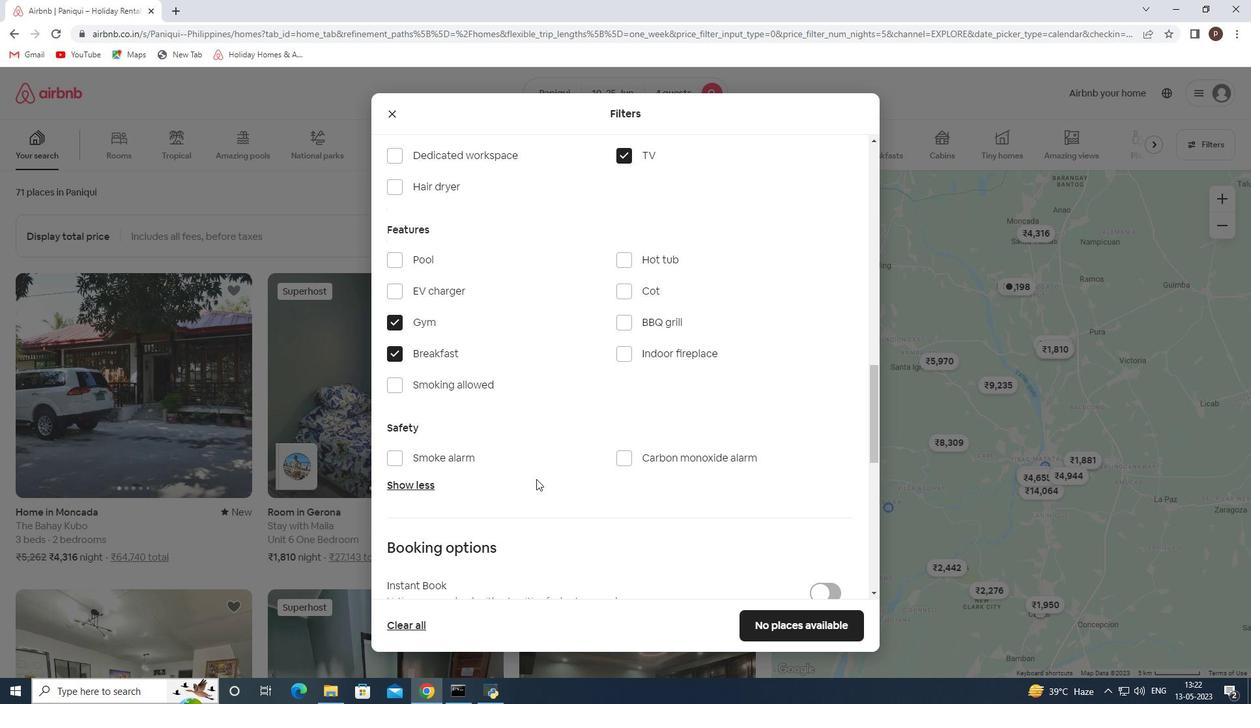 
Action: Mouse moved to (827, 504)
Screenshot: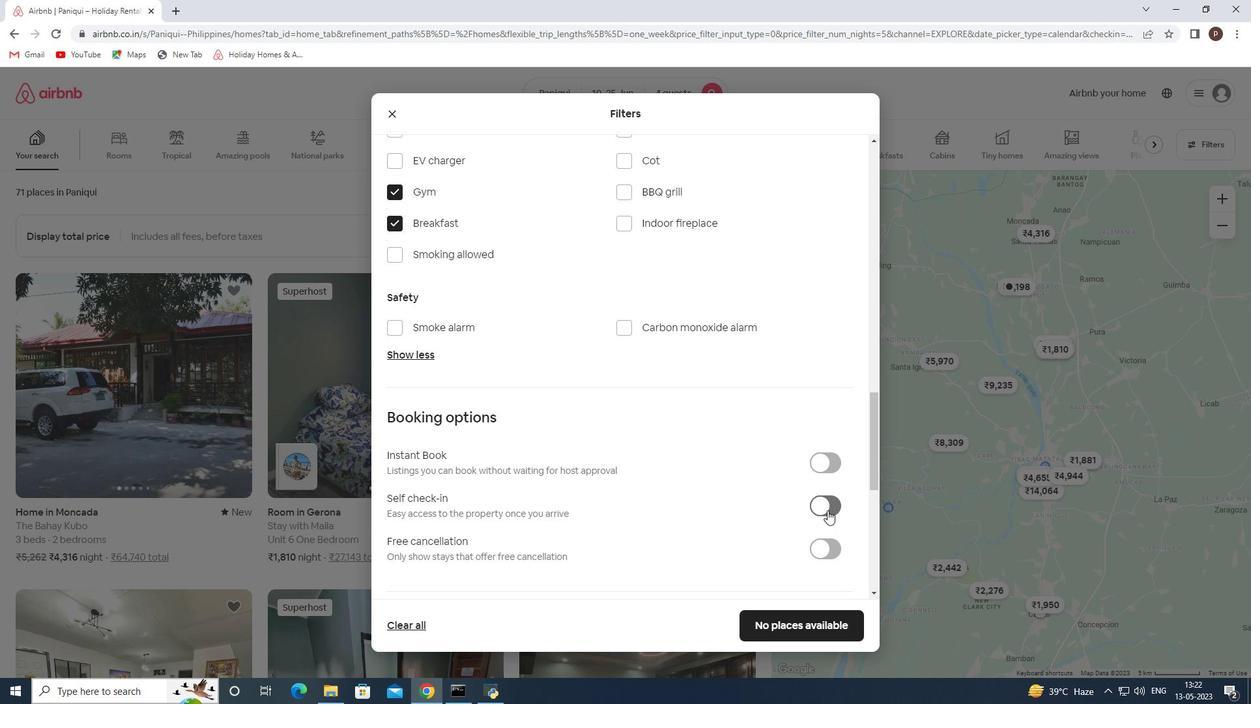 
Action: Mouse pressed left at (827, 504)
Screenshot: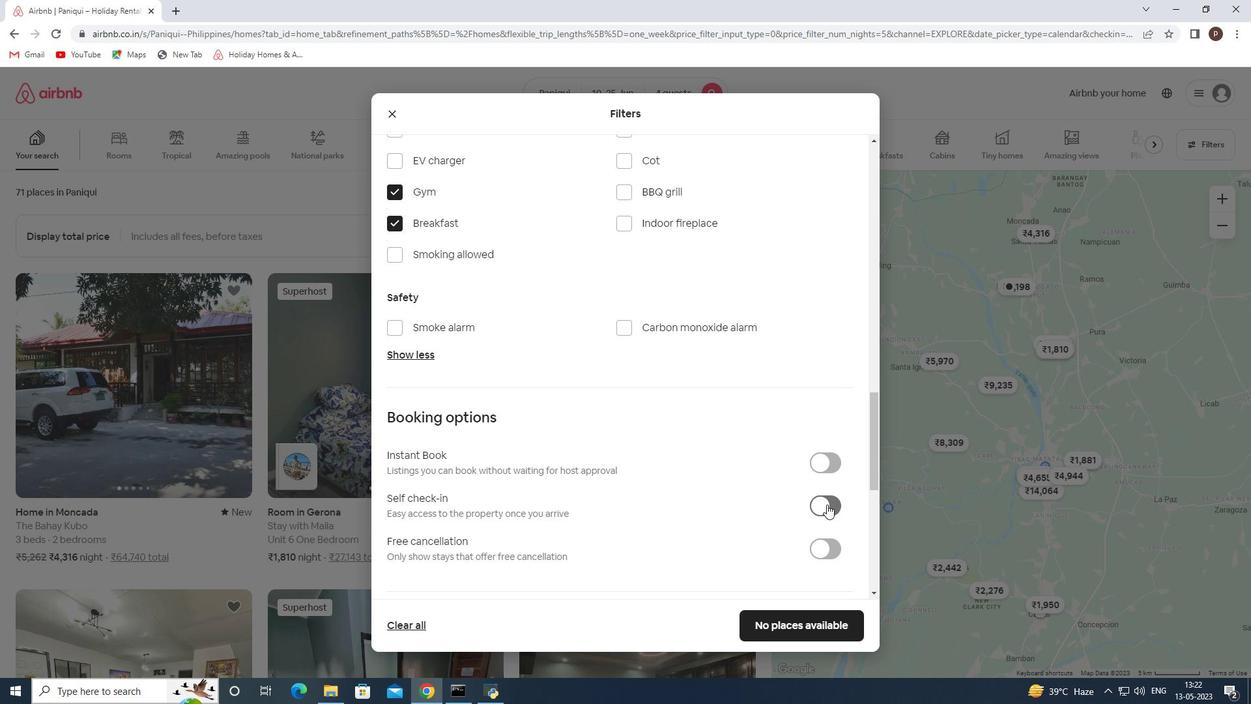 
Action: Mouse moved to (673, 490)
Screenshot: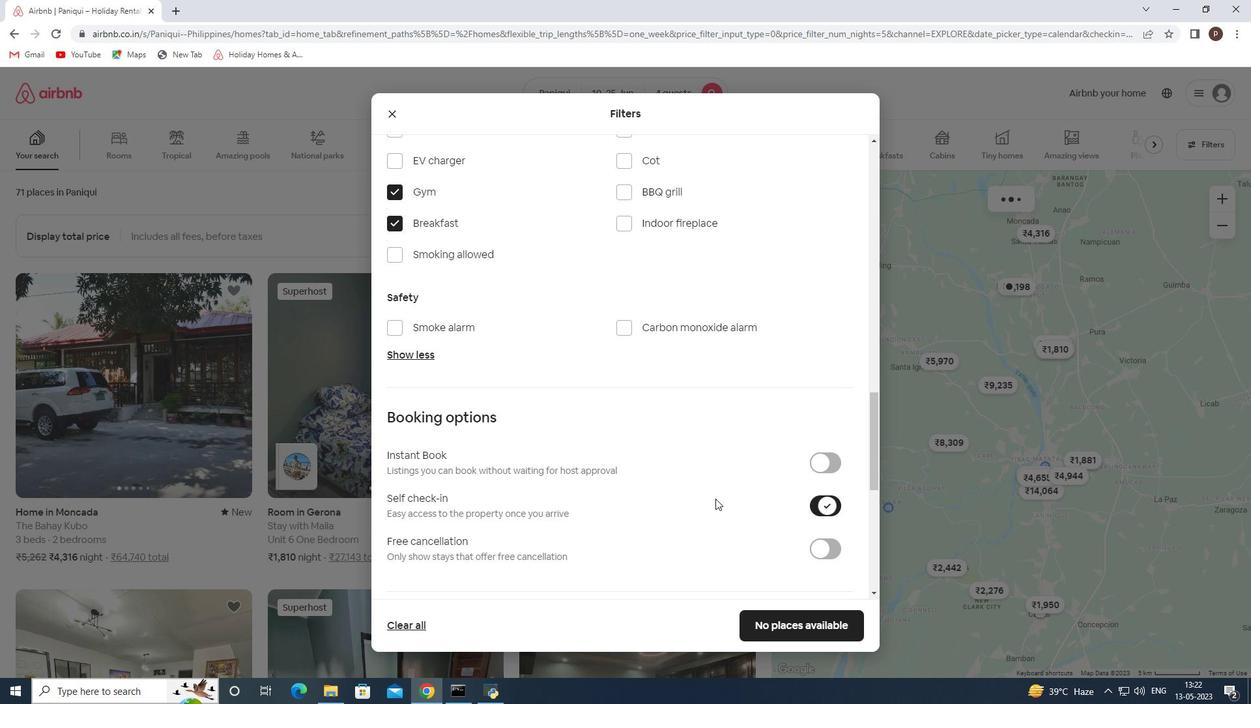
Action: Mouse scrolled (673, 490) with delta (0, 0)
Screenshot: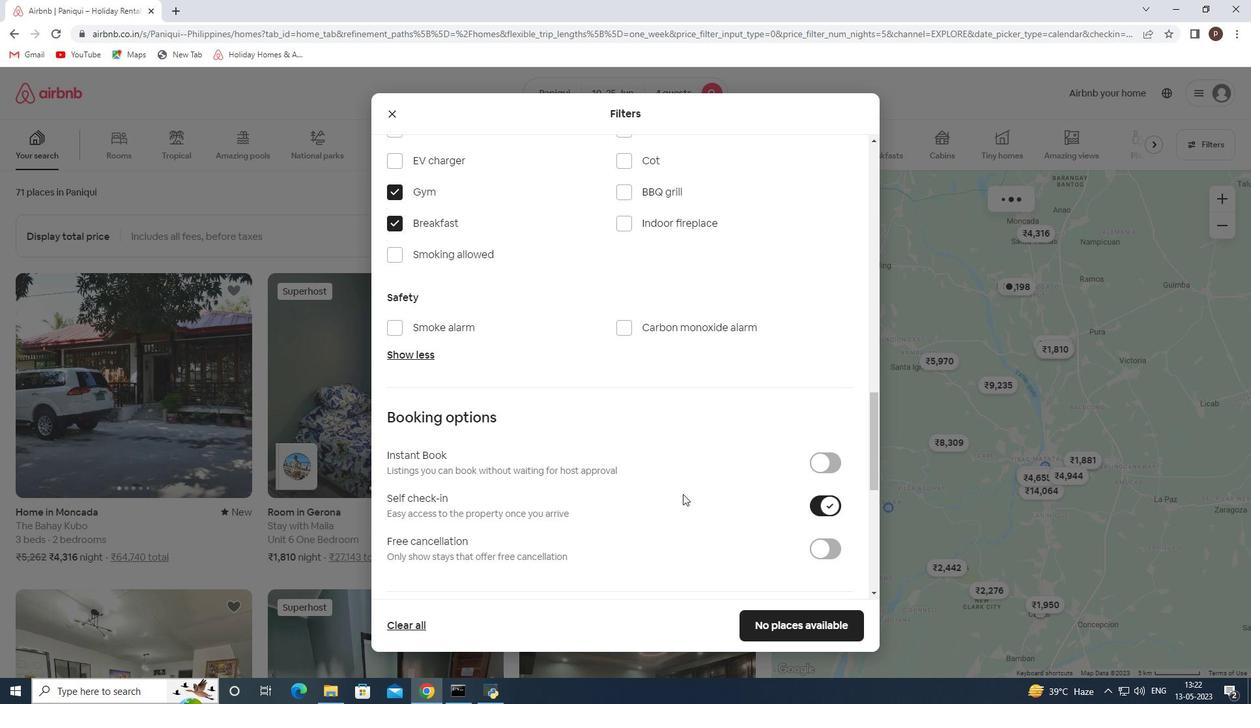 
Action: Mouse moved to (672, 490)
Screenshot: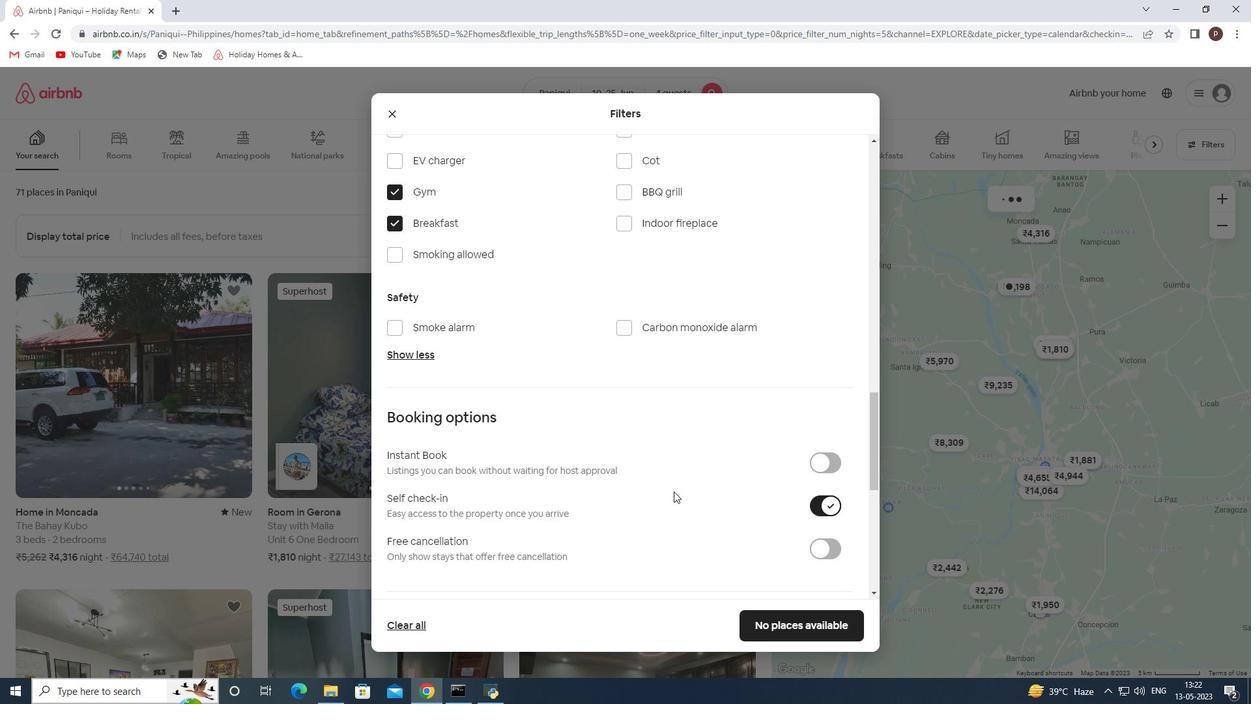 
Action: Mouse scrolled (672, 490) with delta (0, 0)
Screenshot: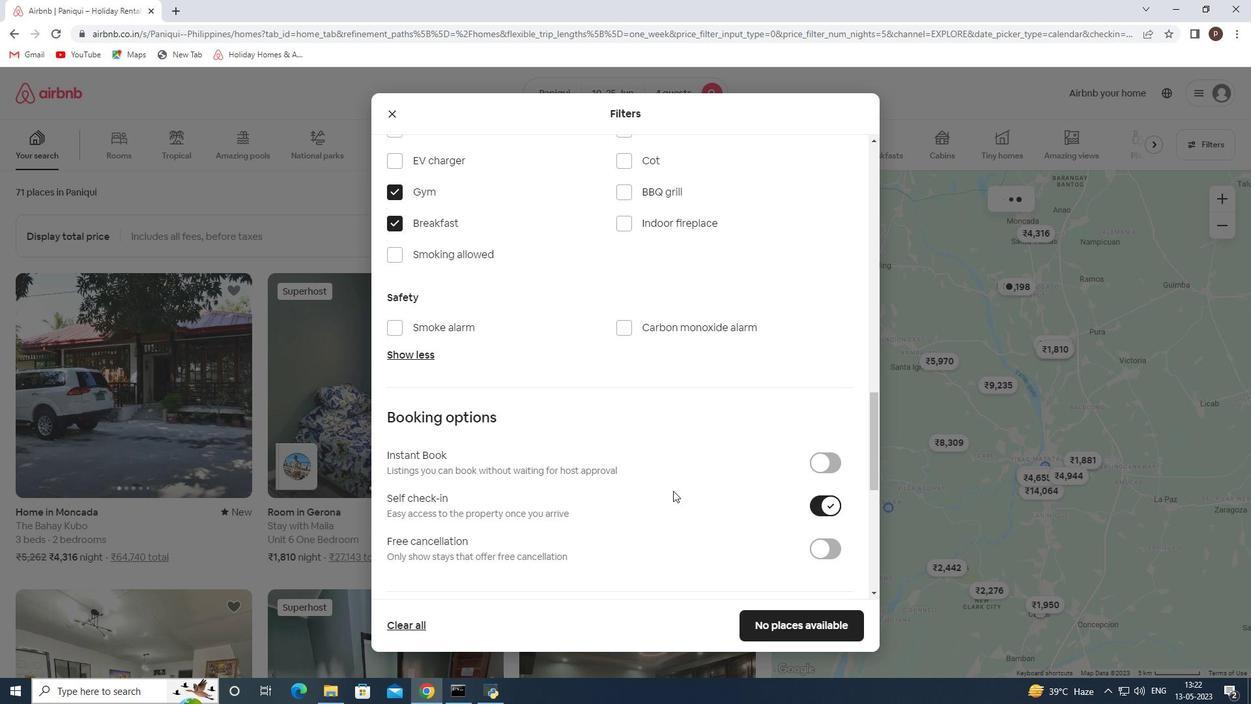 
Action: Mouse moved to (671, 490)
Screenshot: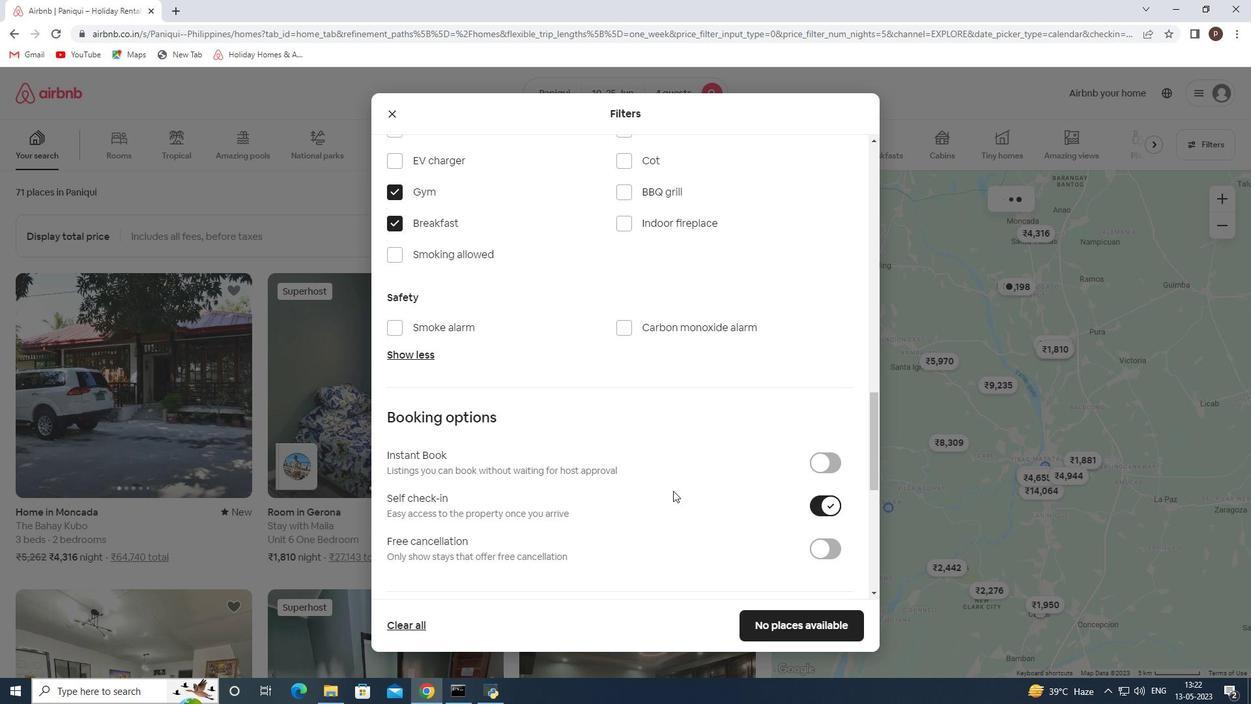 
Action: Mouse scrolled (671, 490) with delta (0, 0)
Screenshot: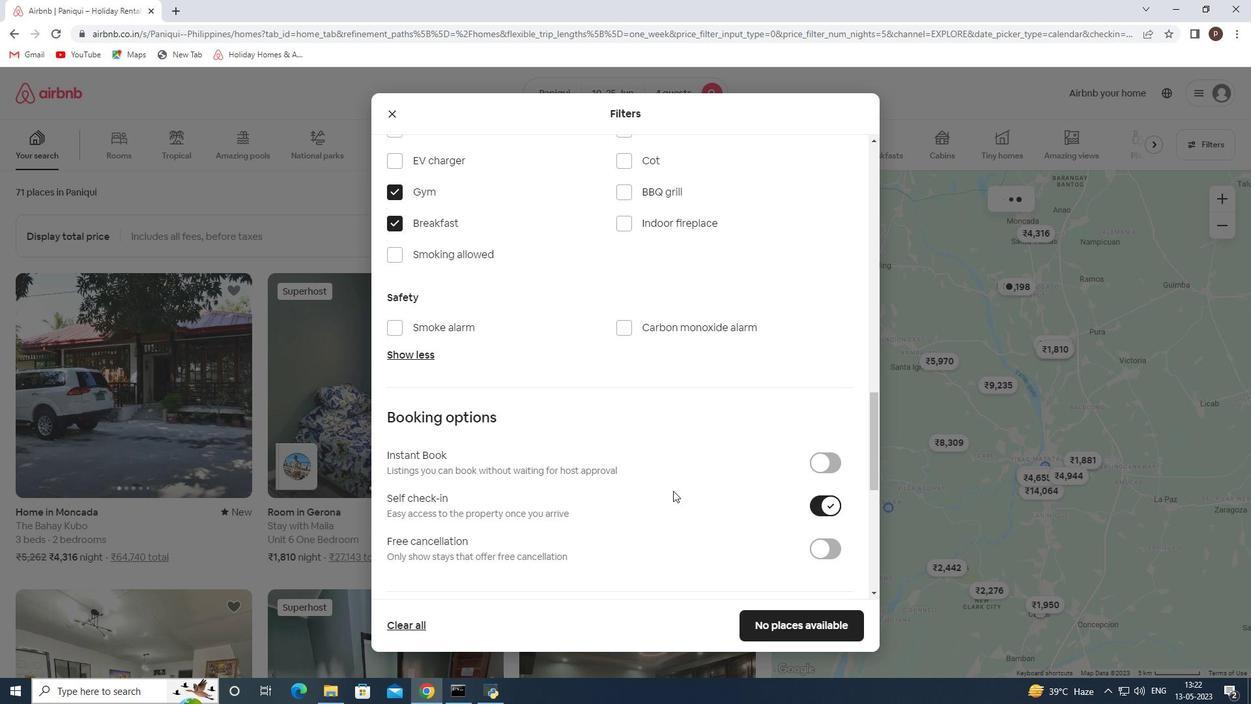
Action: Mouse scrolled (671, 490) with delta (0, 0)
Screenshot: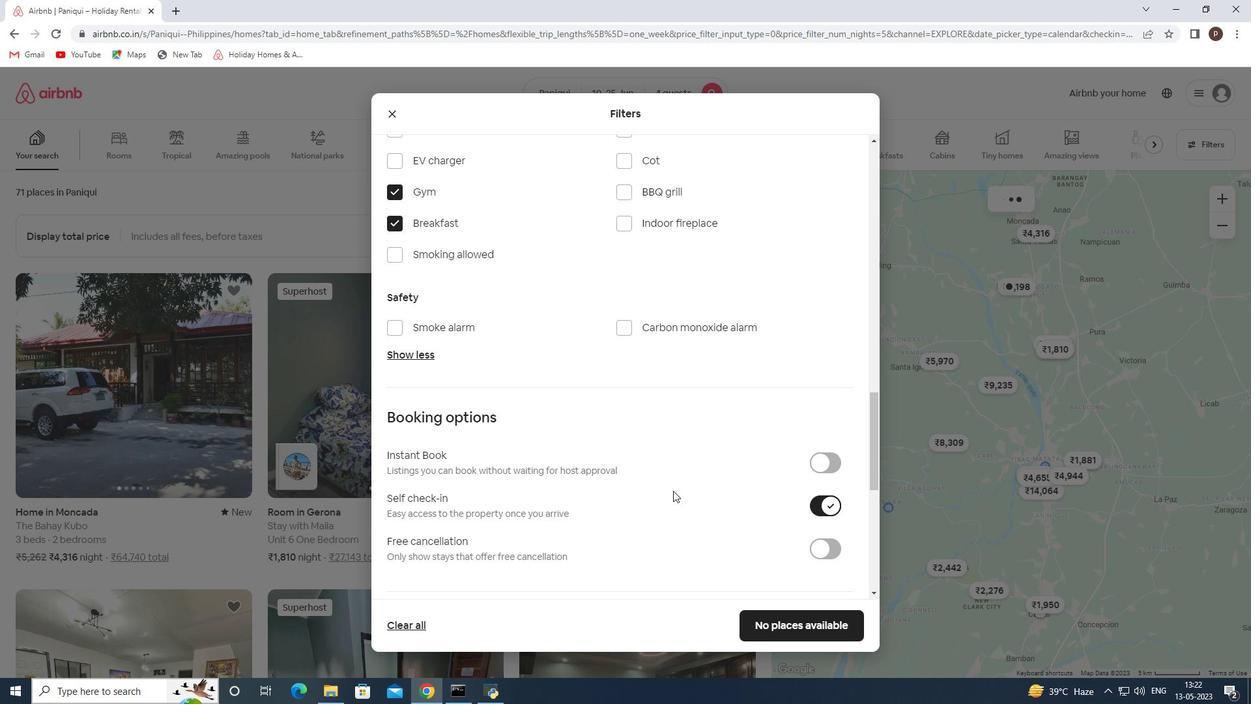 
Action: Mouse moved to (669, 490)
Screenshot: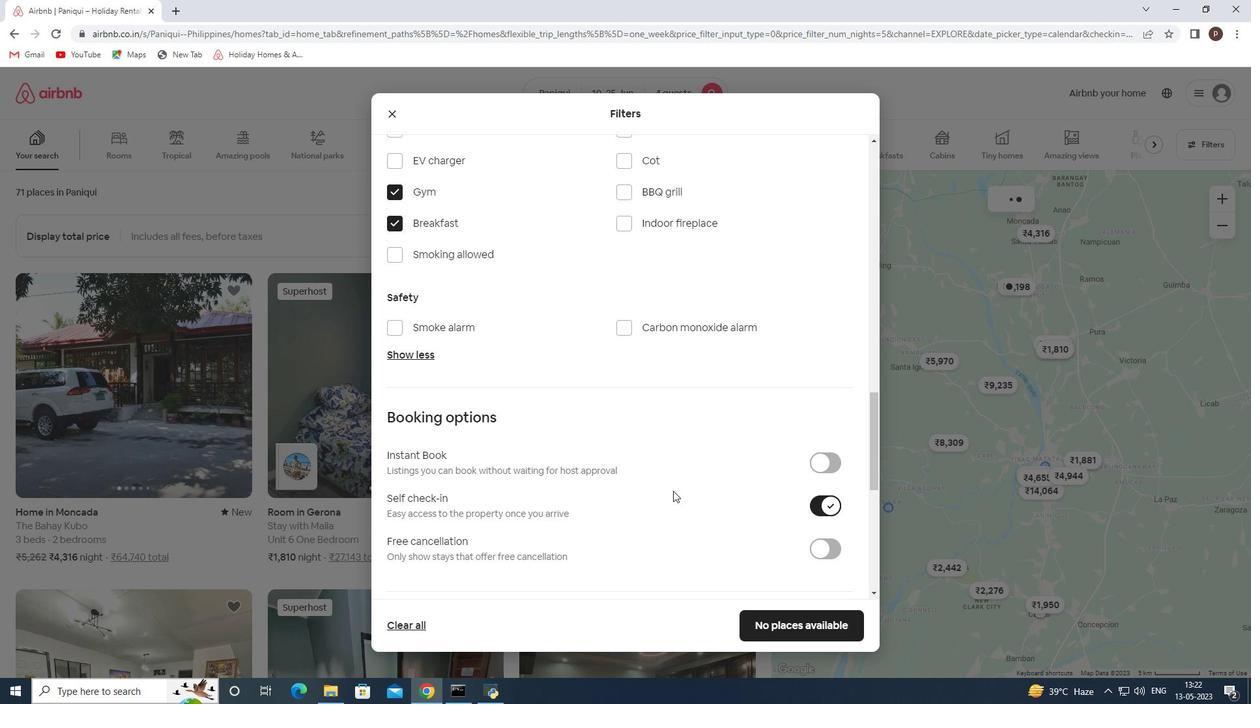 
Action: Mouse scrolled (669, 490) with delta (0, 0)
Screenshot: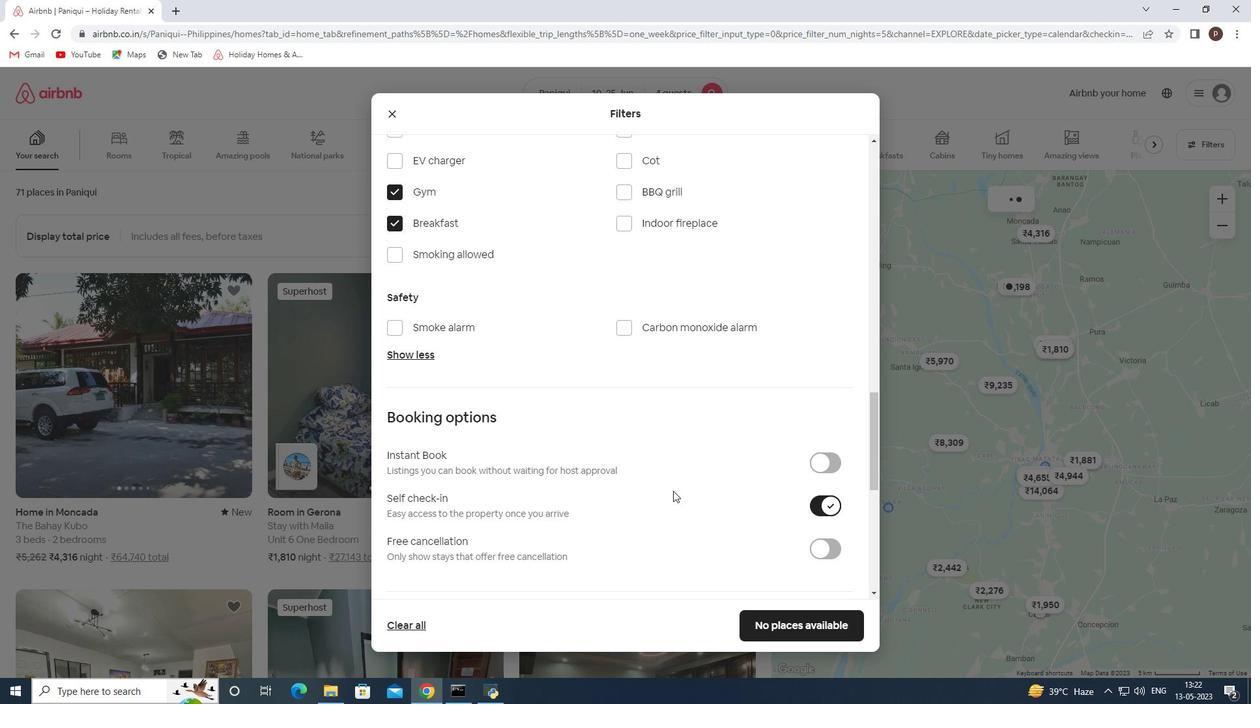 
Action: Mouse moved to (595, 474)
Screenshot: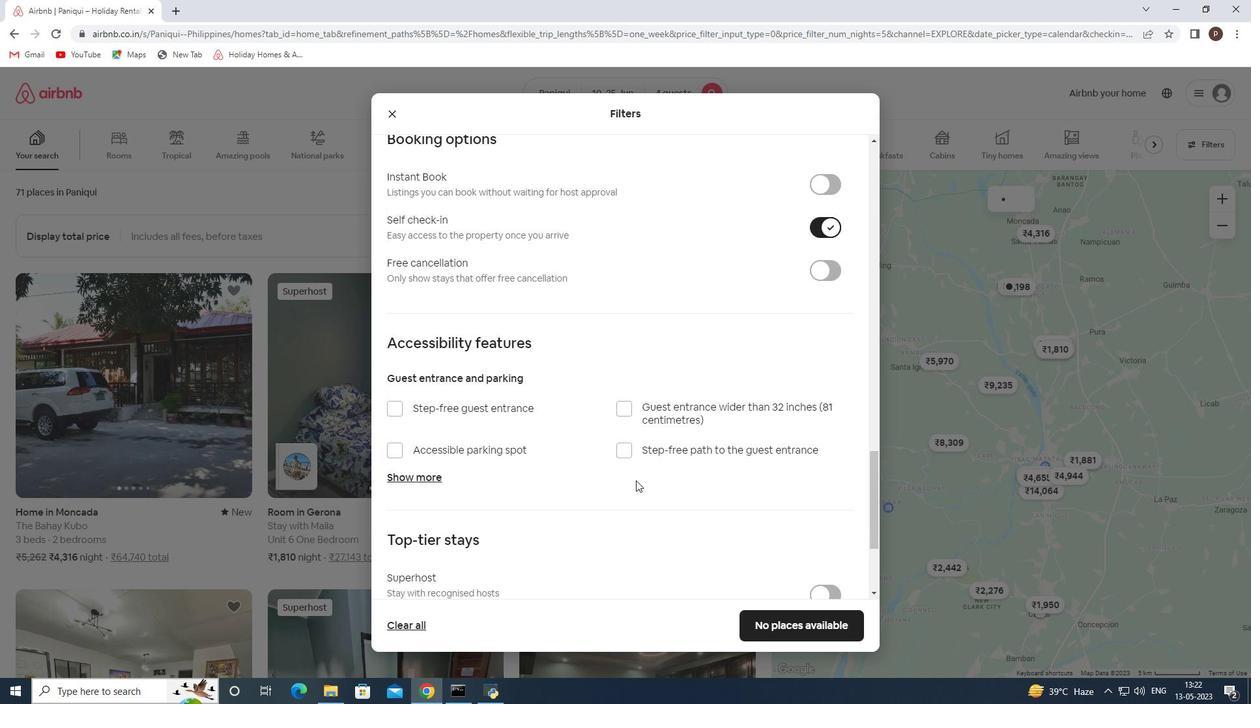 
Action: Mouse scrolled (595, 474) with delta (0, 0)
Screenshot: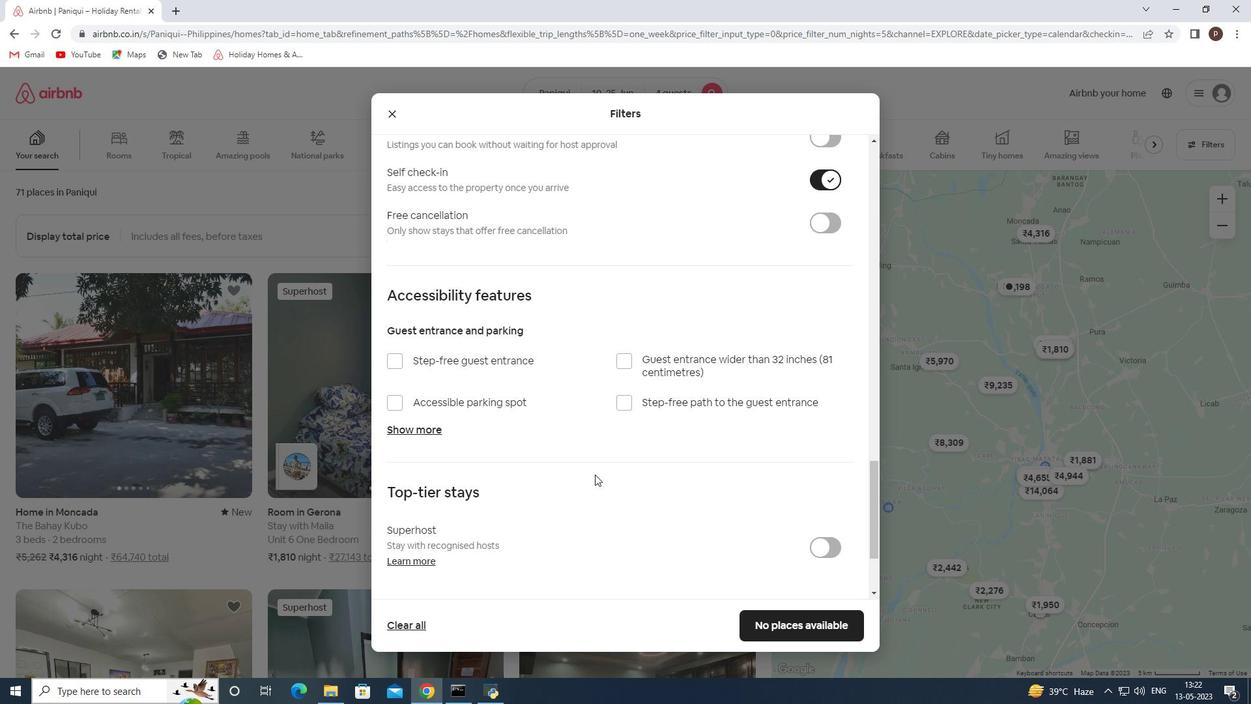 
Action: Mouse moved to (595, 474)
Screenshot: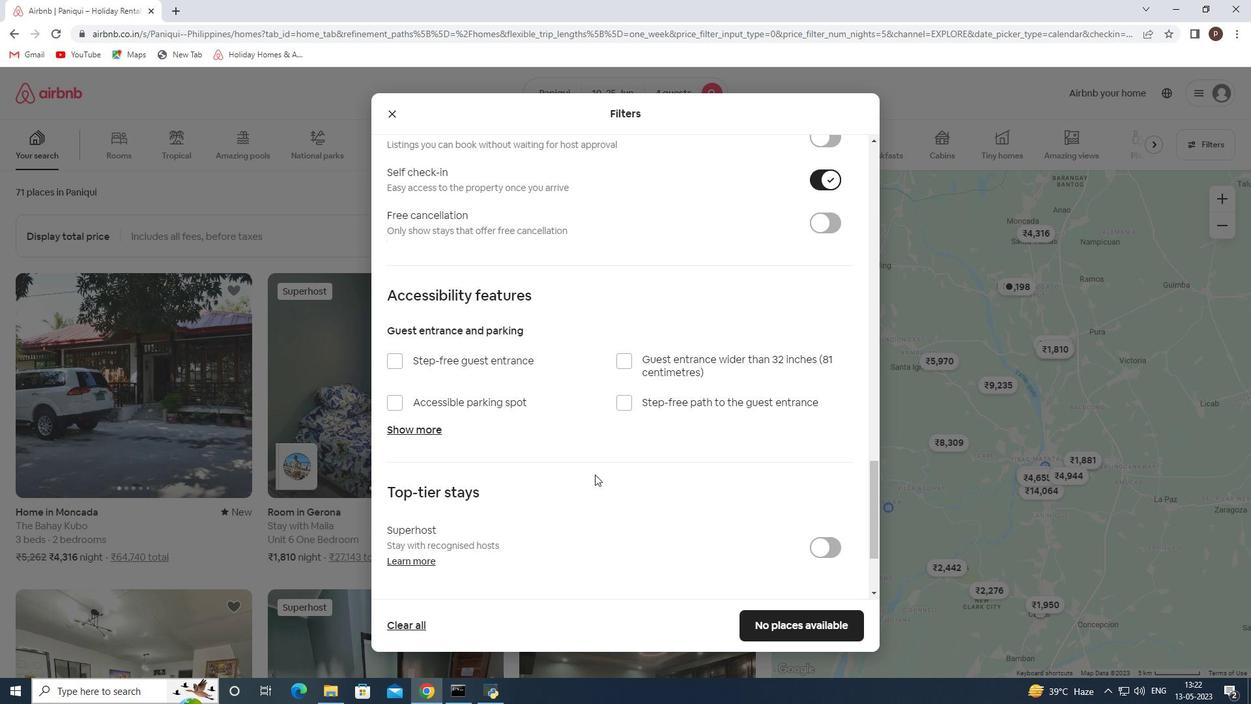 
Action: Mouse scrolled (595, 474) with delta (0, 0)
Screenshot: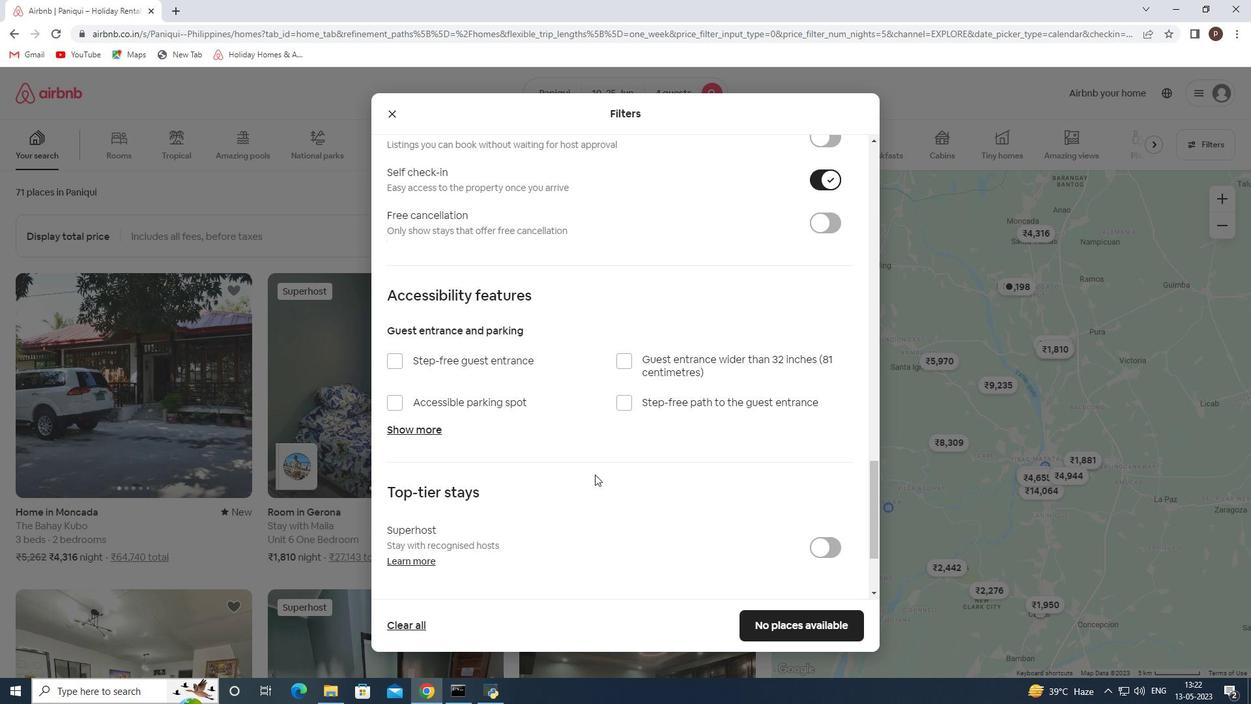 
Action: Mouse moved to (593, 474)
Screenshot: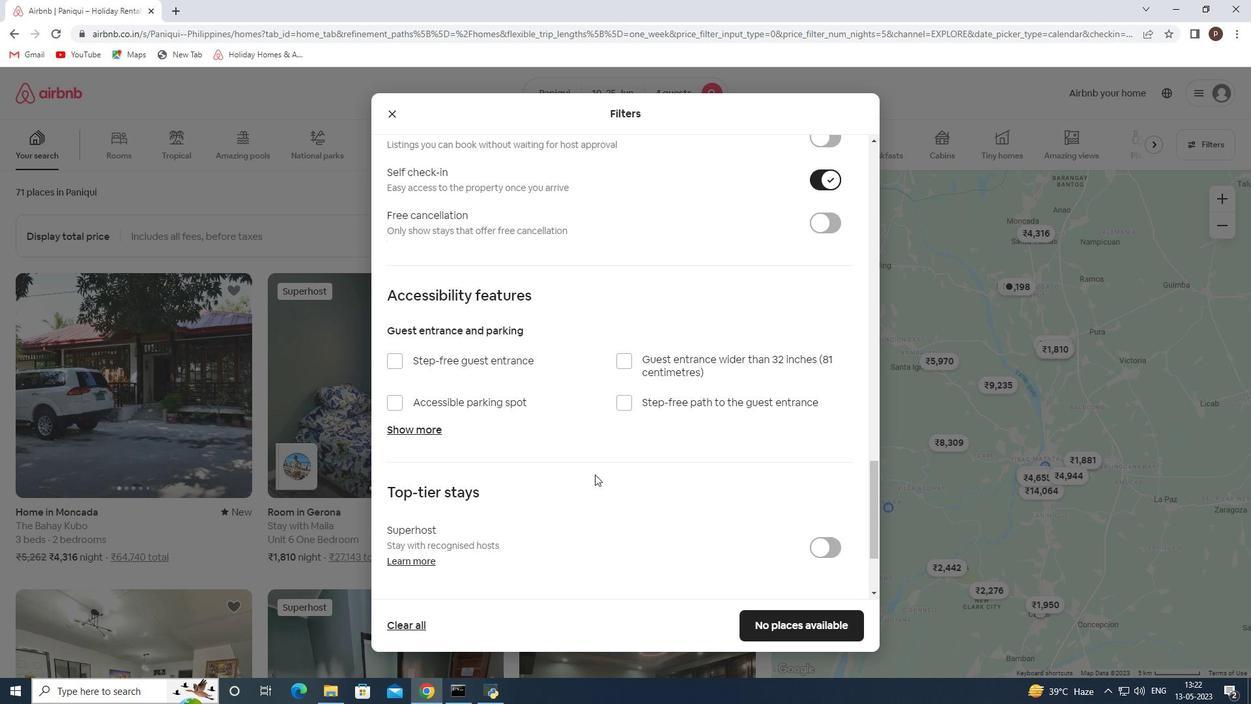 
Action: Mouse scrolled (593, 474) with delta (0, 0)
Screenshot: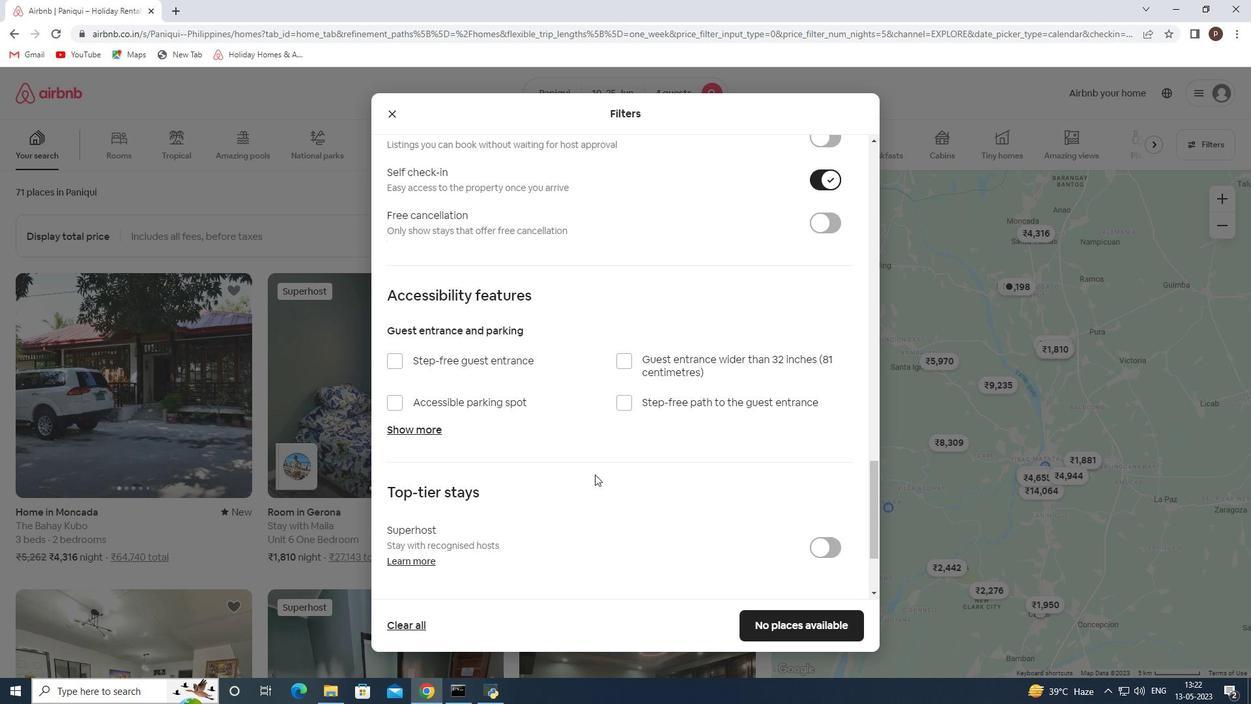 
Action: Mouse moved to (593, 474)
Screenshot: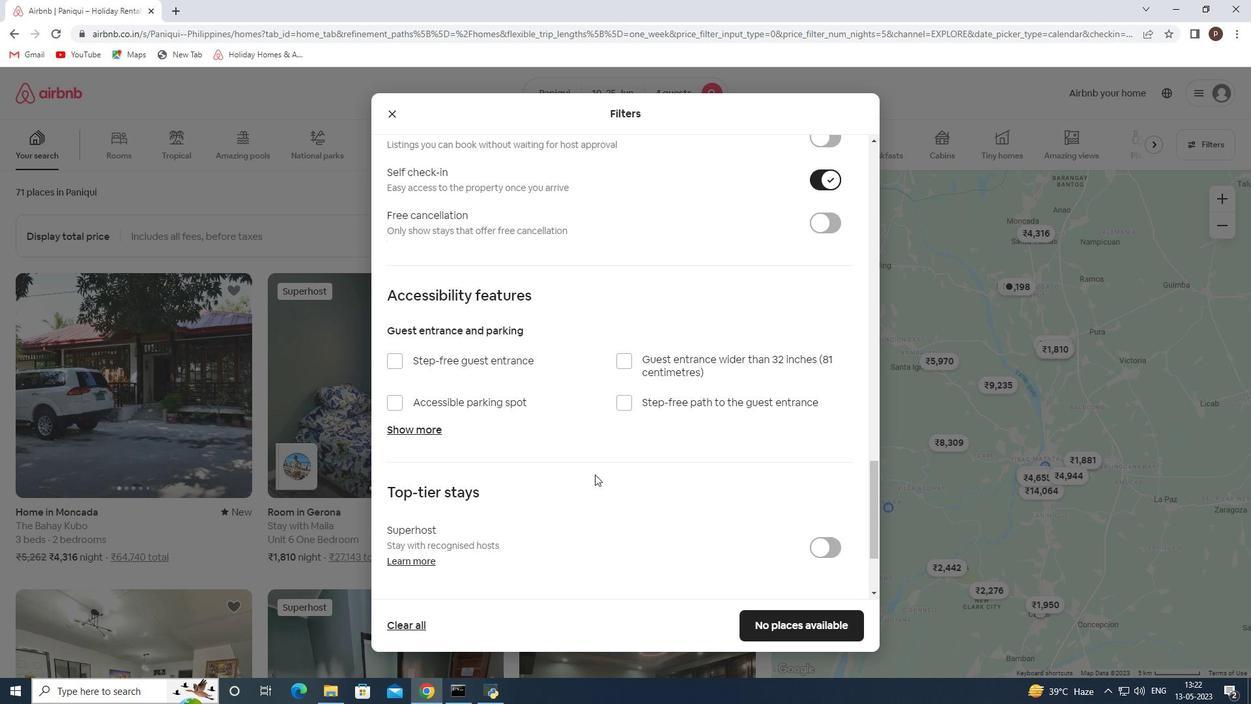 
Action: Mouse scrolled (593, 474) with delta (0, 0)
Screenshot: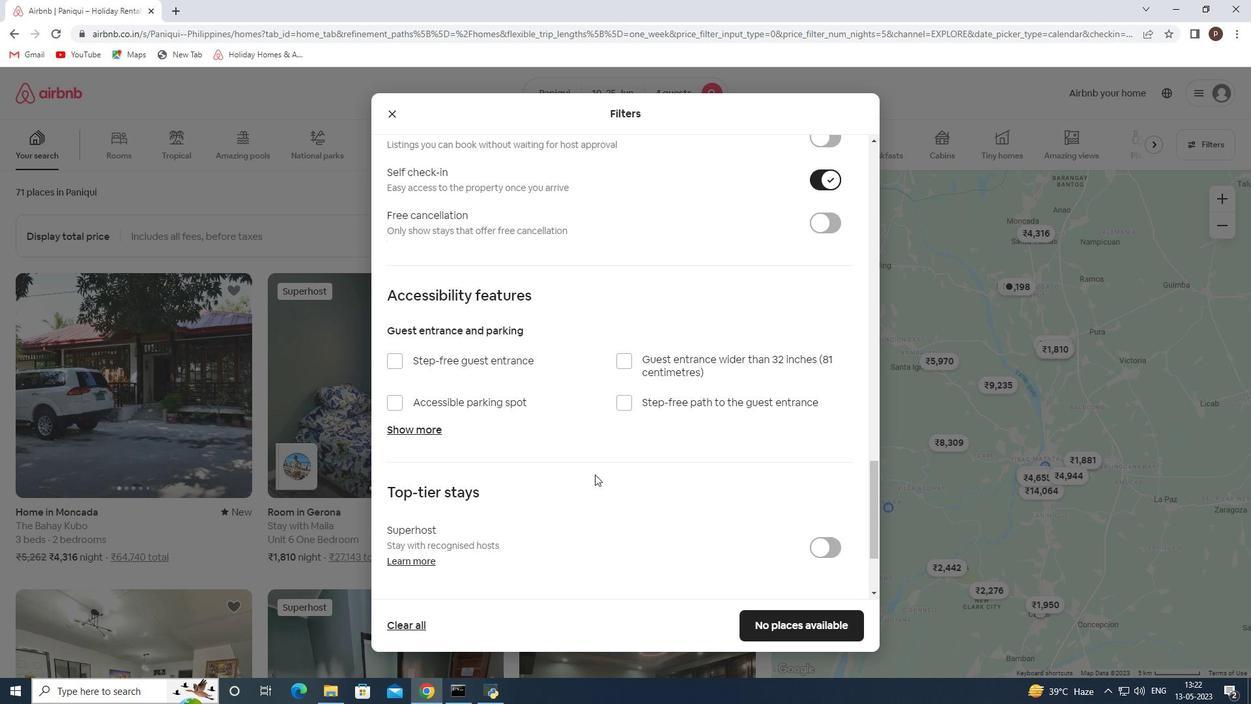 
Action: Mouse scrolled (593, 474) with delta (0, 0)
Screenshot: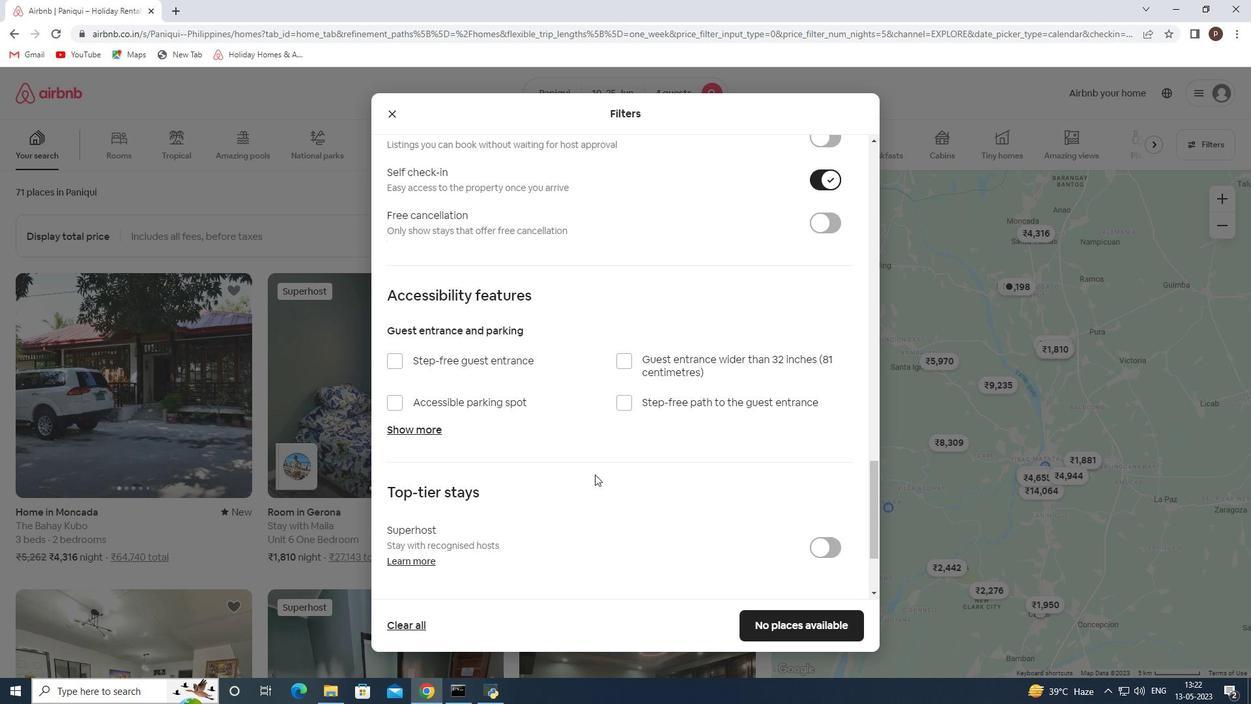 
Action: Mouse scrolled (593, 474) with delta (0, 0)
Screenshot: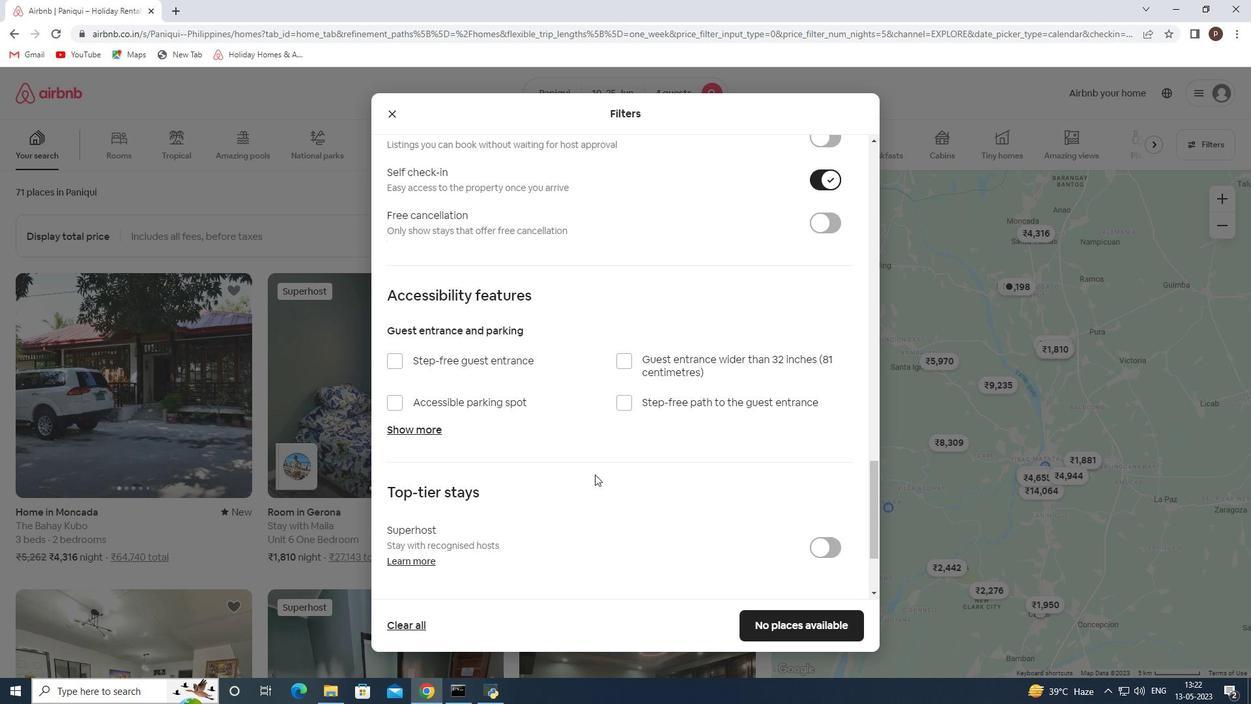 
Action: Mouse scrolled (593, 474) with delta (0, 0)
Screenshot: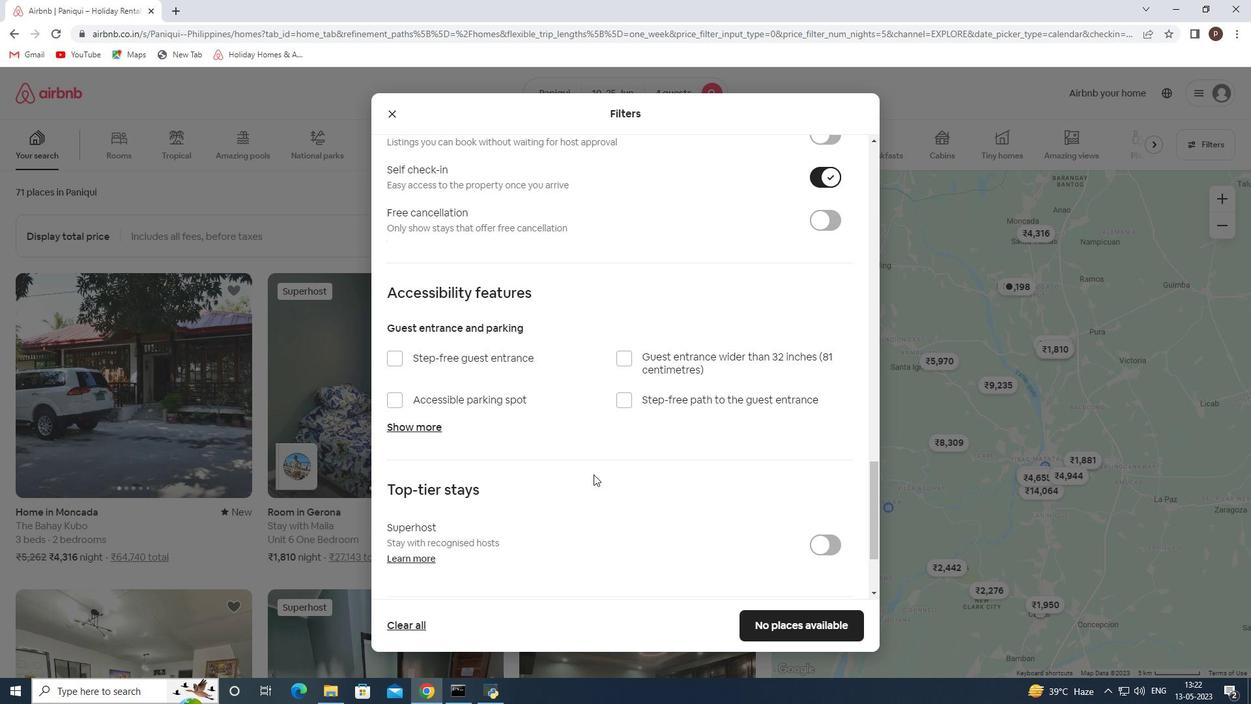 
Action: Mouse moved to (413, 534)
Screenshot: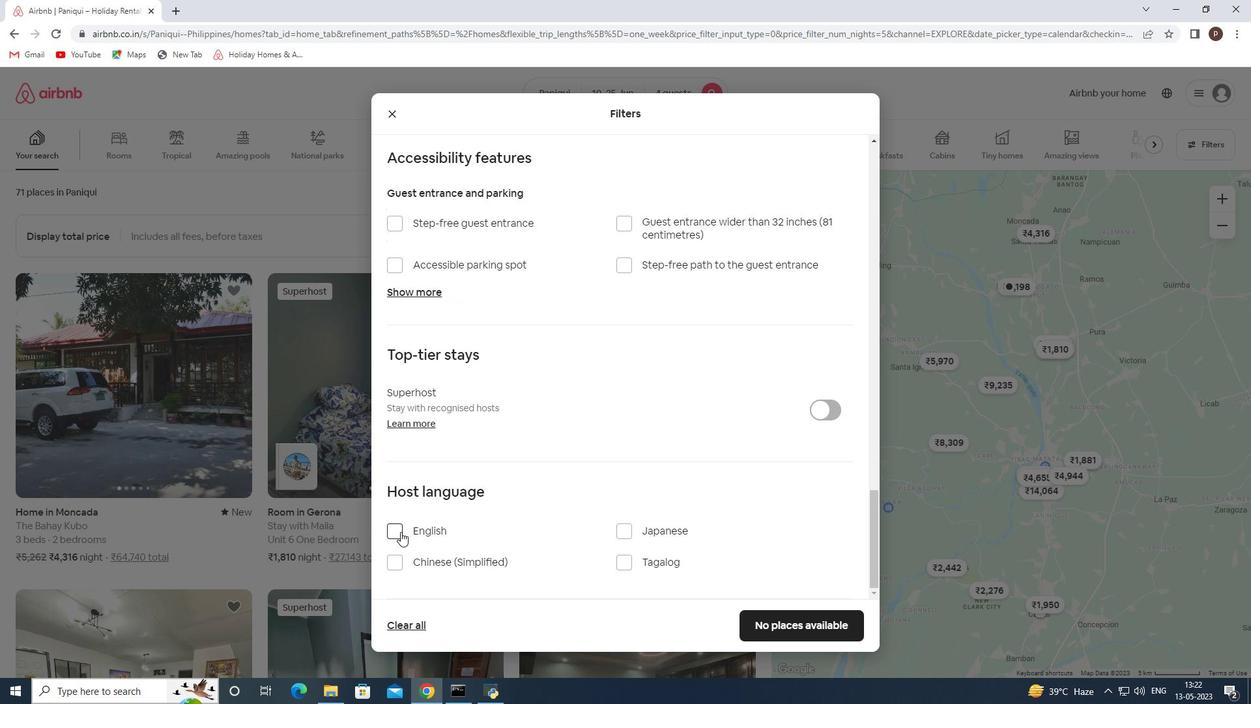 
Action: Mouse pressed left at (413, 534)
Screenshot: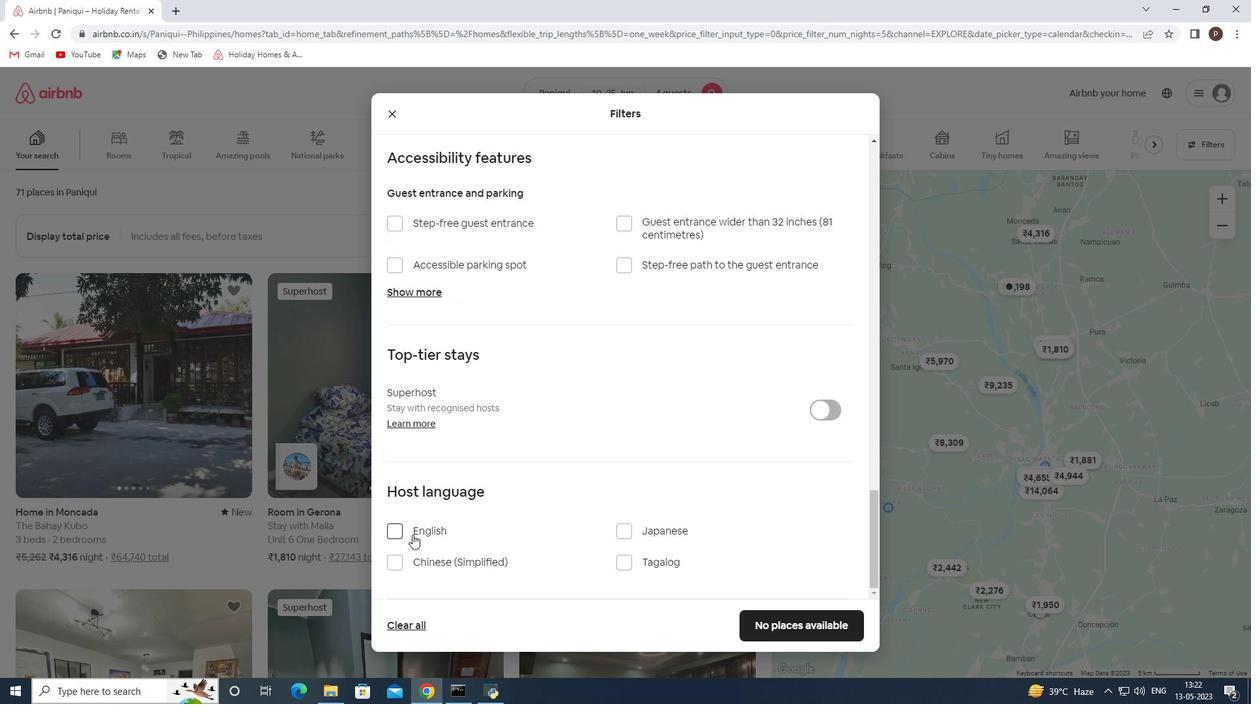 
Action: Mouse moved to (823, 625)
Screenshot: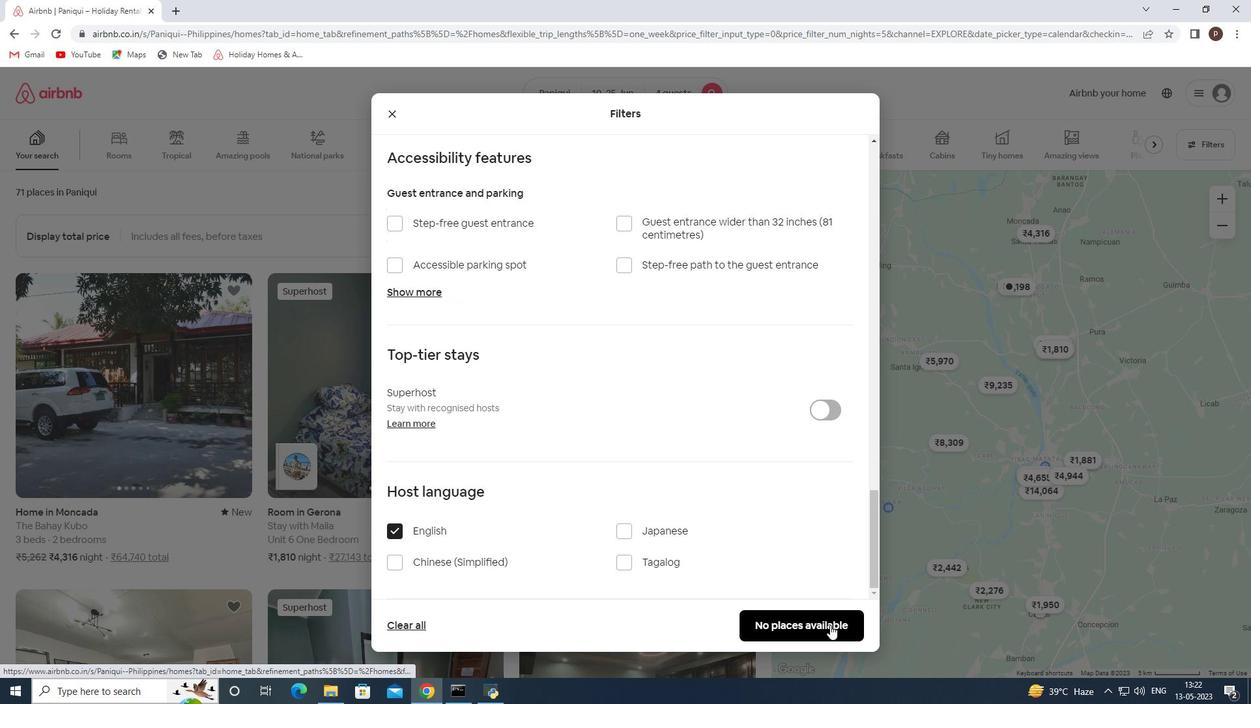 
Action: Mouse pressed left at (823, 625)
Screenshot: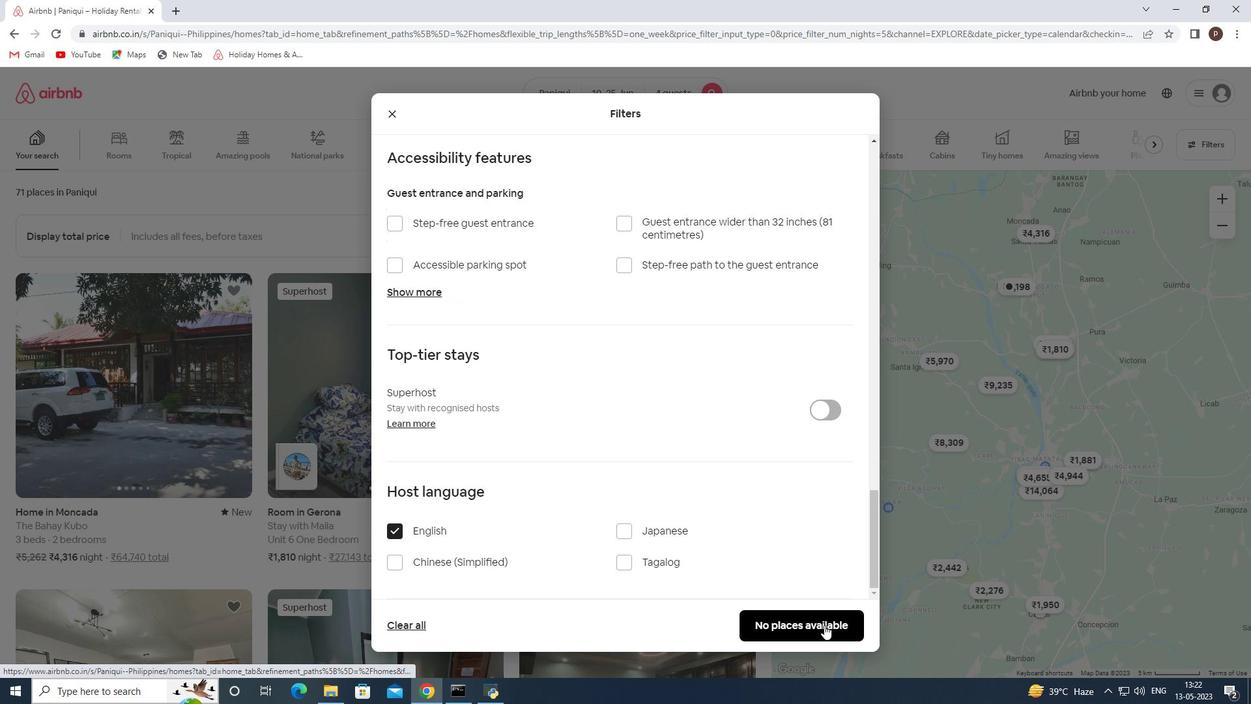 
